 Task: Look for space in Kitzingen, Germany from 2nd September, 2023 to 10th September, 2023 for 1 adult in price range Rs.5000 to Rs.16000. Place can be private room with 1  bedroom having 1 bed and 1 bathroom. Property type can be house, flat, guest house, hotel. Booking option can be shelf check-in. Required host language is English.
Action: Mouse moved to (533, 136)
Screenshot: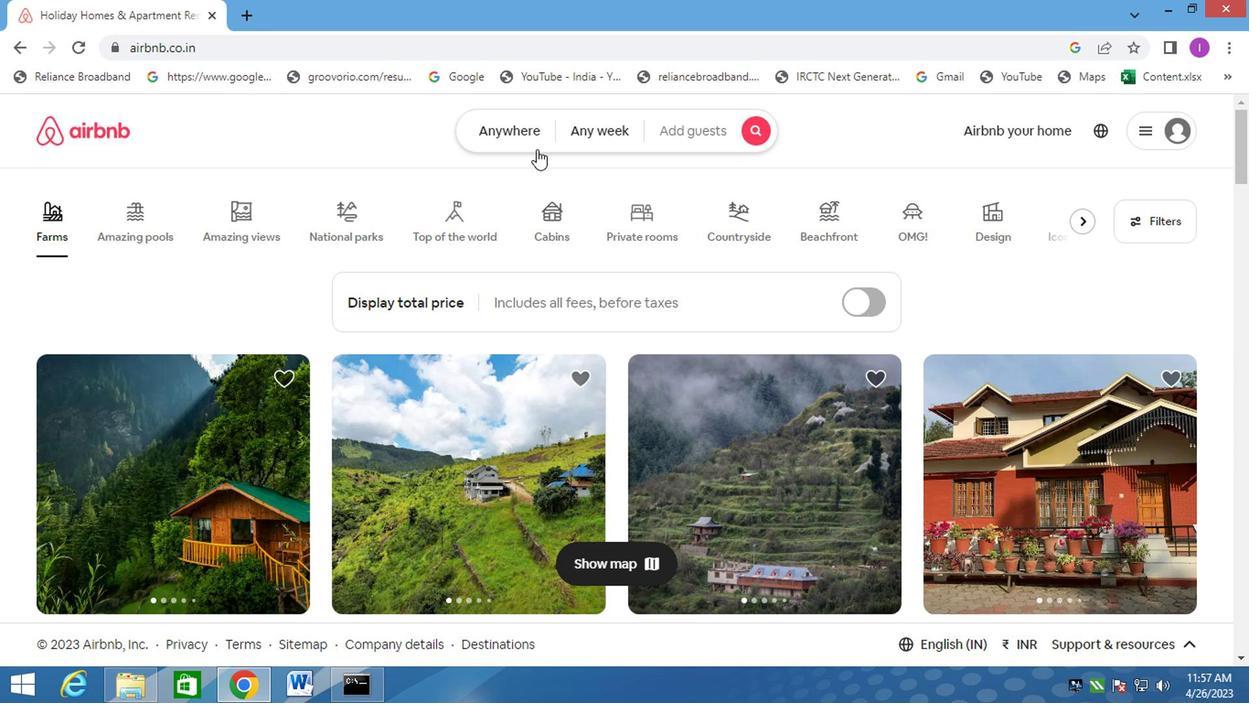 
Action: Mouse pressed left at (533, 136)
Screenshot: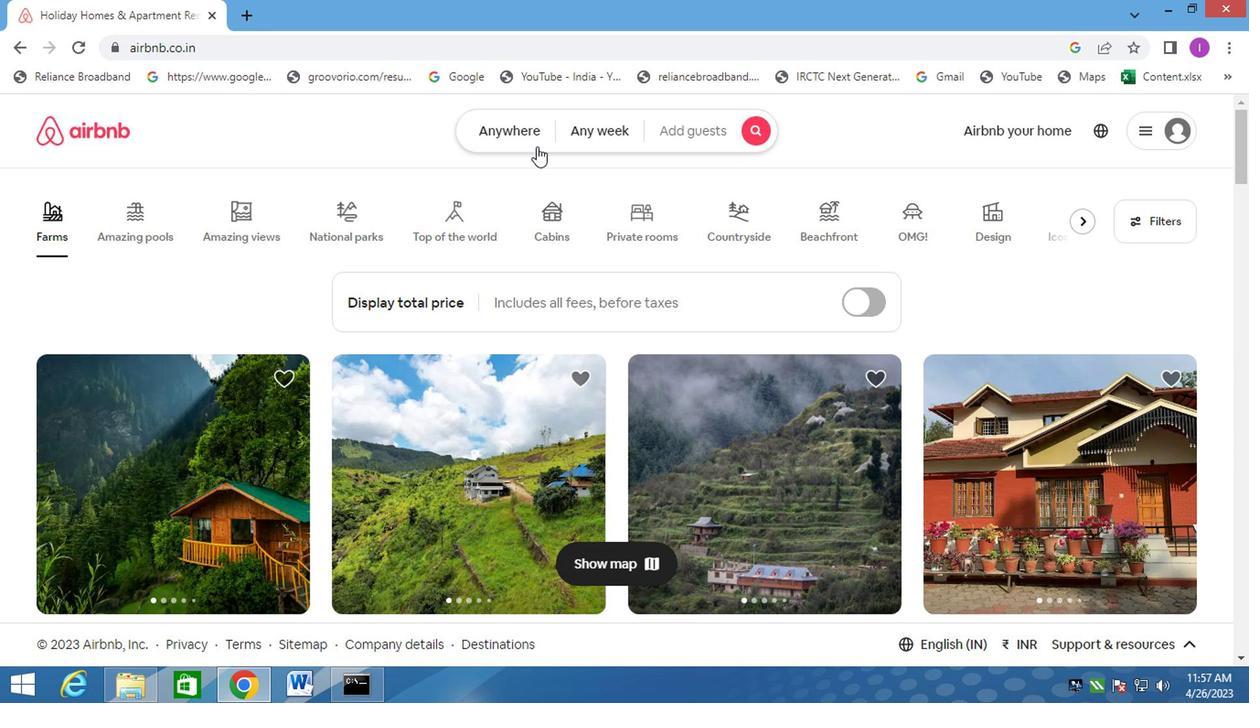 
Action: Mouse moved to (320, 204)
Screenshot: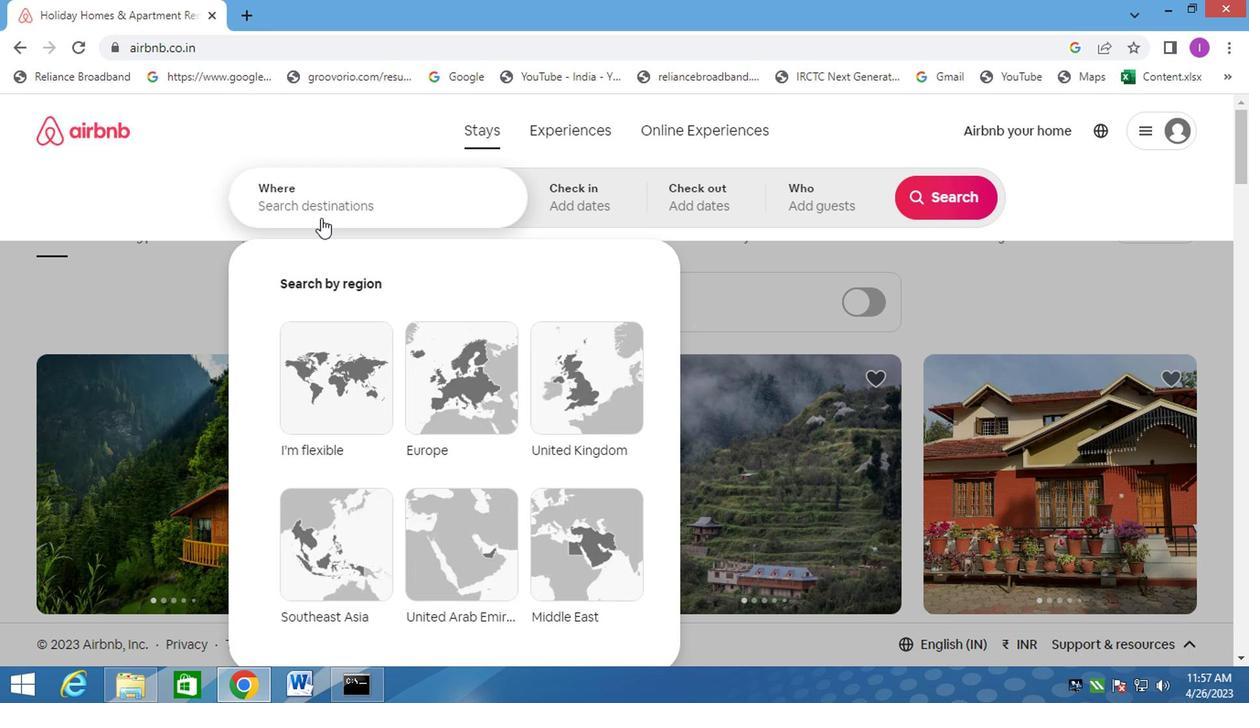 
Action: Mouse pressed left at (320, 204)
Screenshot: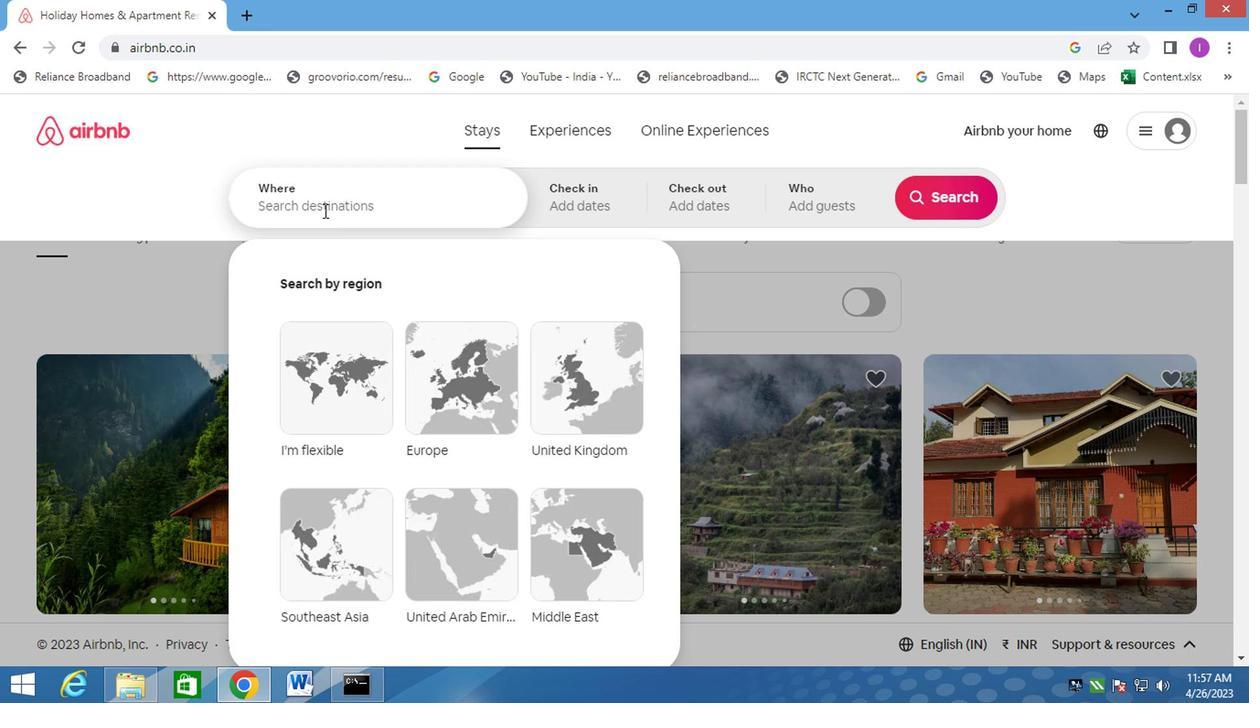 
Action: Mouse moved to (324, 201)
Screenshot: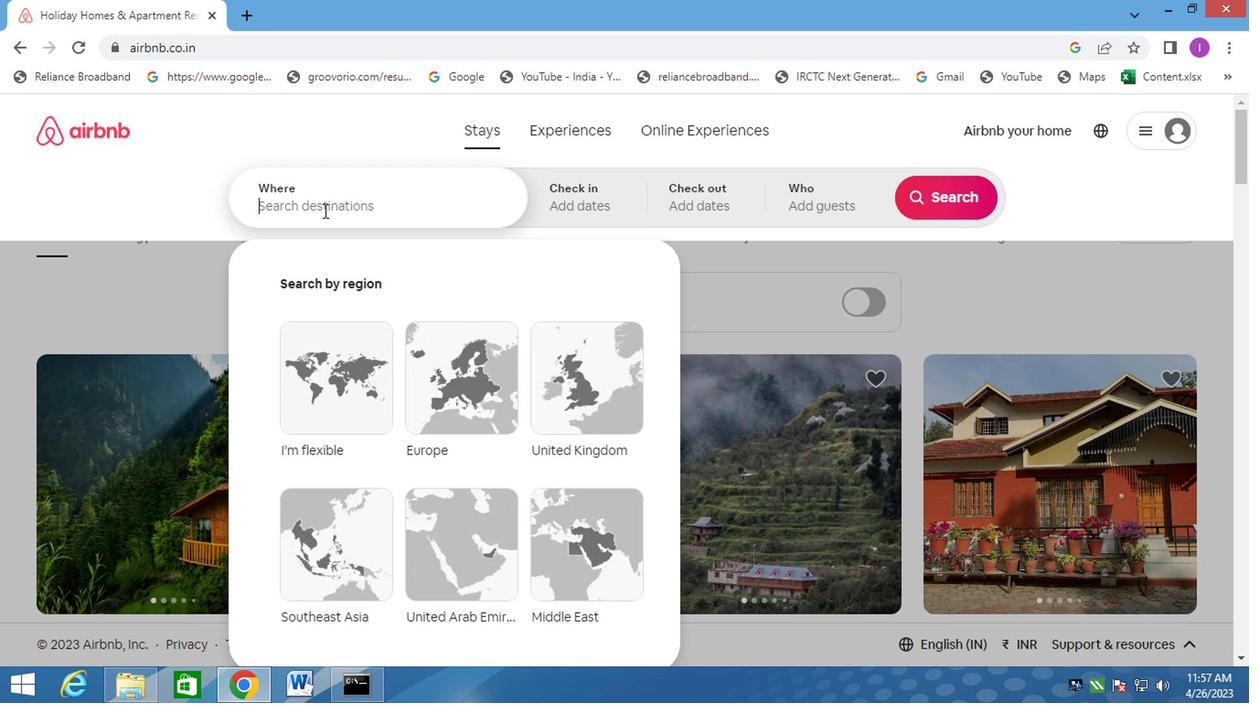 
Action: Key pressed kitzingen,germany
Screenshot: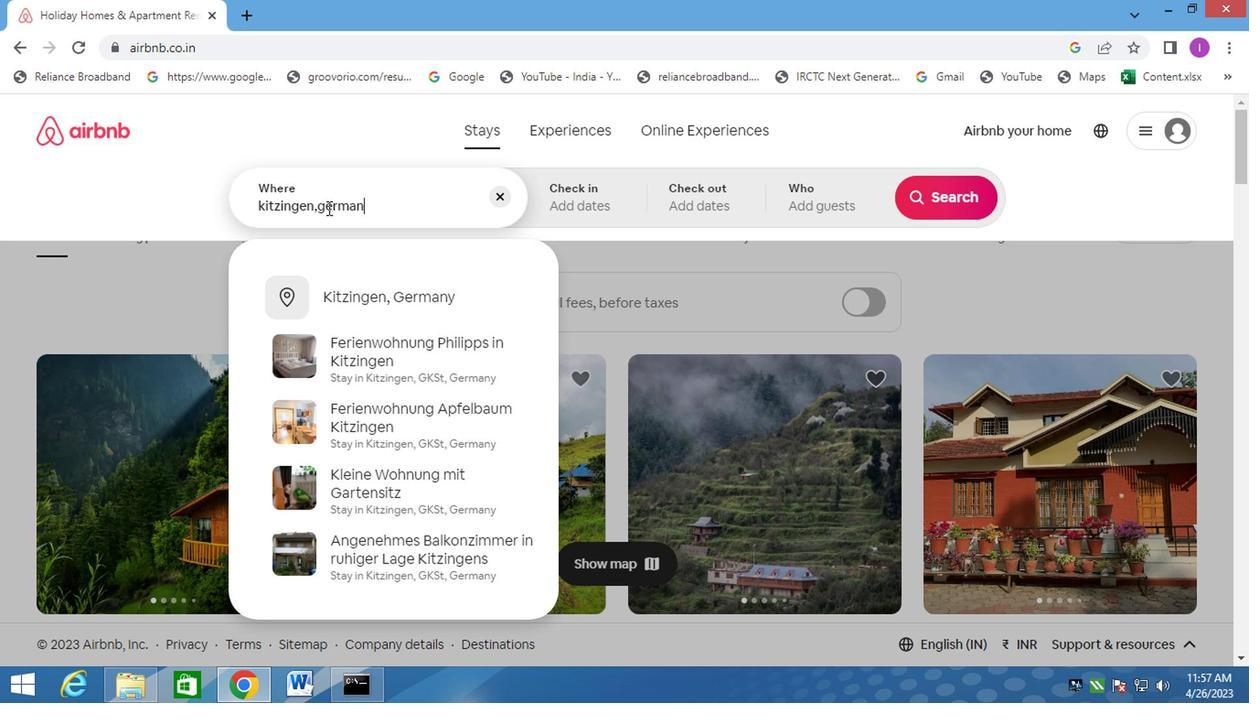 
Action: Mouse moved to (408, 298)
Screenshot: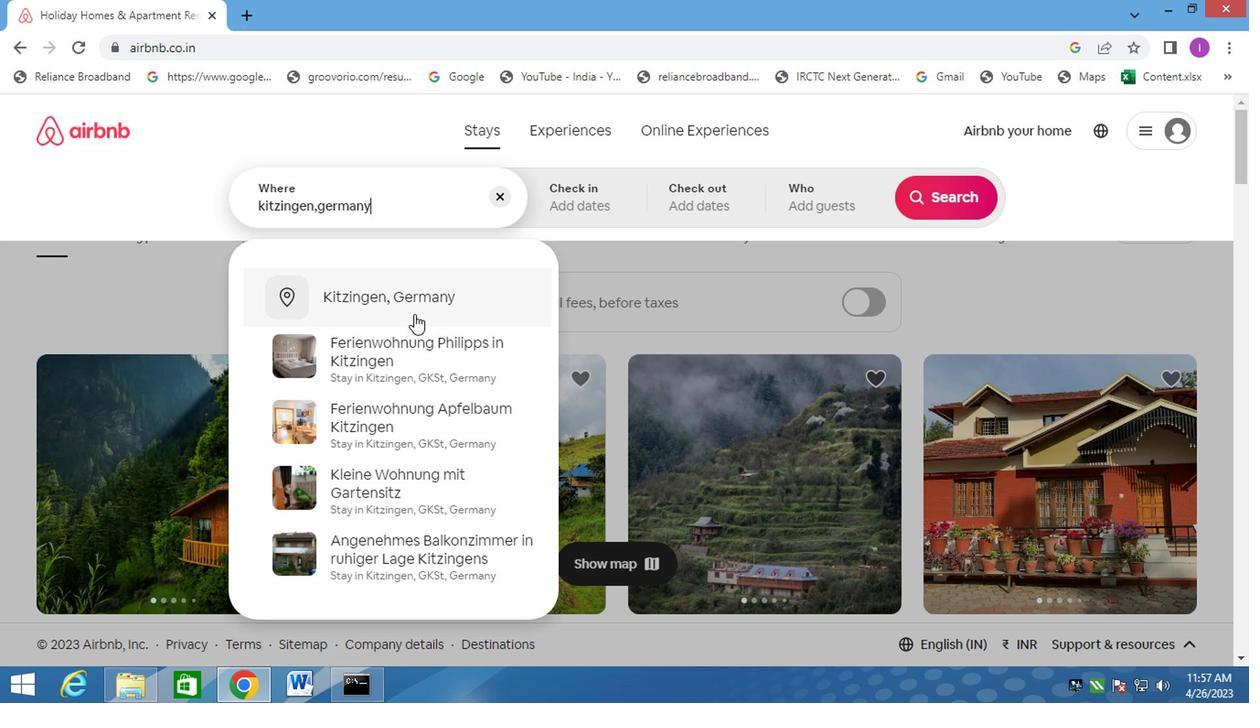 
Action: Mouse pressed left at (408, 298)
Screenshot: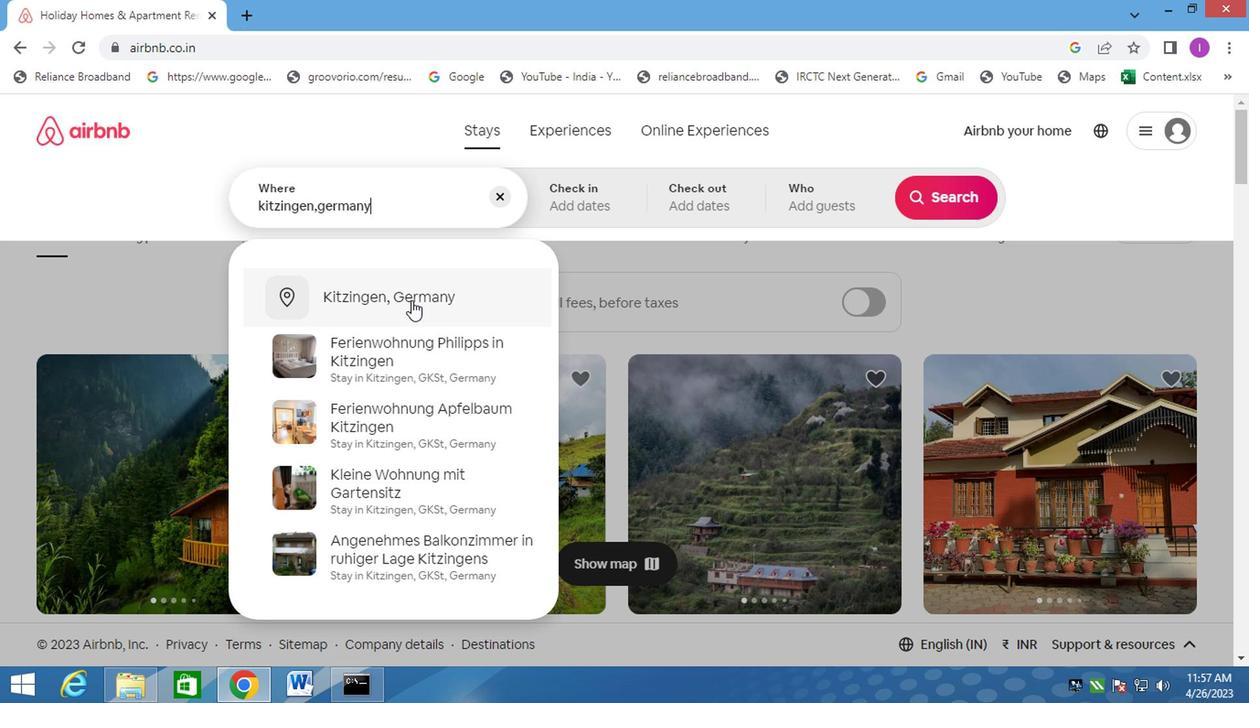 
Action: Mouse moved to (937, 345)
Screenshot: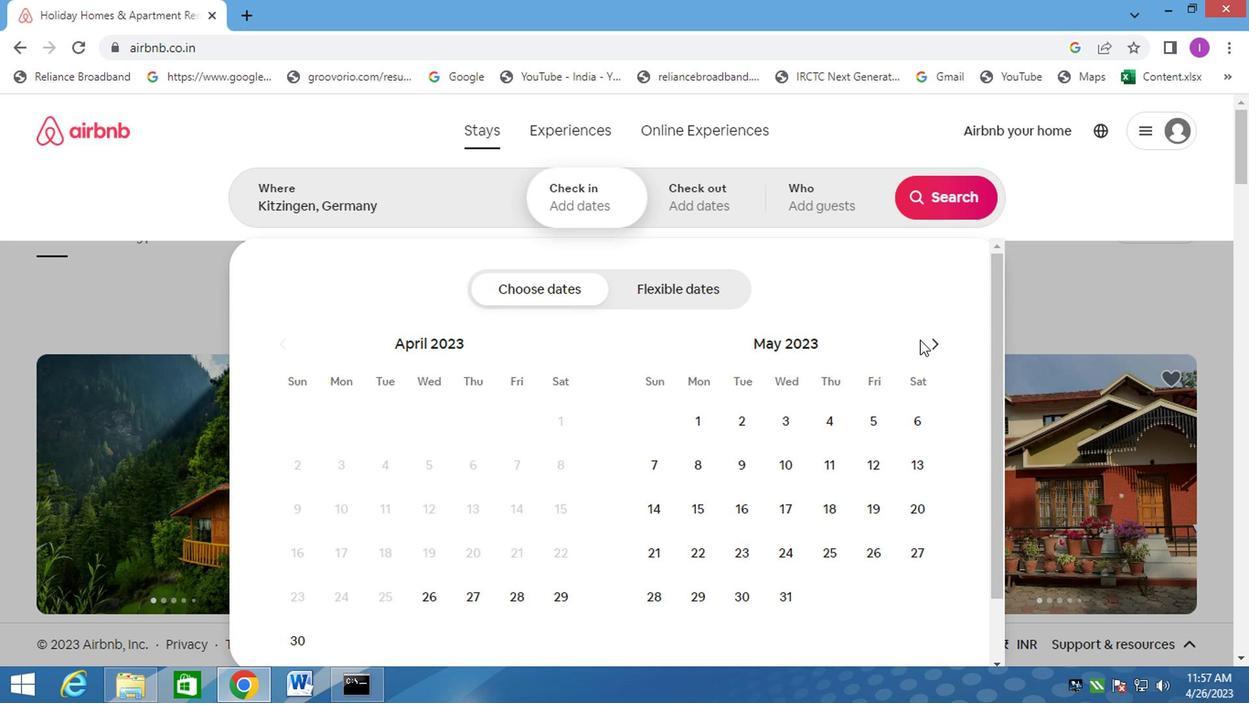 
Action: Mouse pressed left at (937, 345)
Screenshot: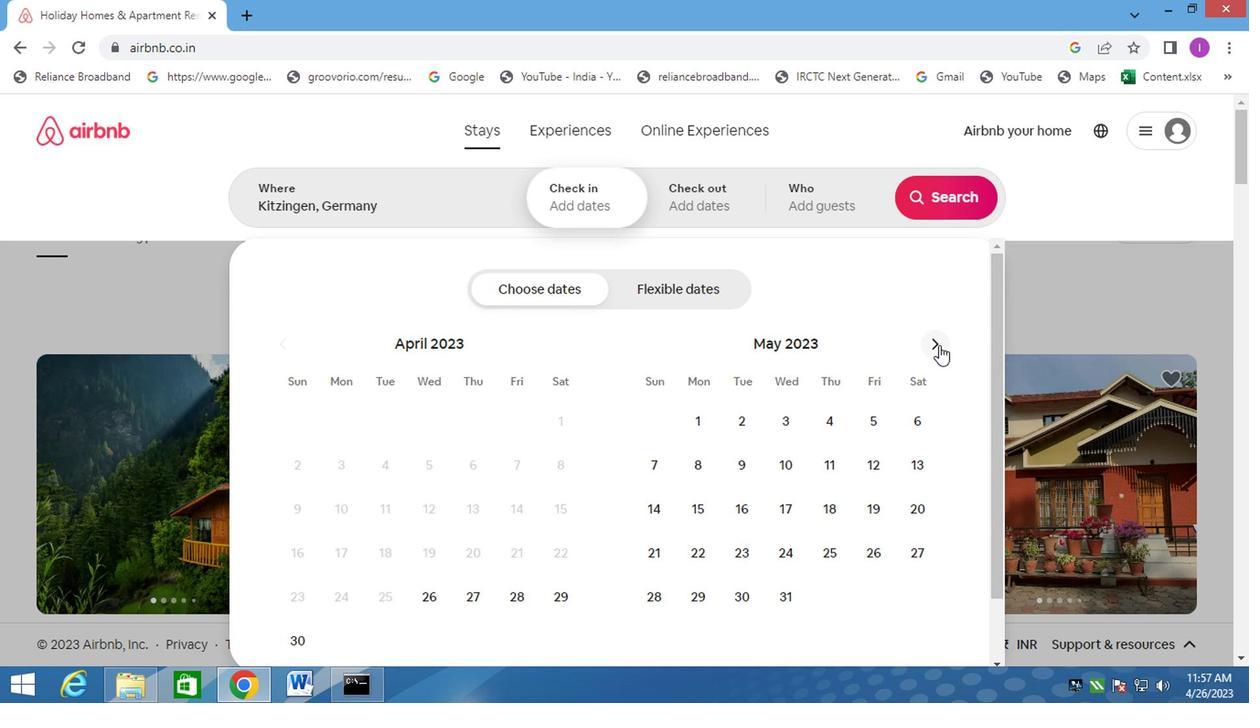 
Action: Mouse pressed left at (937, 345)
Screenshot: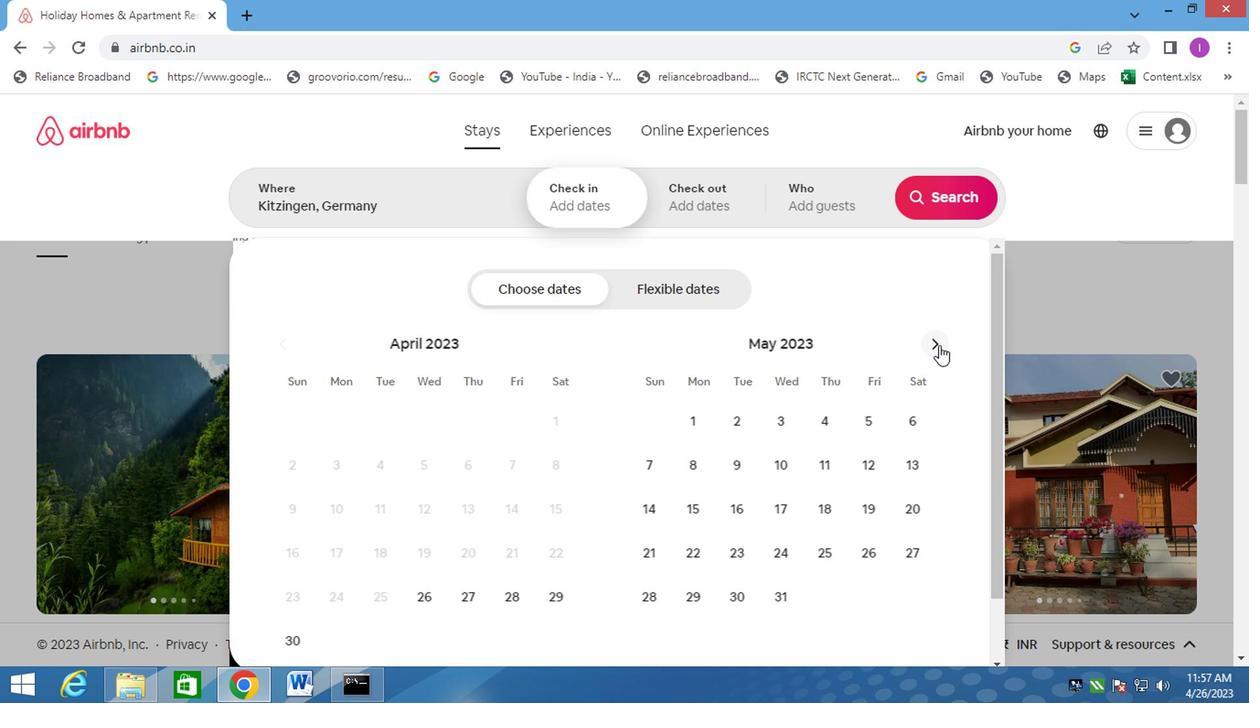 
Action: Mouse moved to (938, 345)
Screenshot: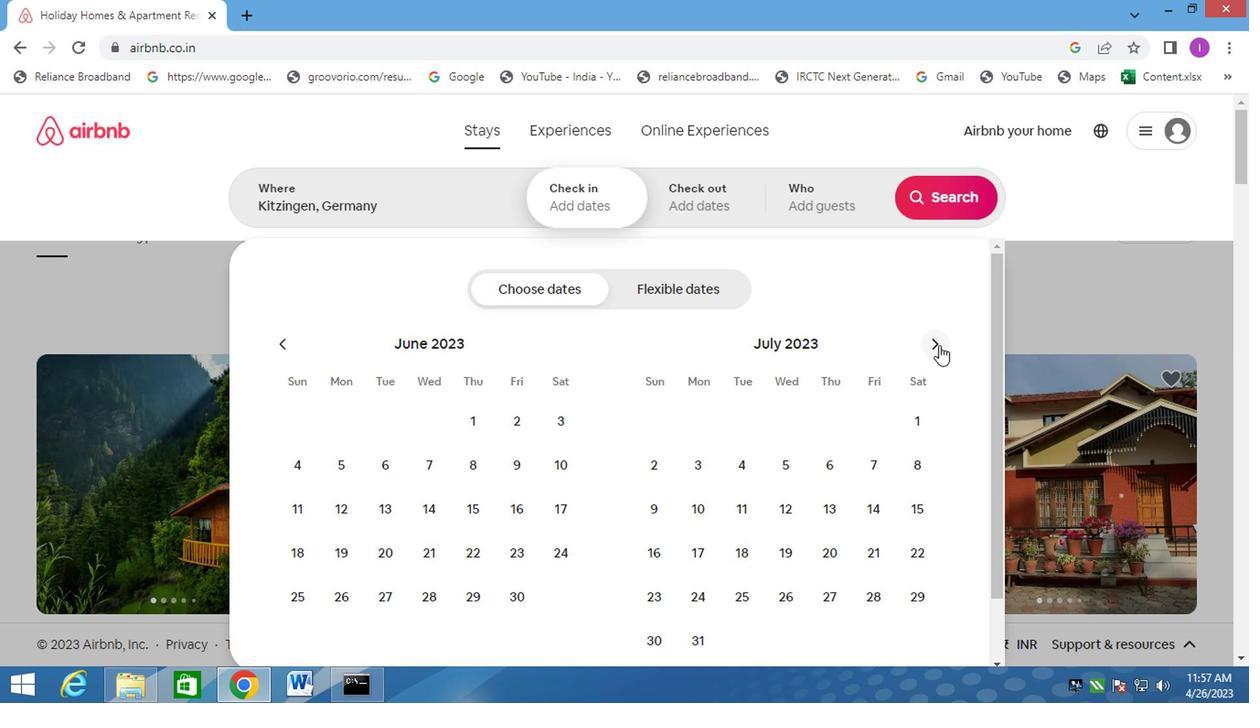 
Action: Mouse pressed left at (938, 345)
Screenshot: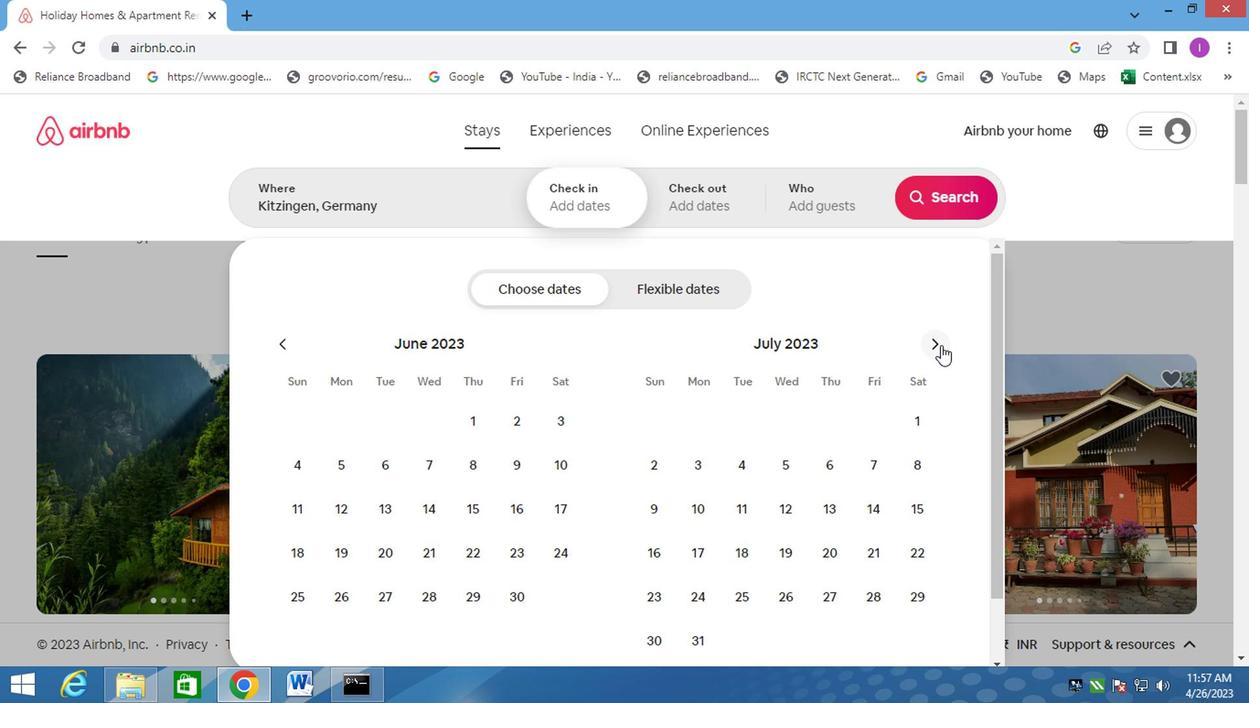 
Action: Mouse pressed left at (938, 345)
Screenshot: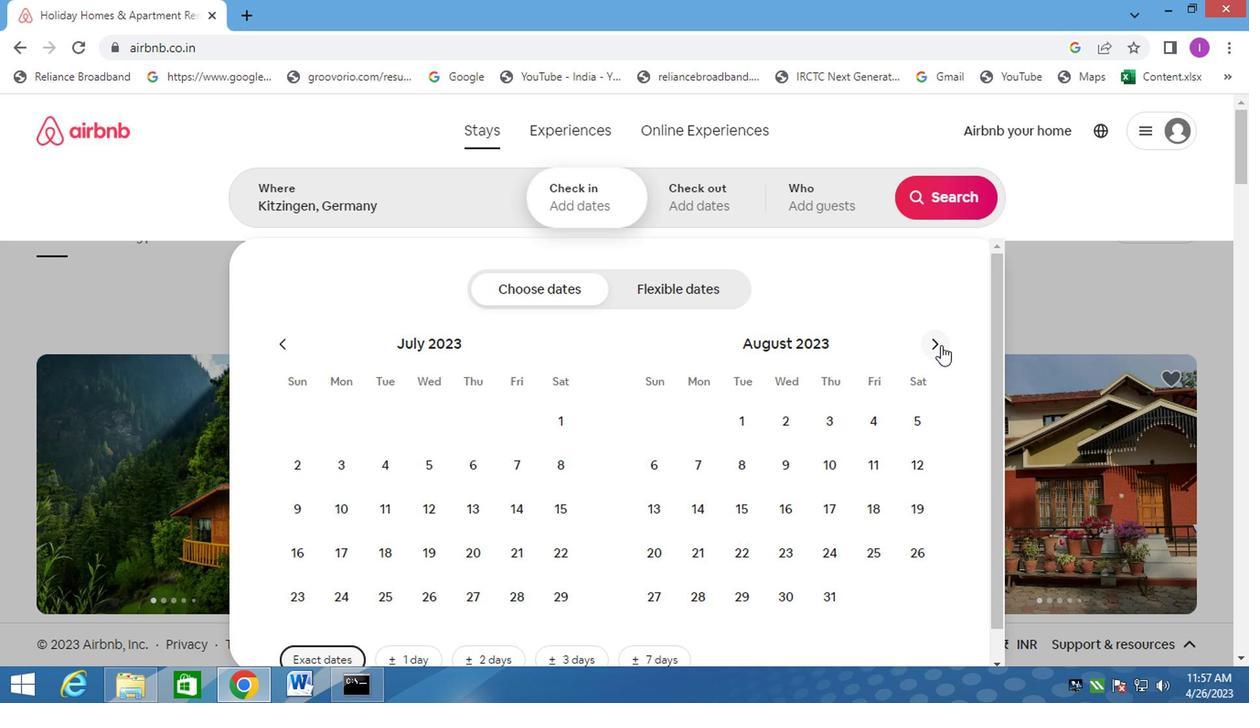 
Action: Mouse moved to (915, 415)
Screenshot: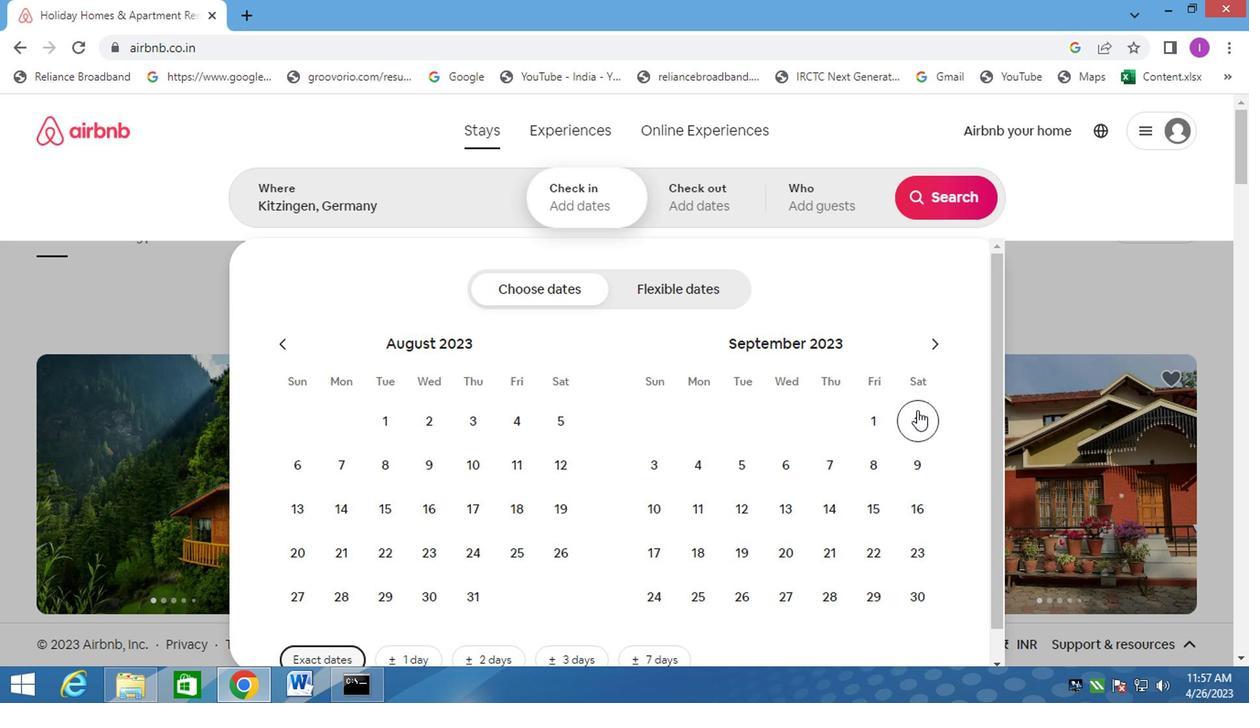 
Action: Mouse pressed left at (915, 415)
Screenshot: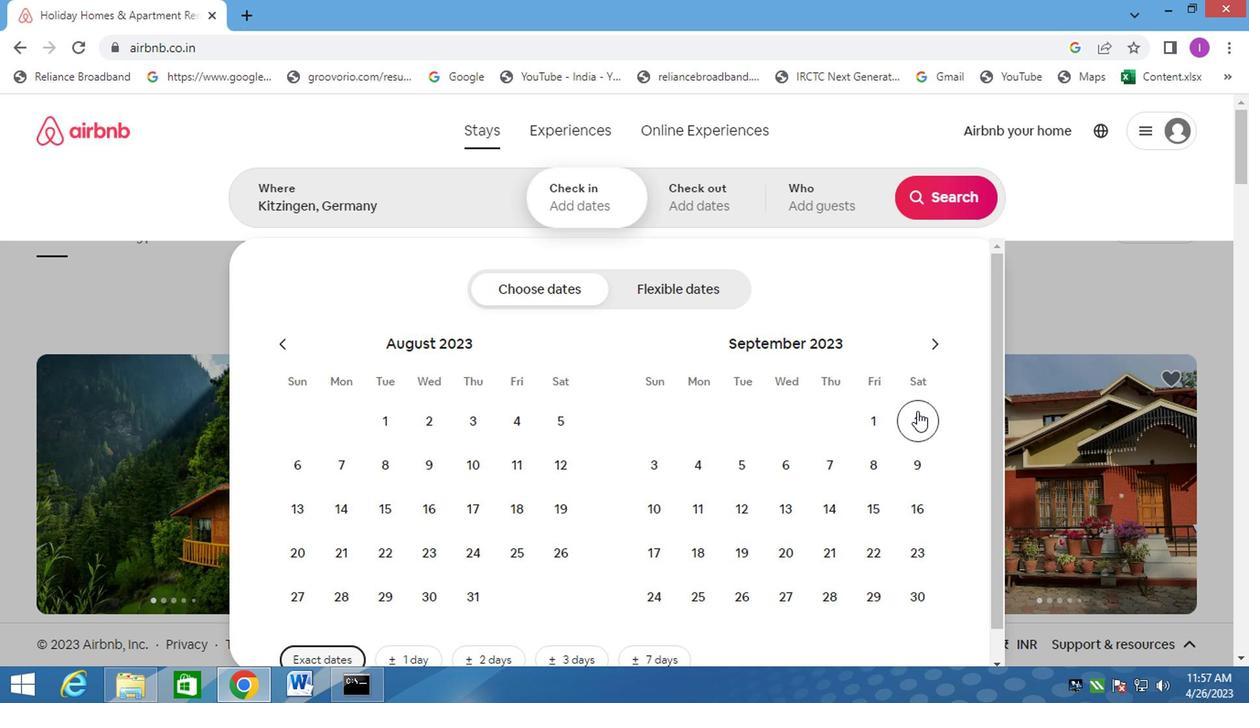 
Action: Mouse moved to (663, 517)
Screenshot: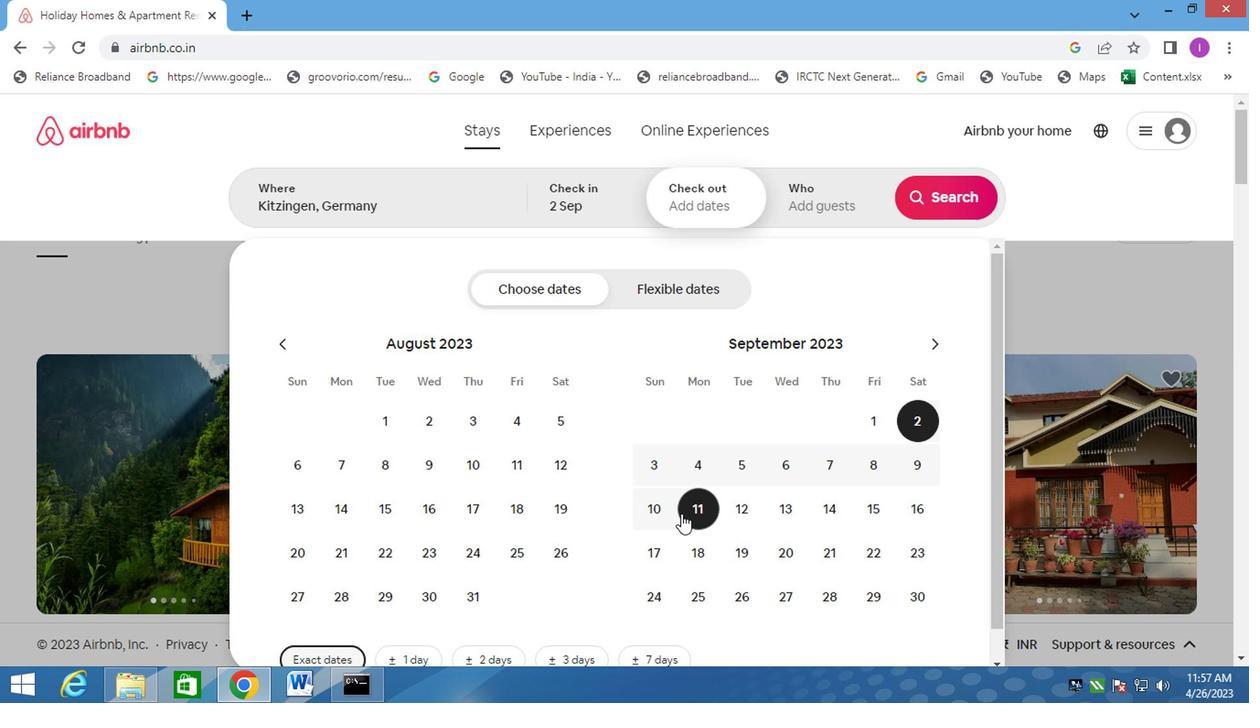 
Action: Mouse pressed left at (663, 517)
Screenshot: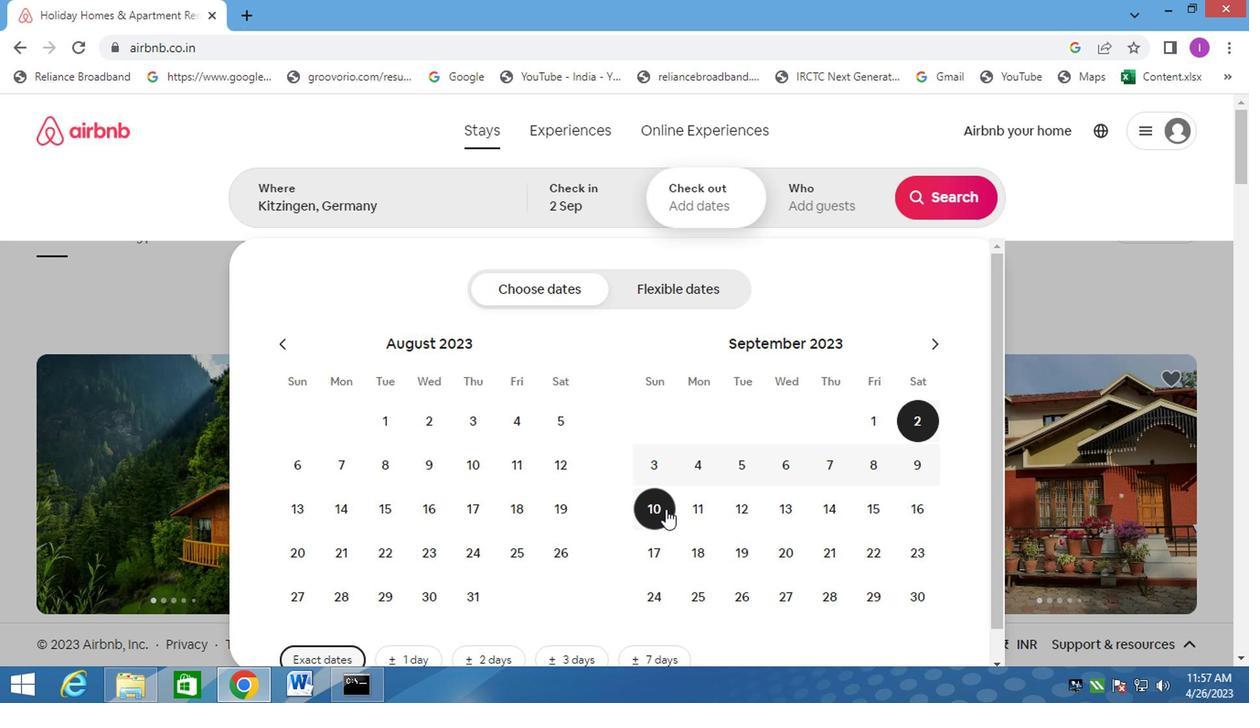 
Action: Mouse moved to (841, 173)
Screenshot: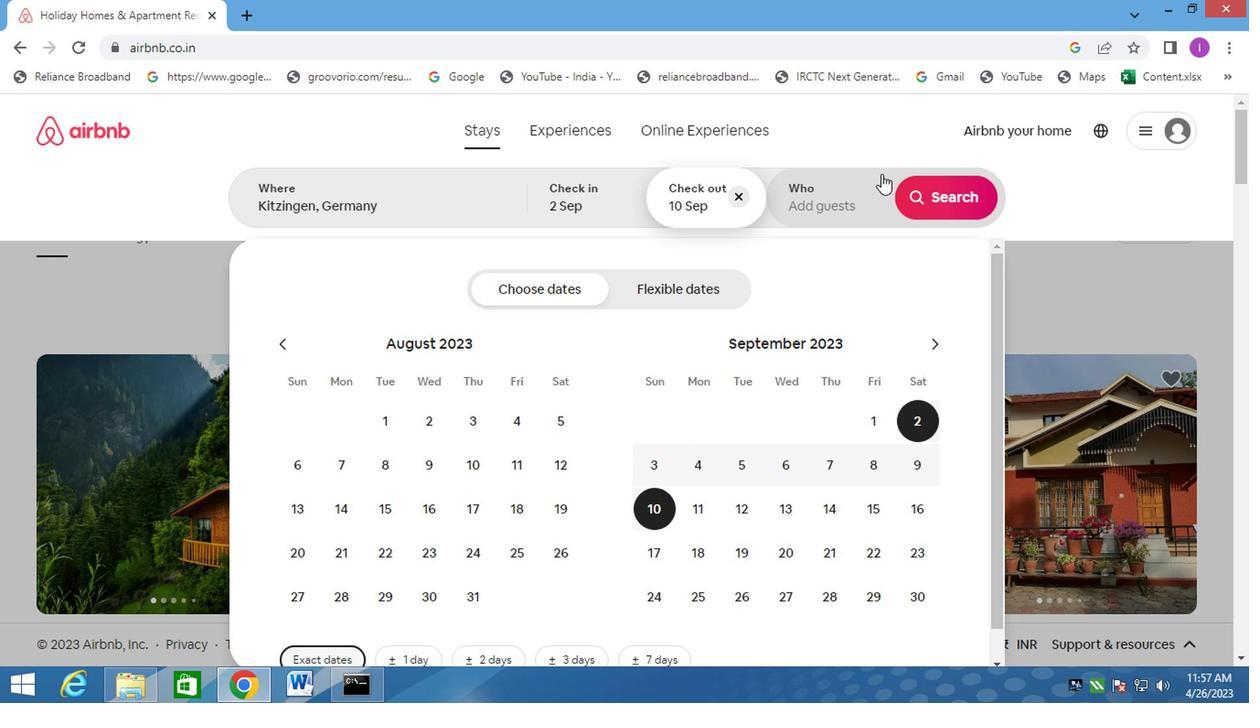
Action: Mouse pressed left at (841, 173)
Screenshot: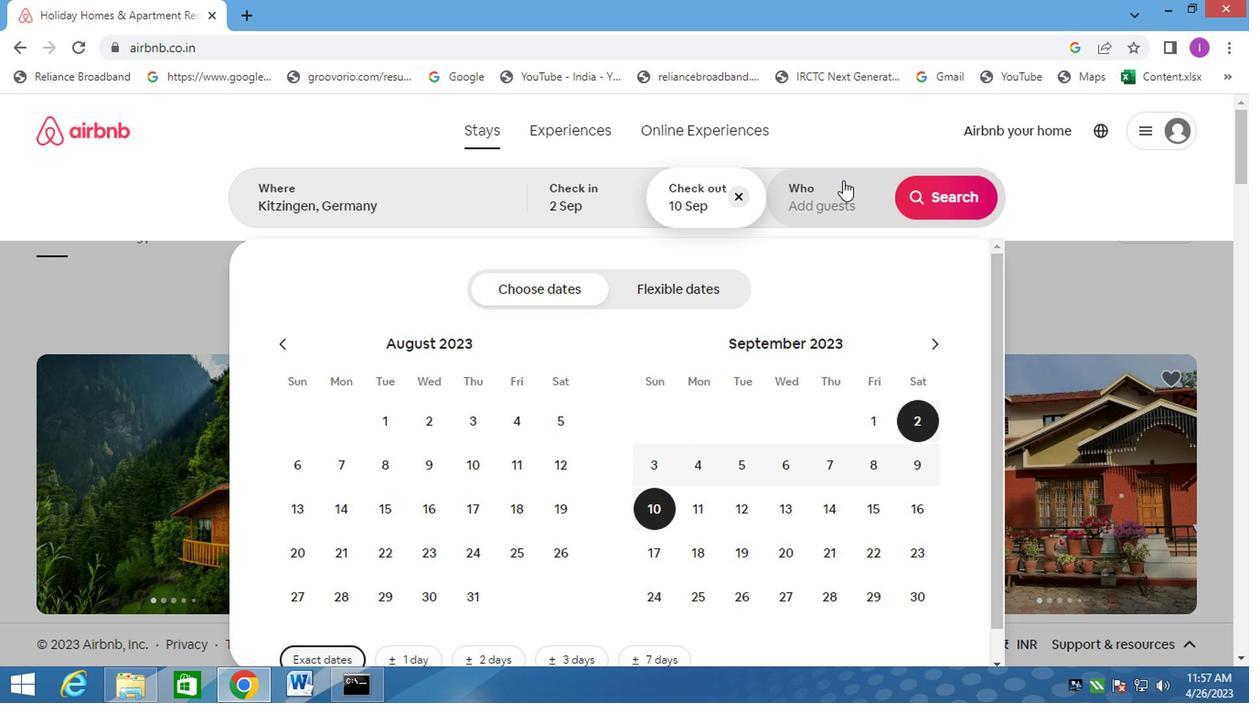 
Action: Mouse moved to (949, 288)
Screenshot: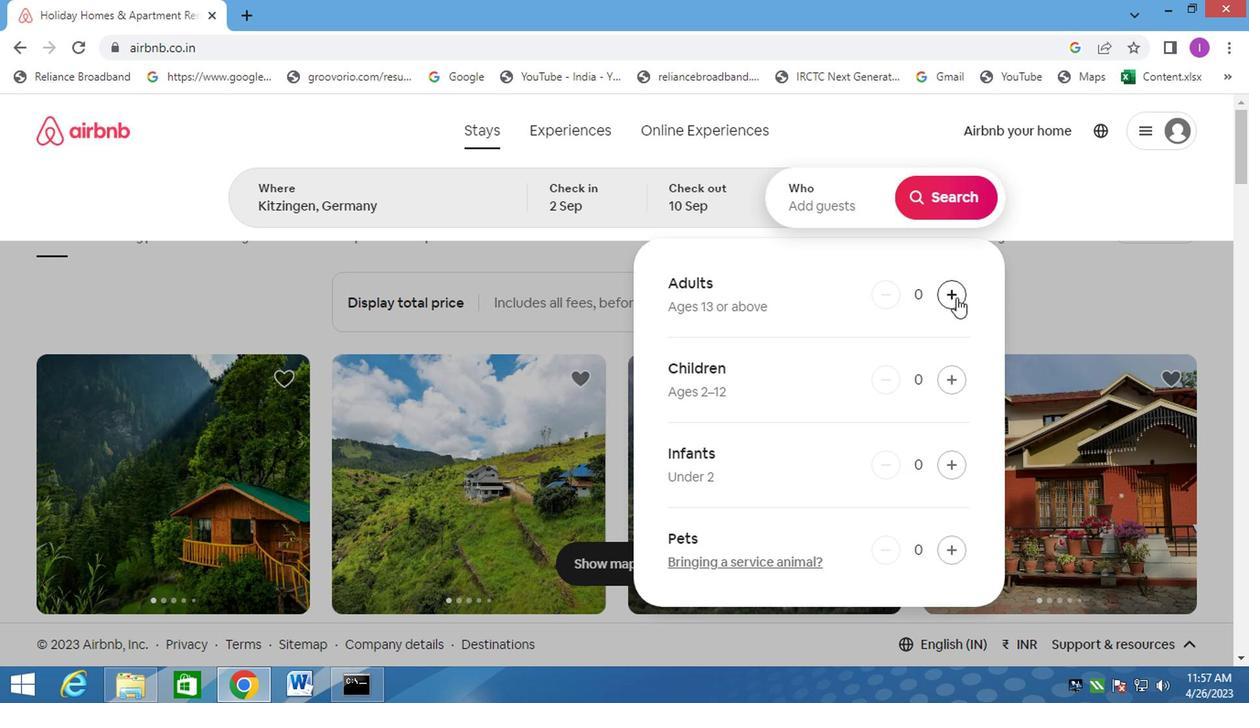 
Action: Mouse pressed left at (949, 288)
Screenshot: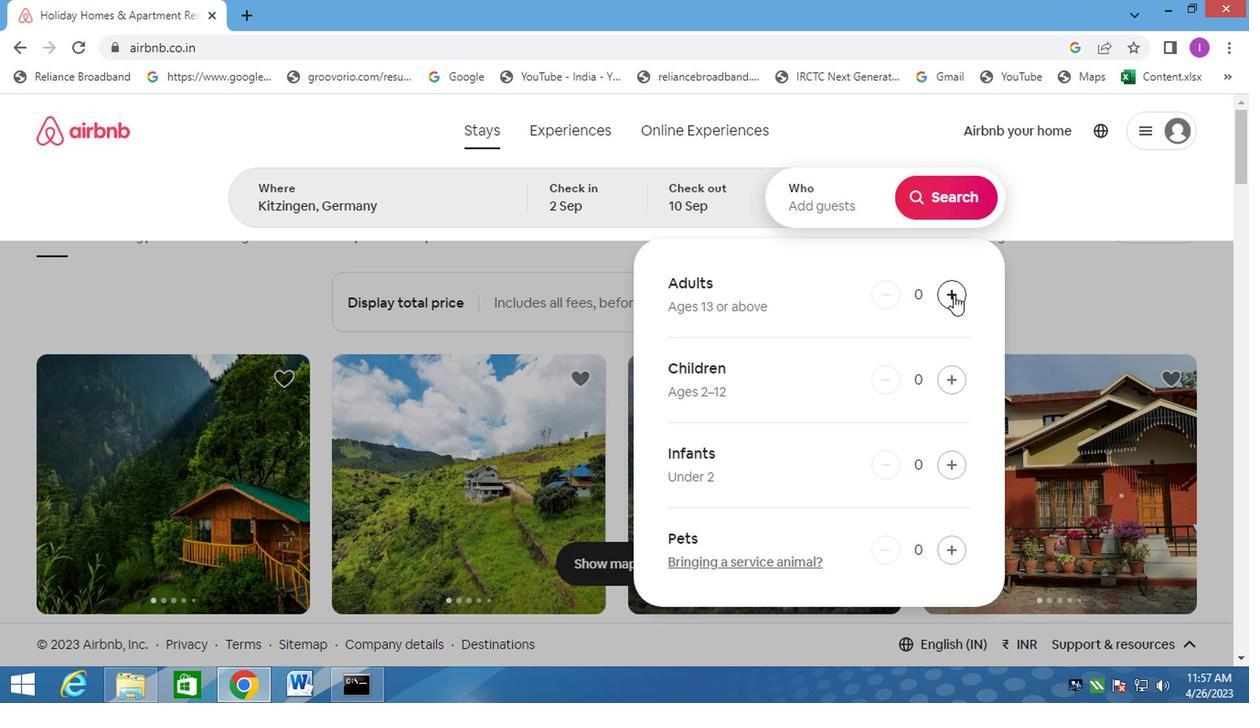 
Action: Mouse moved to (946, 203)
Screenshot: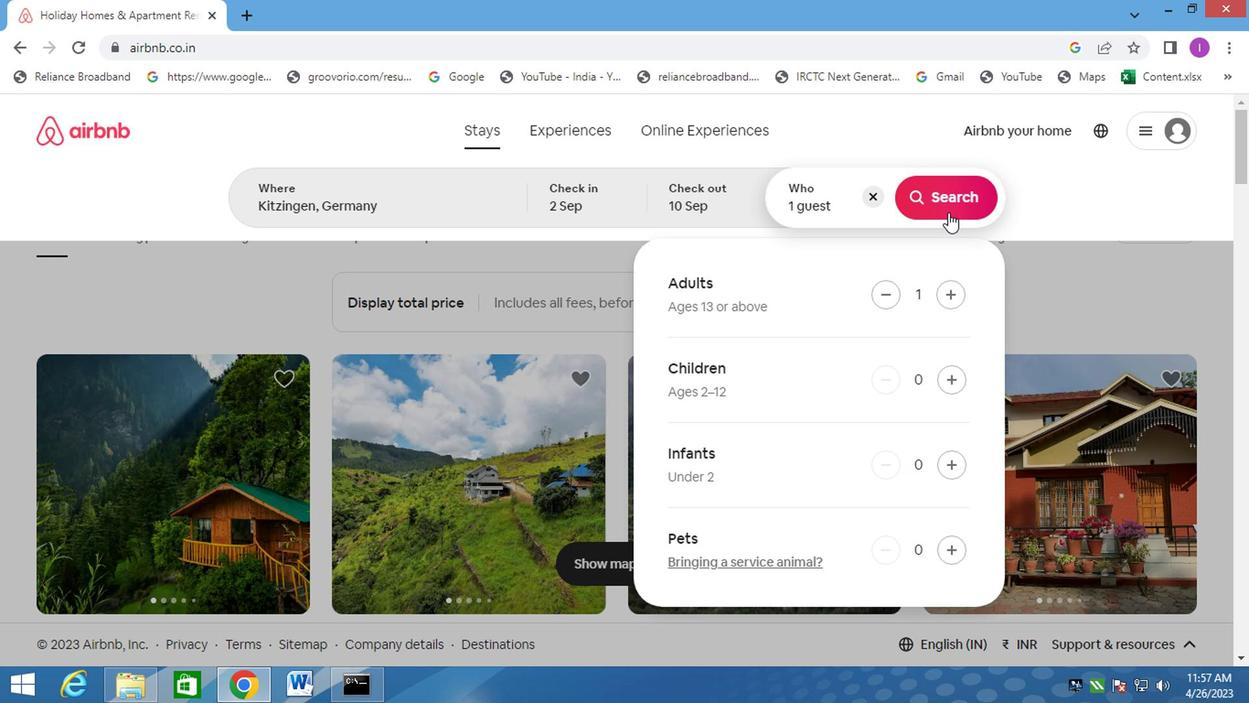 
Action: Mouse pressed left at (946, 203)
Screenshot: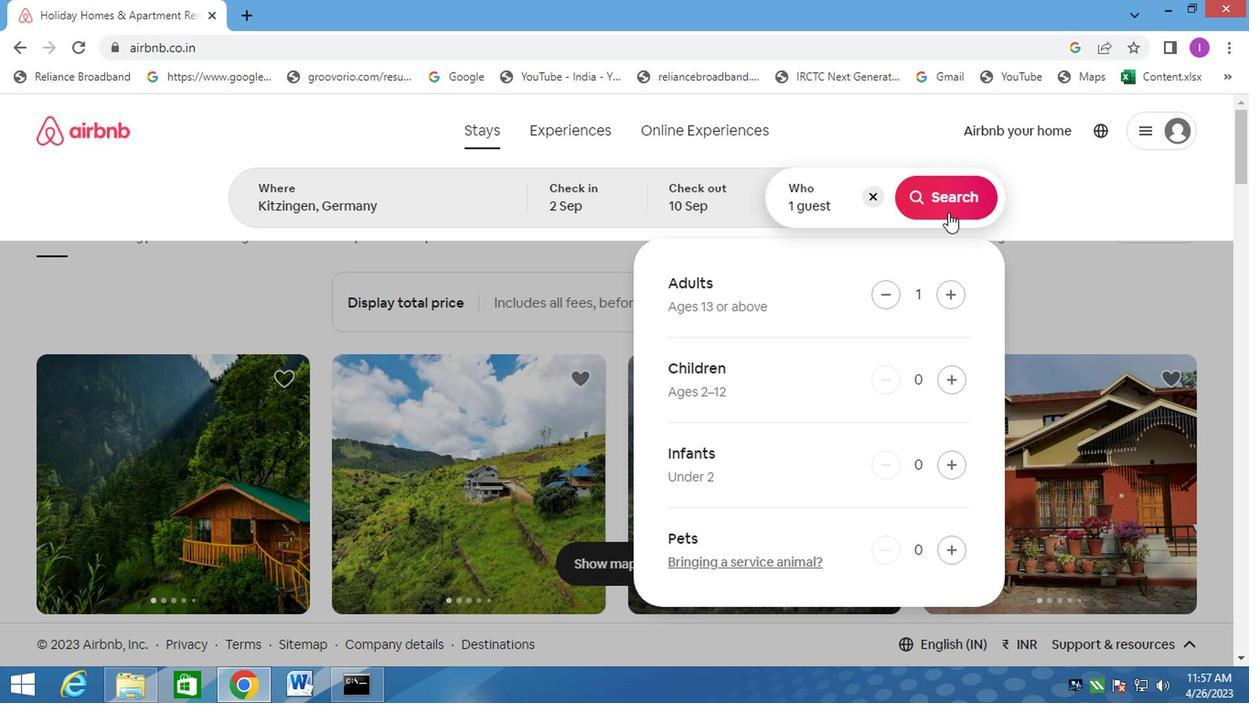
Action: Mouse moved to (1164, 177)
Screenshot: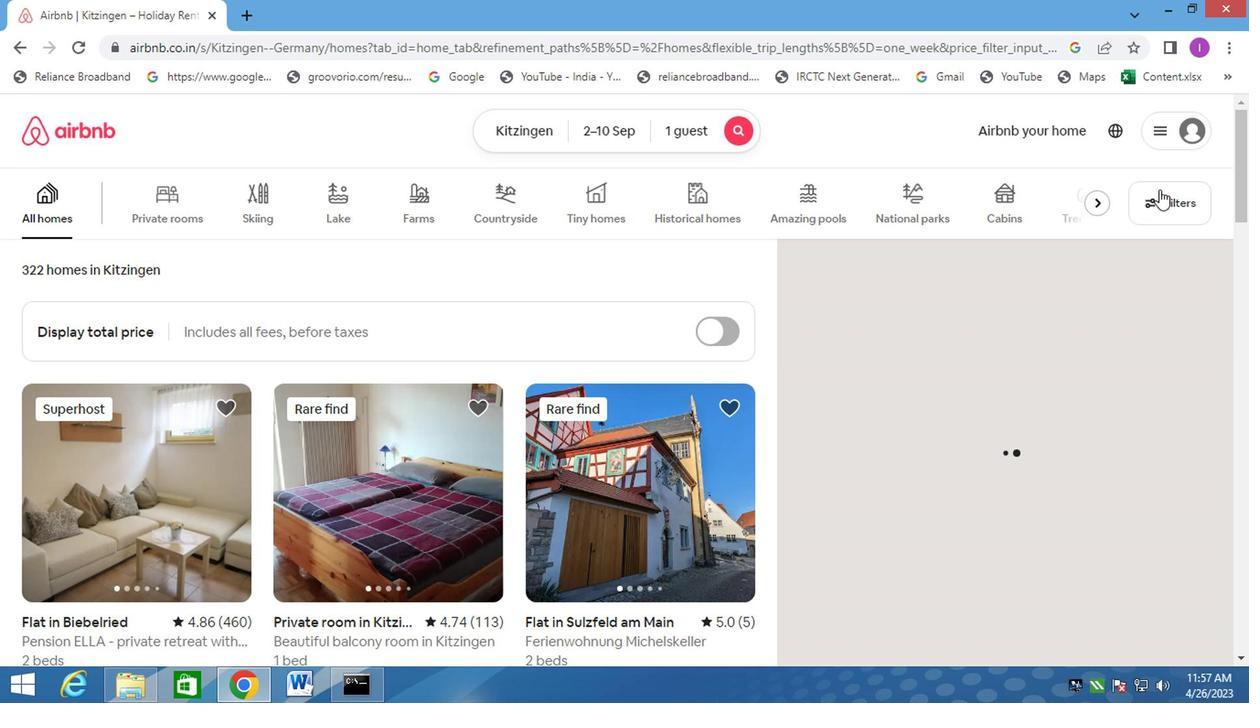 
Action: Mouse pressed left at (1164, 177)
Screenshot: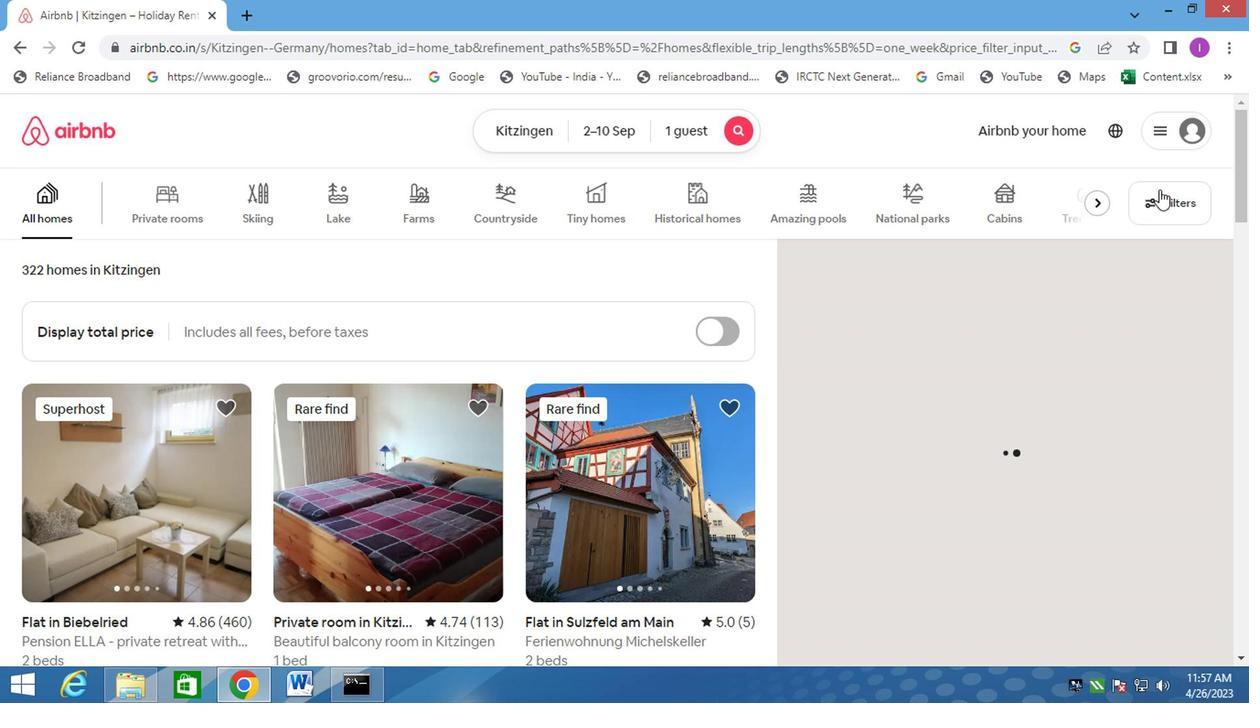 
Action: Mouse moved to (383, 429)
Screenshot: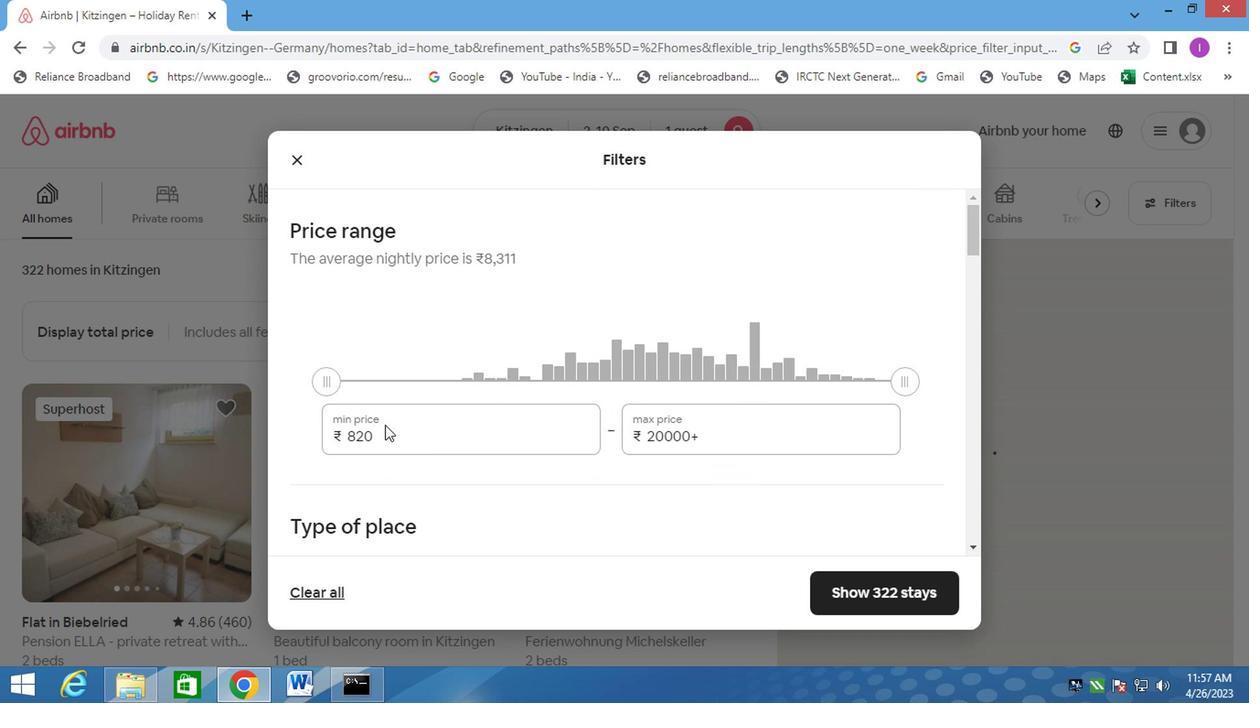 
Action: Mouse pressed left at (383, 429)
Screenshot: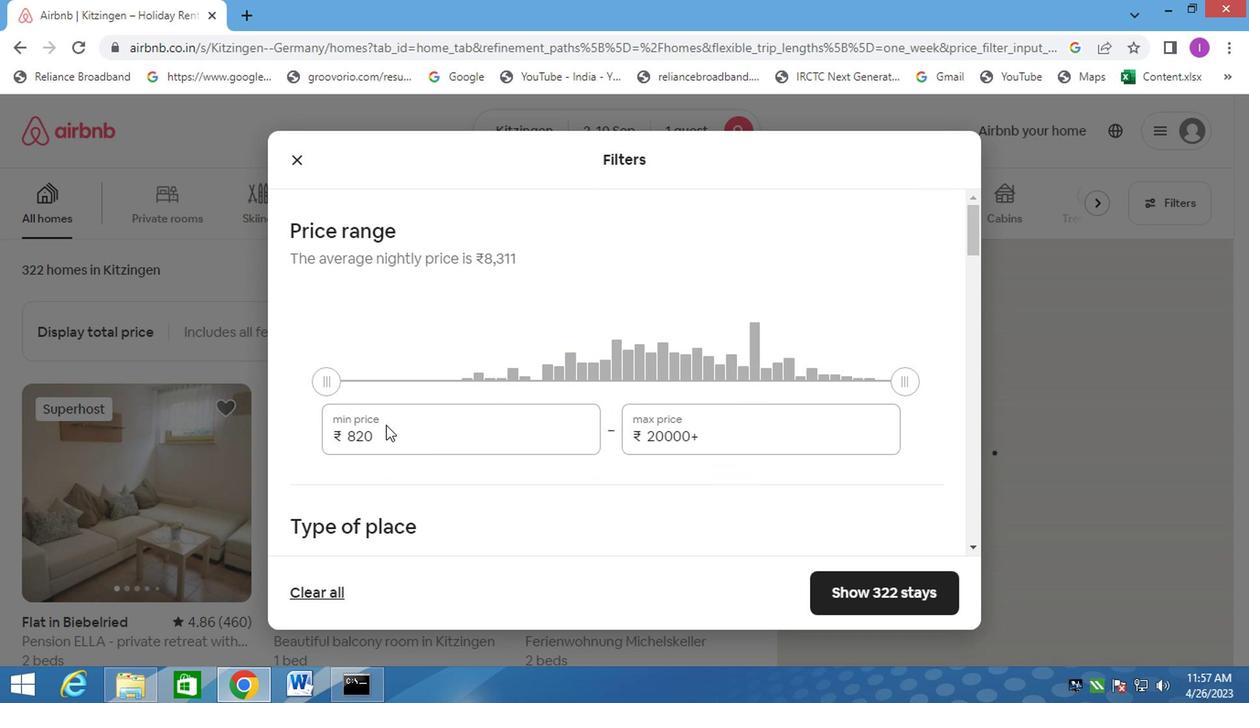 
Action: Mouse moved to (371, 444)
Screenshot: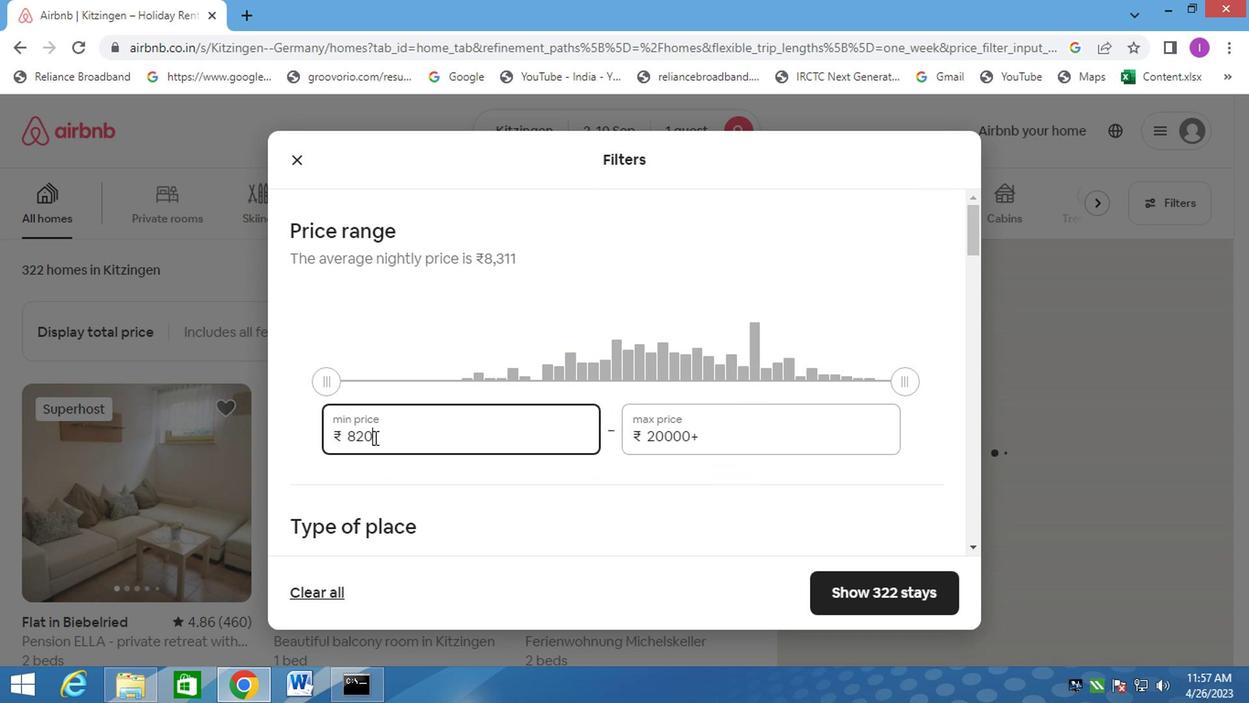 
Action: Mouse pressed left at (371, 444)
Screenshot: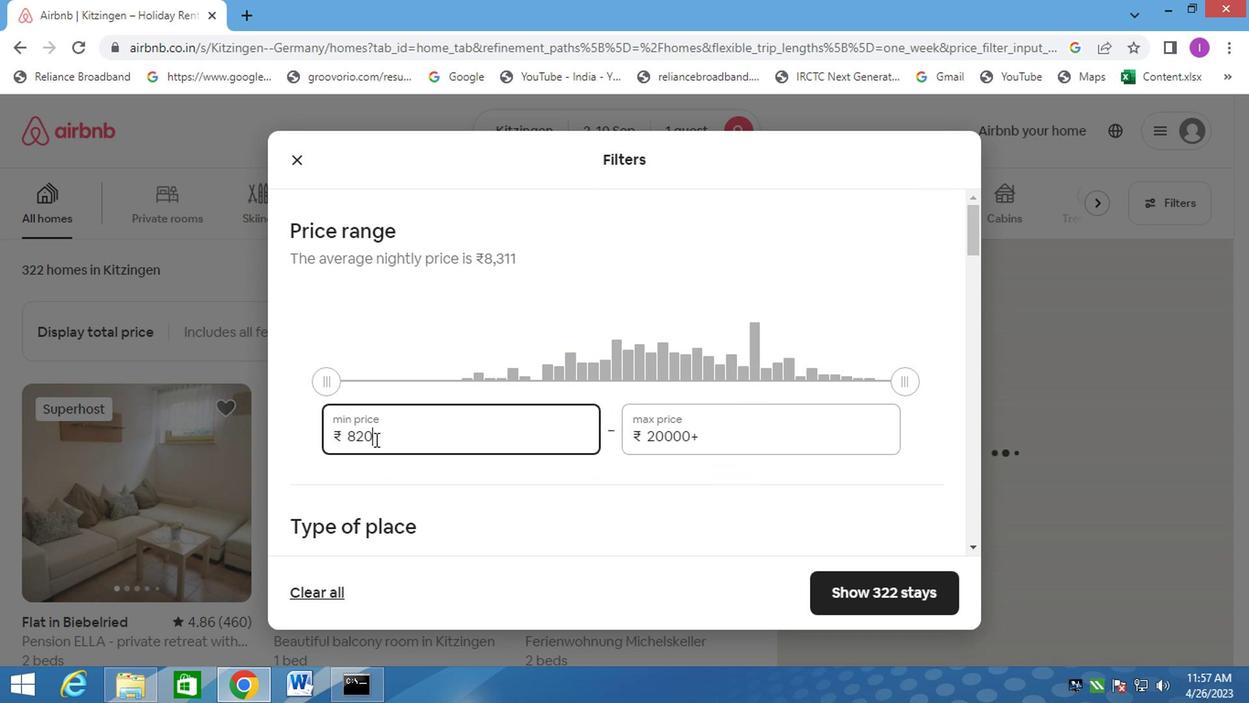 
Action: Mouse moved to (336, 440)
Screenshot: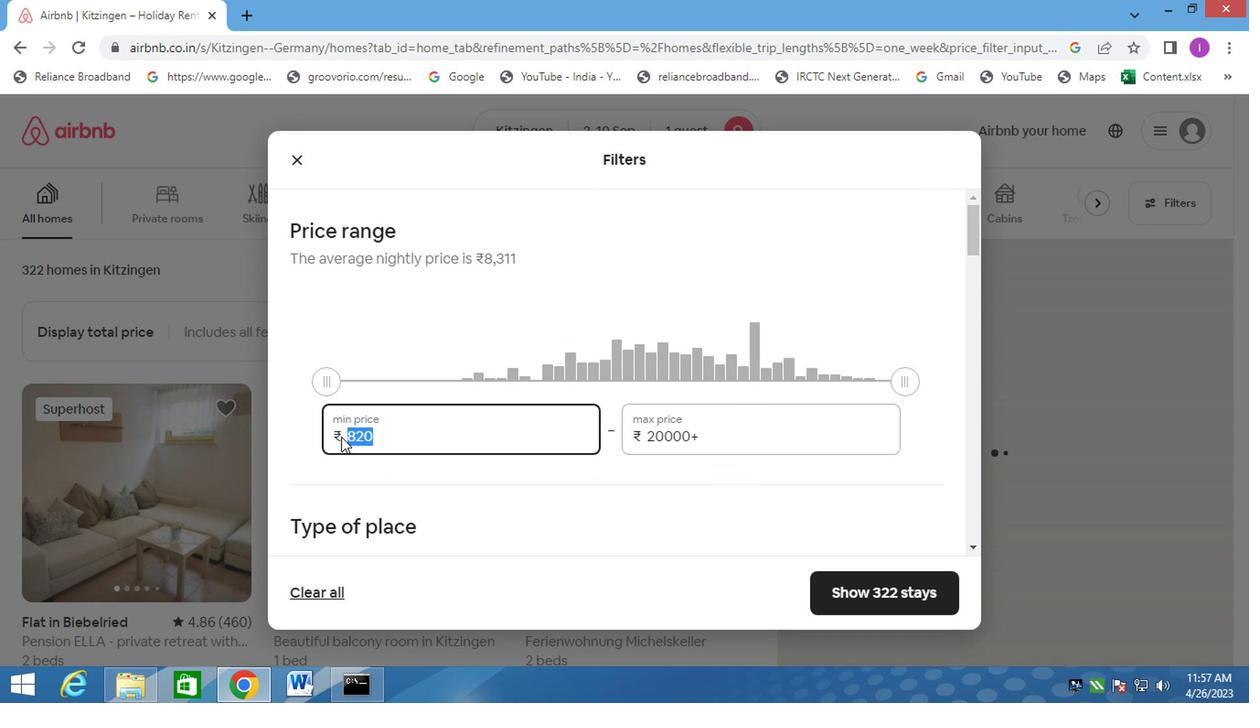 
Action: Key pressed 5000
Screenshot: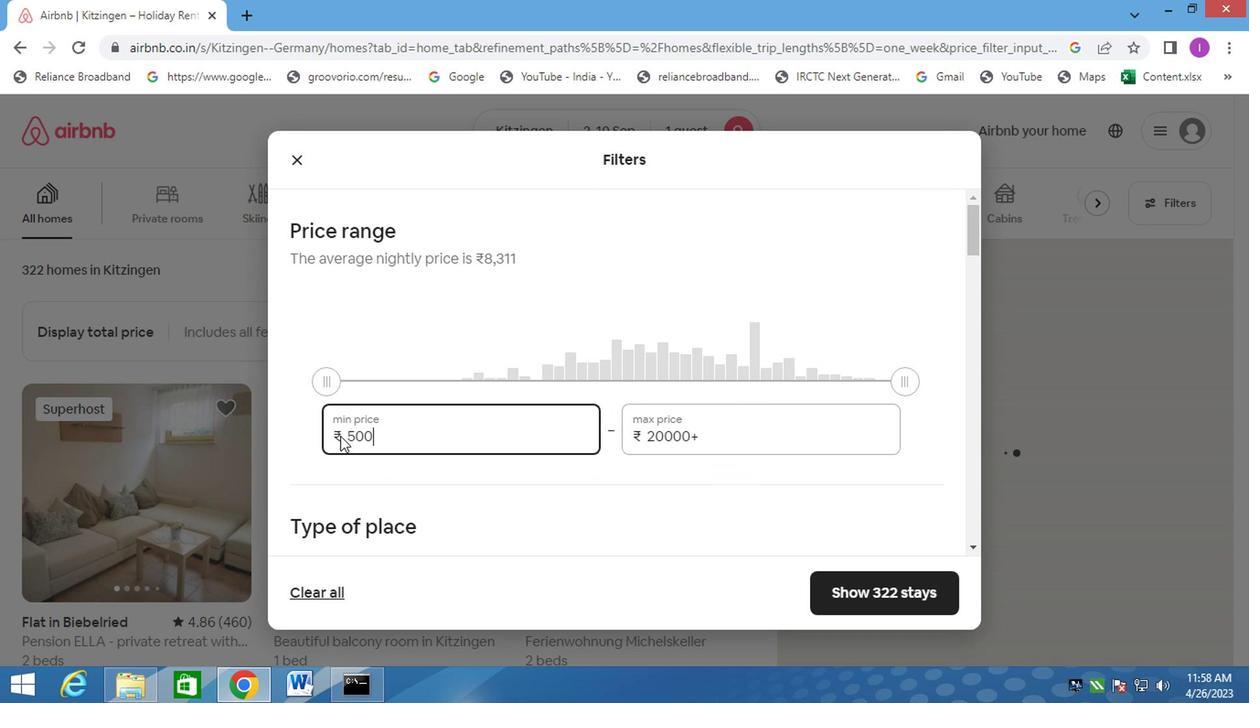 
Action: Mouse scrolled (336, 440) with delta (0, 0)
Screenshot: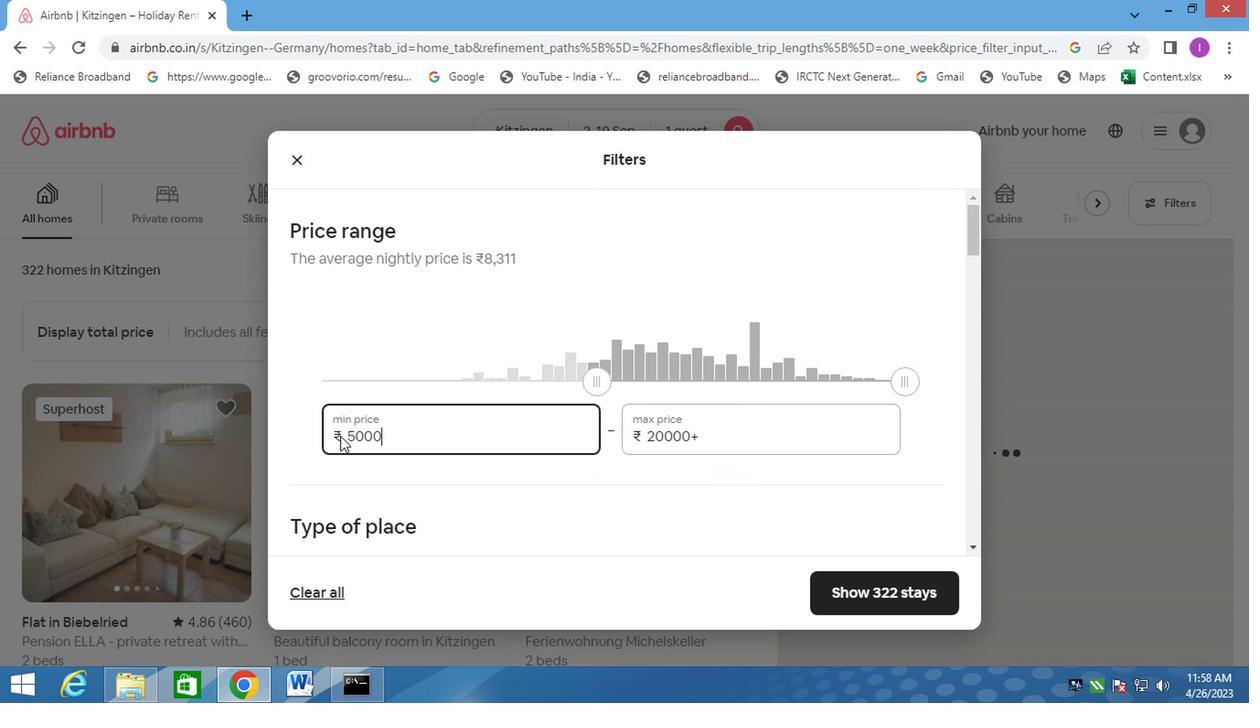 
Action: Mouse scrolled (336, 440) with delta (0, 0)
Screenshot: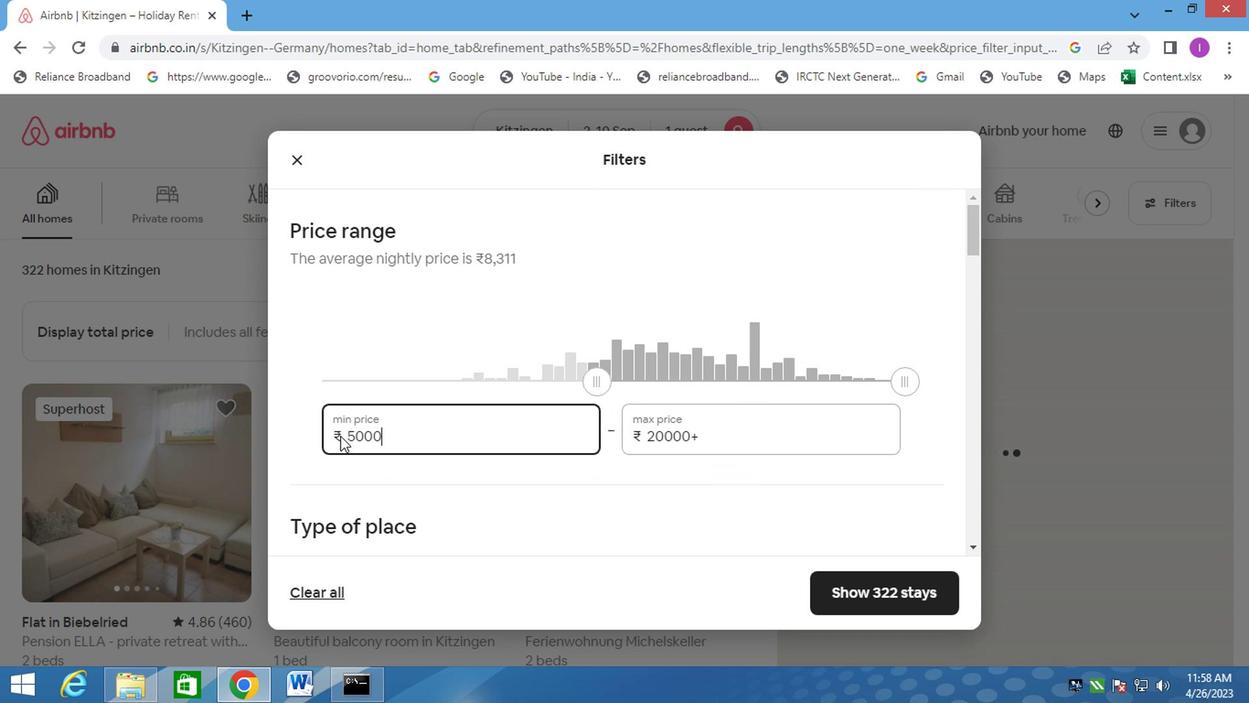 
Action: Mouse moved to (738, 254)
Screenshot: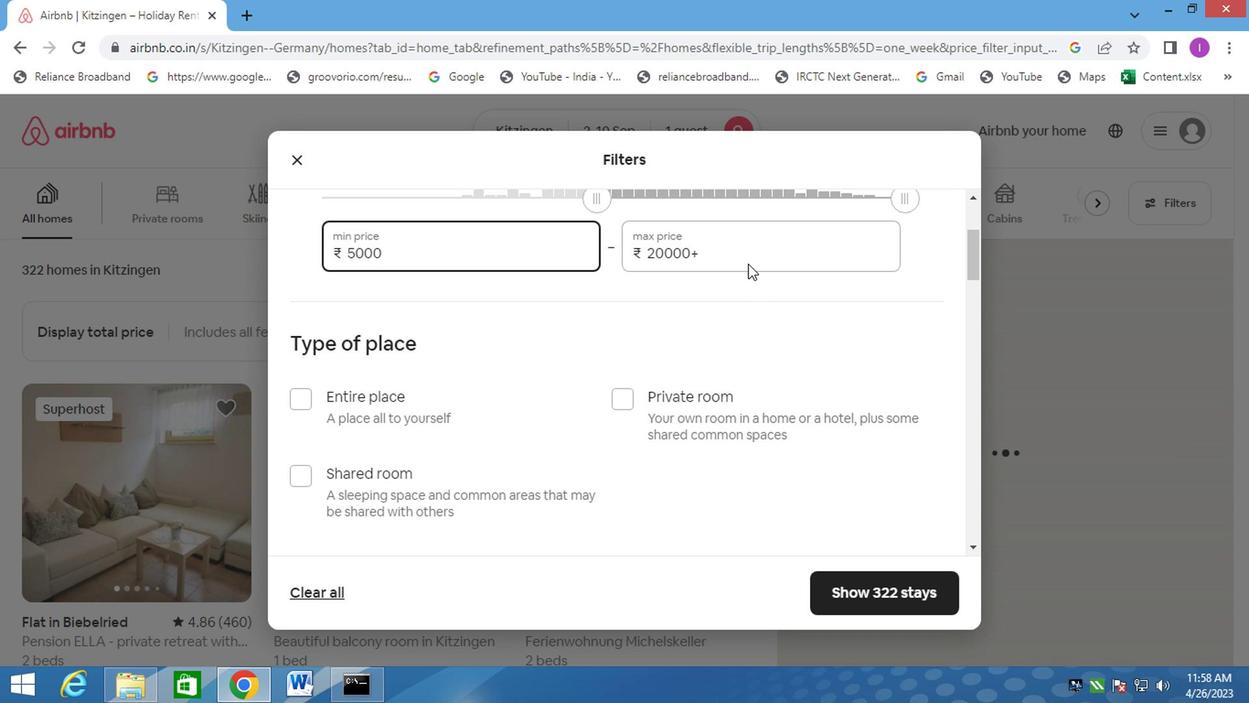 
Action: Mouse pressed left at (738, 254)
Screenshot: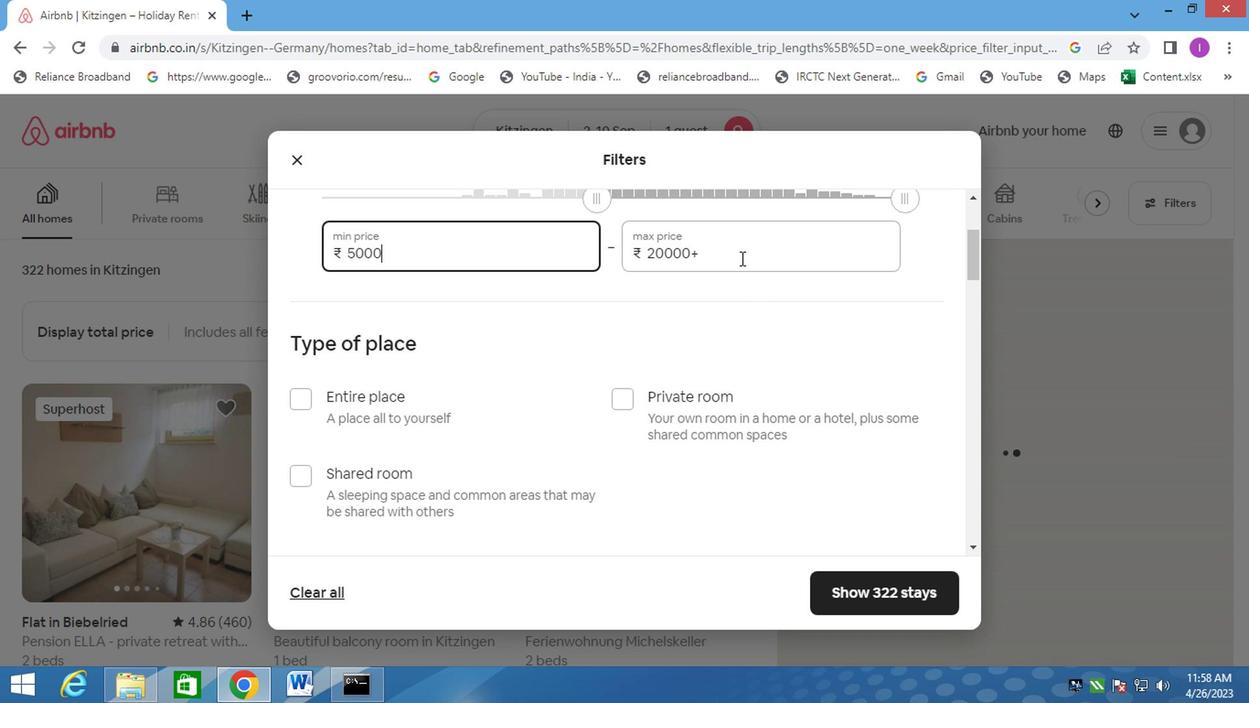 
Action: Mouse moved to (630, 258)
Screenshot: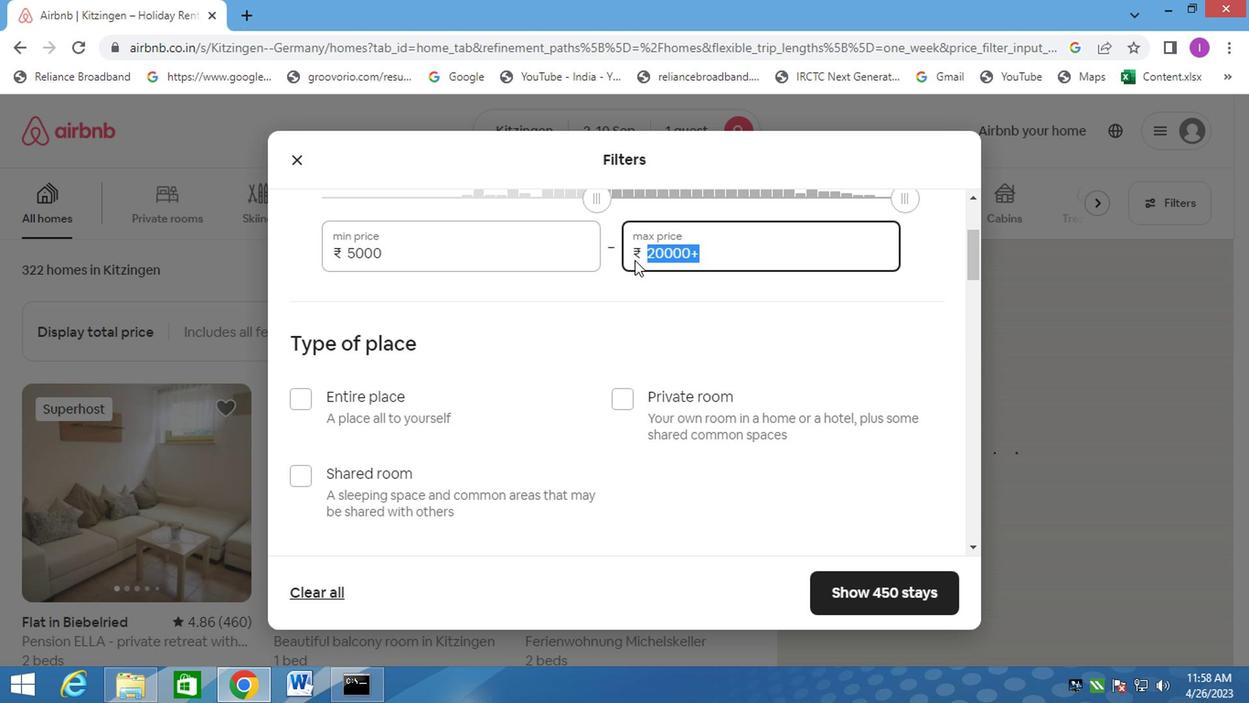 
Action: Key pressed 16000
Screenshot: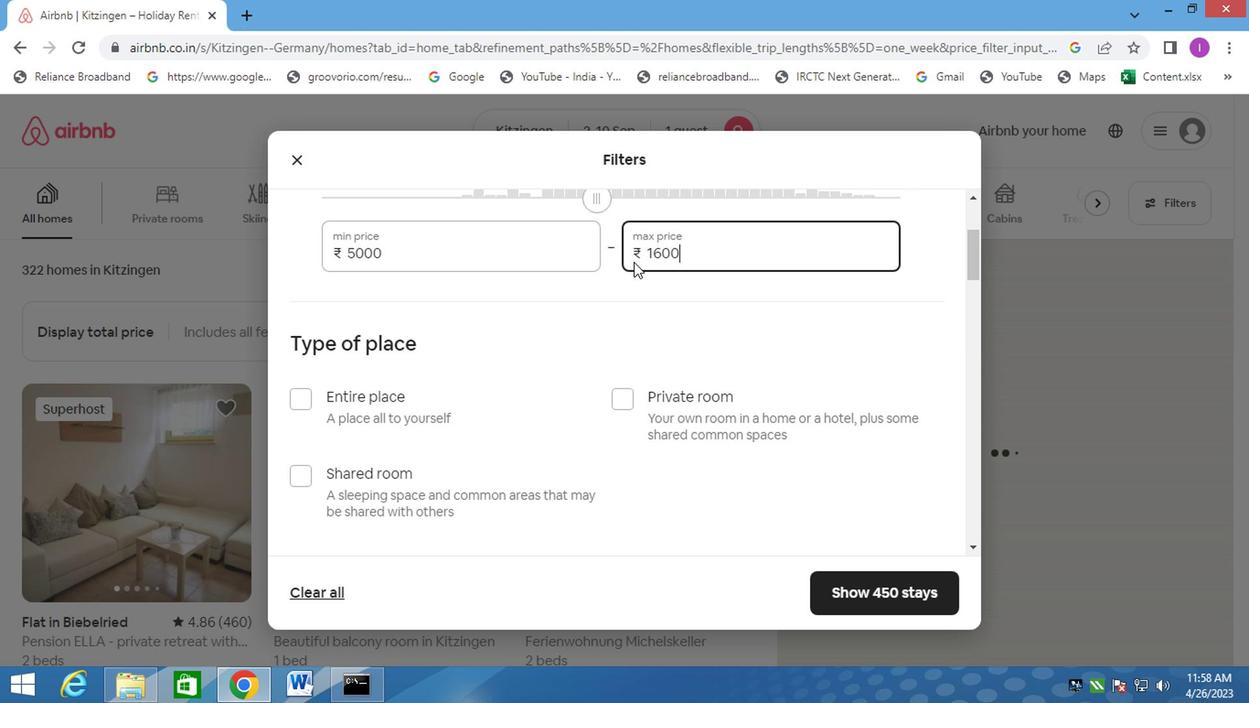 
Action: Mouse moved to (618, 403)
Screenshot: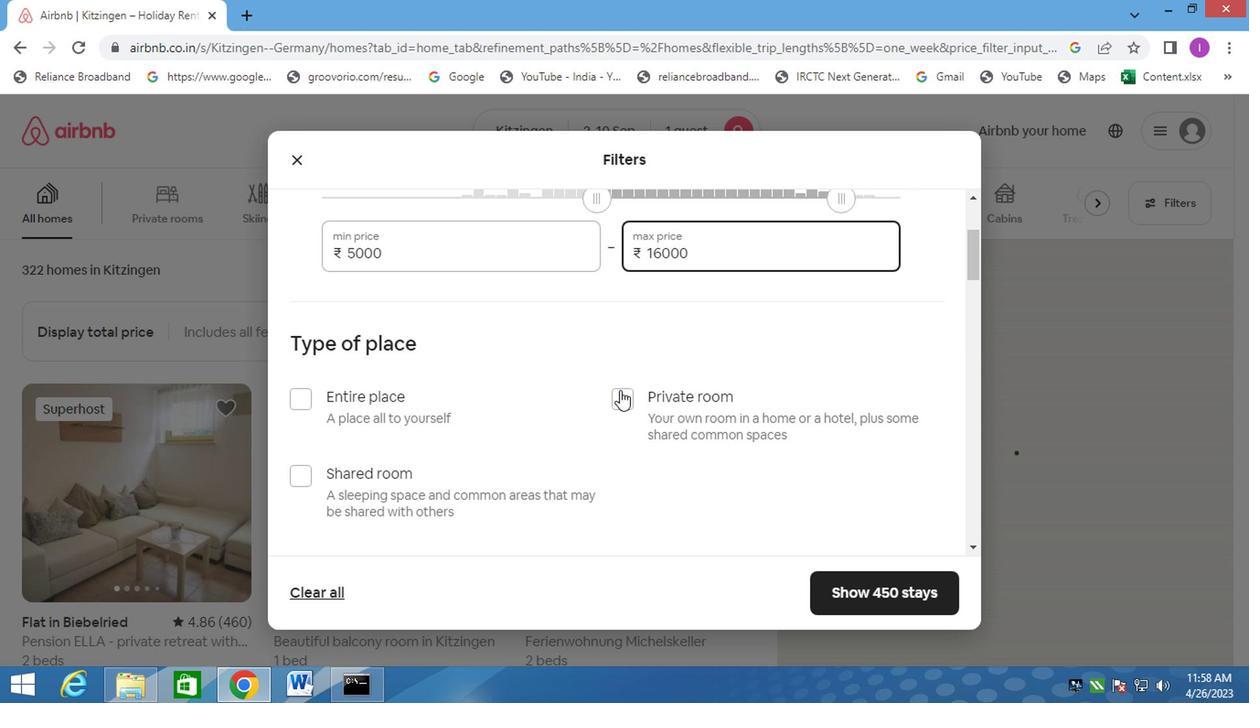 
Action: Mouse pressed left at (618, 403)
Screenshot: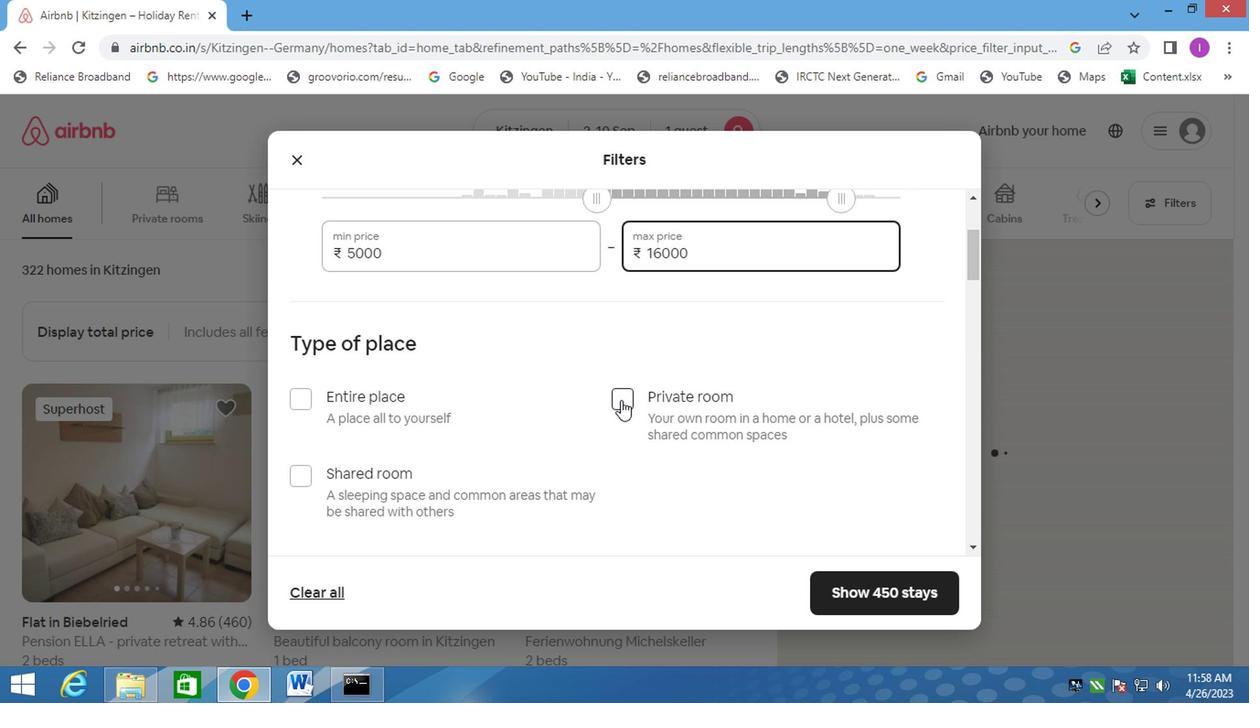 
Action: Mouse moved to (403, 236)
Screenshot: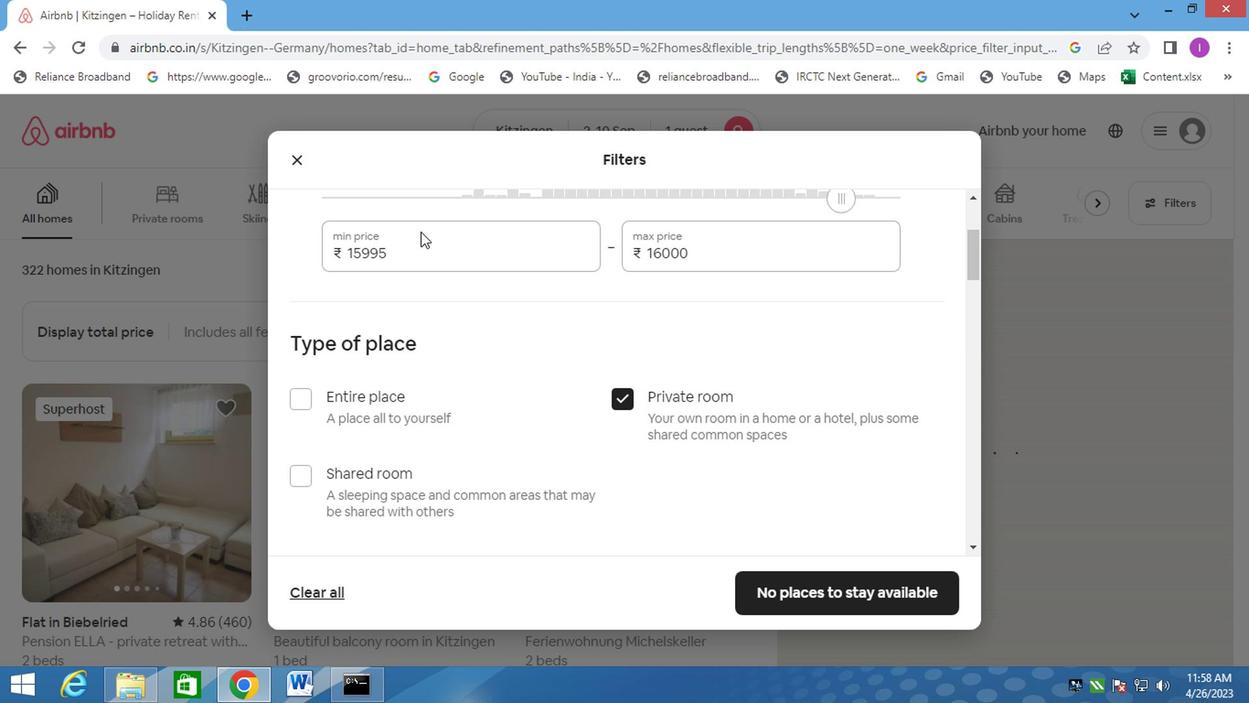 
Action: Mouse pressed left at (403, 236)
Screenshot: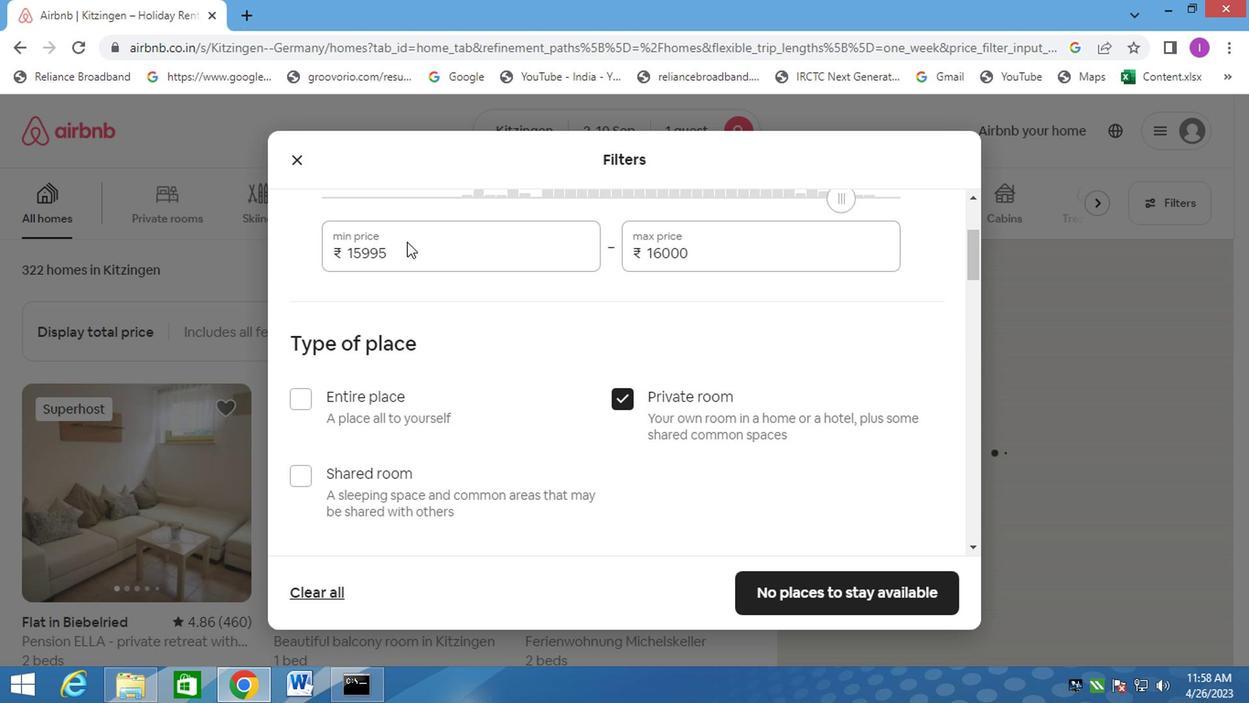 
Action: Mouse moved to (388, 253)
Screenshot: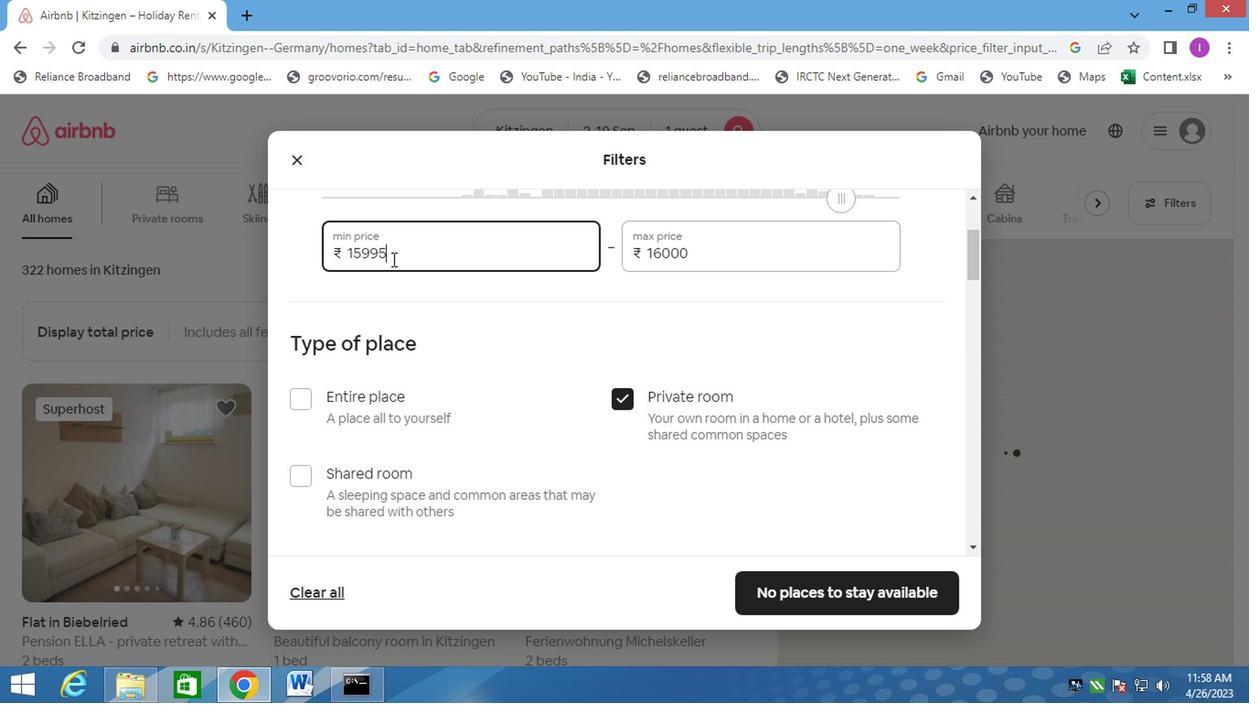
Action: Mouse pressed left at (388, 253)
Screenshot: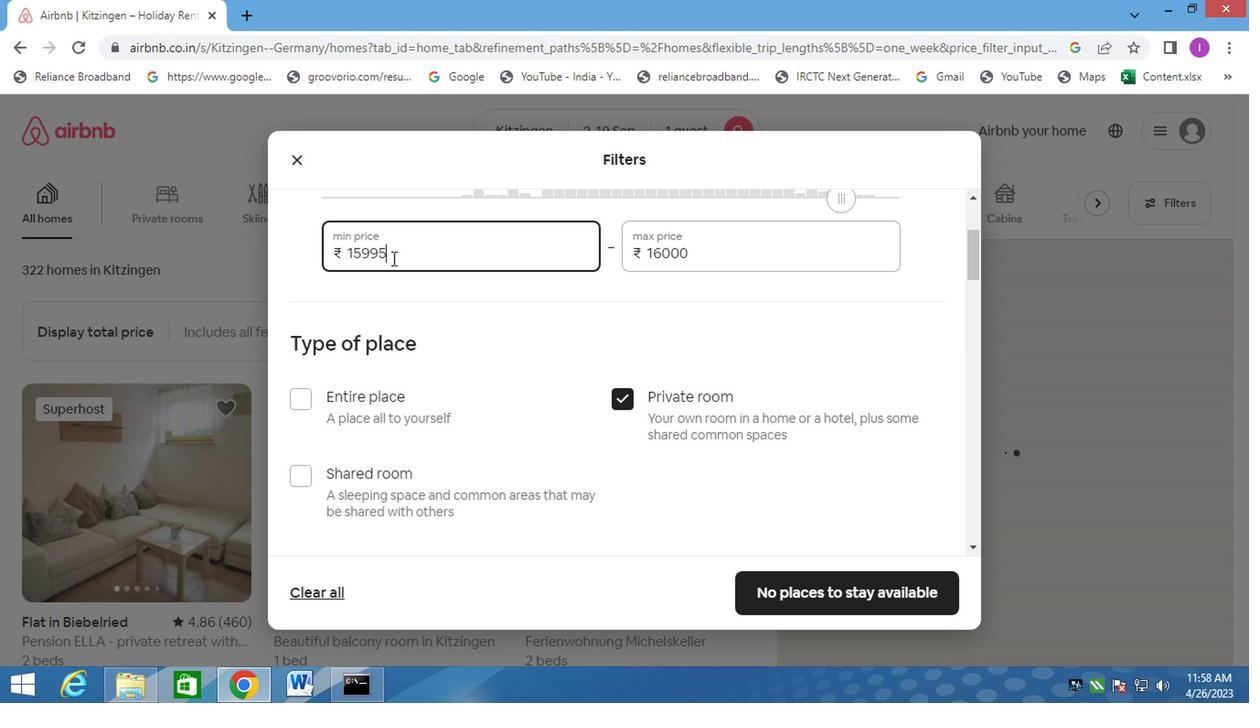 
Action: Mouse moved to (338, 244)
Screenshot: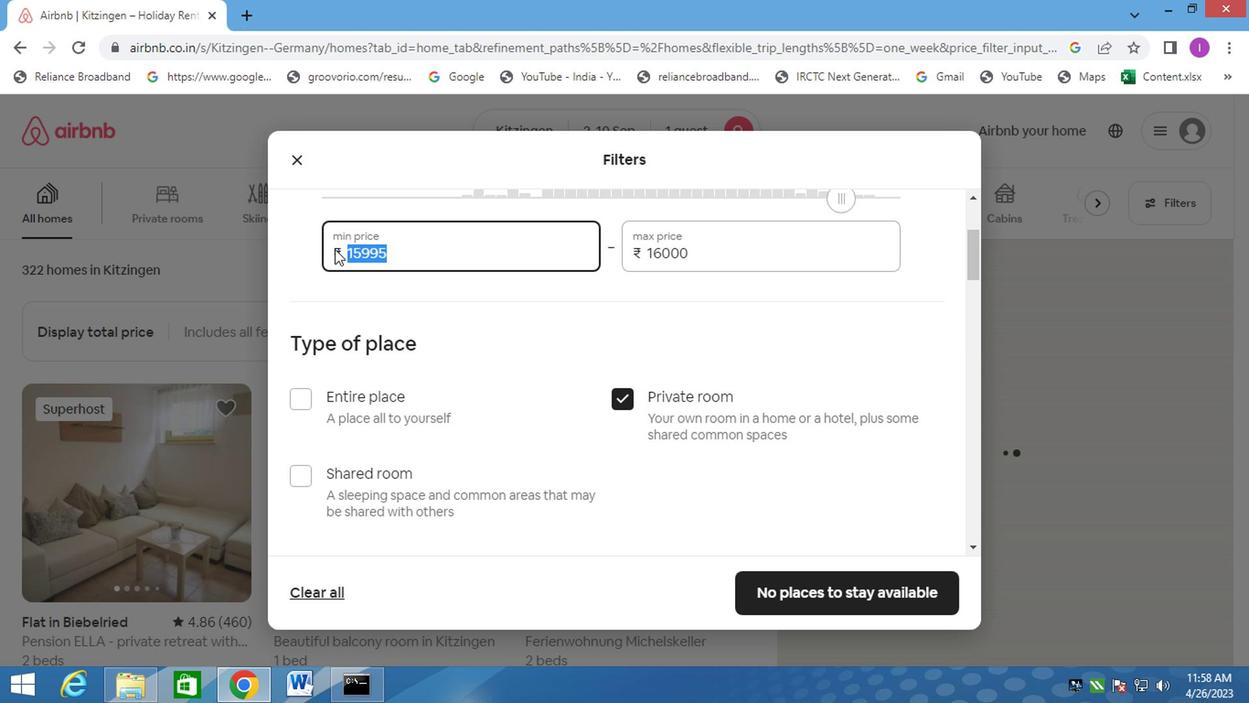 
Action: Key pressed 5000
Screenshot: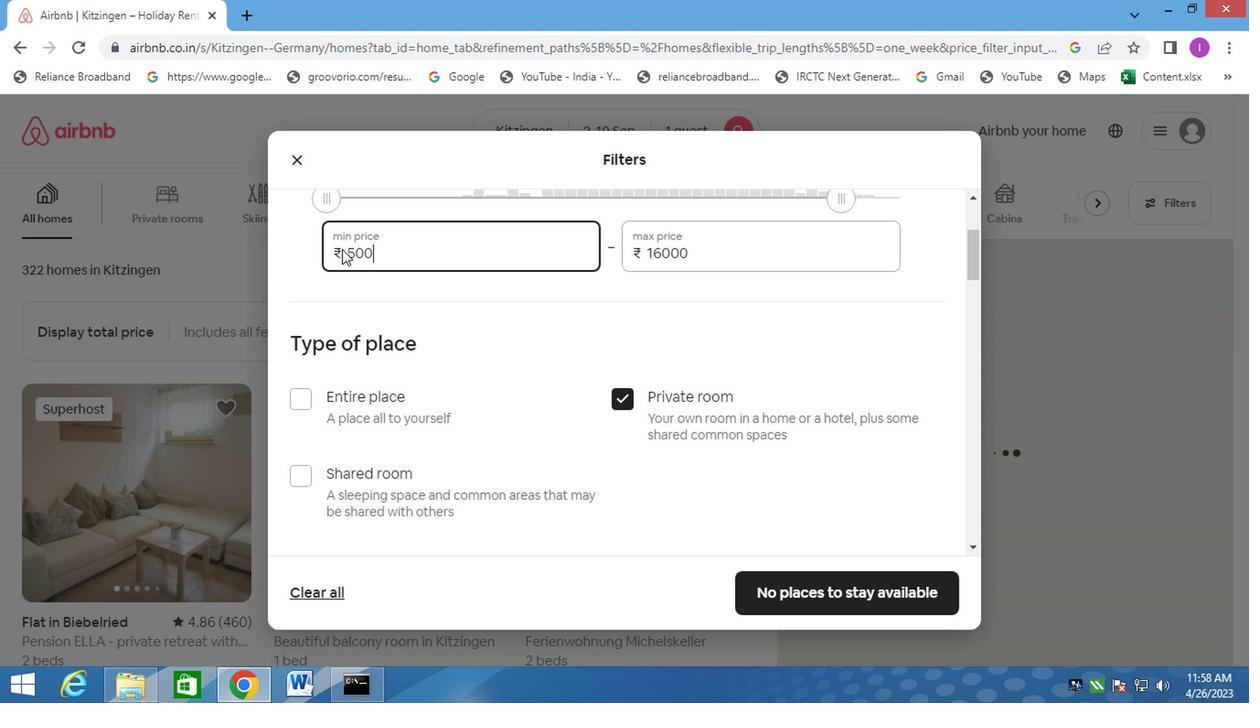 
Action: Mouse moved to (553, 442)
Screenshot: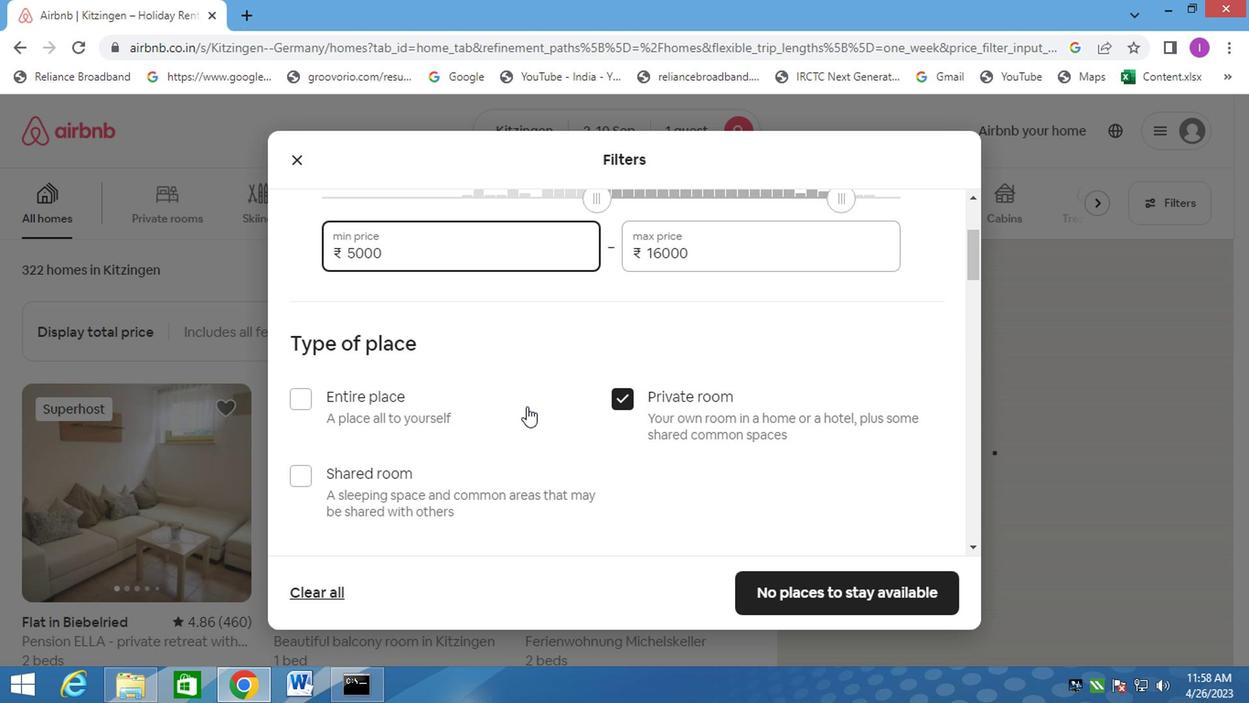 
Action: Mouse pressed left at (553, 442)
Screenshot: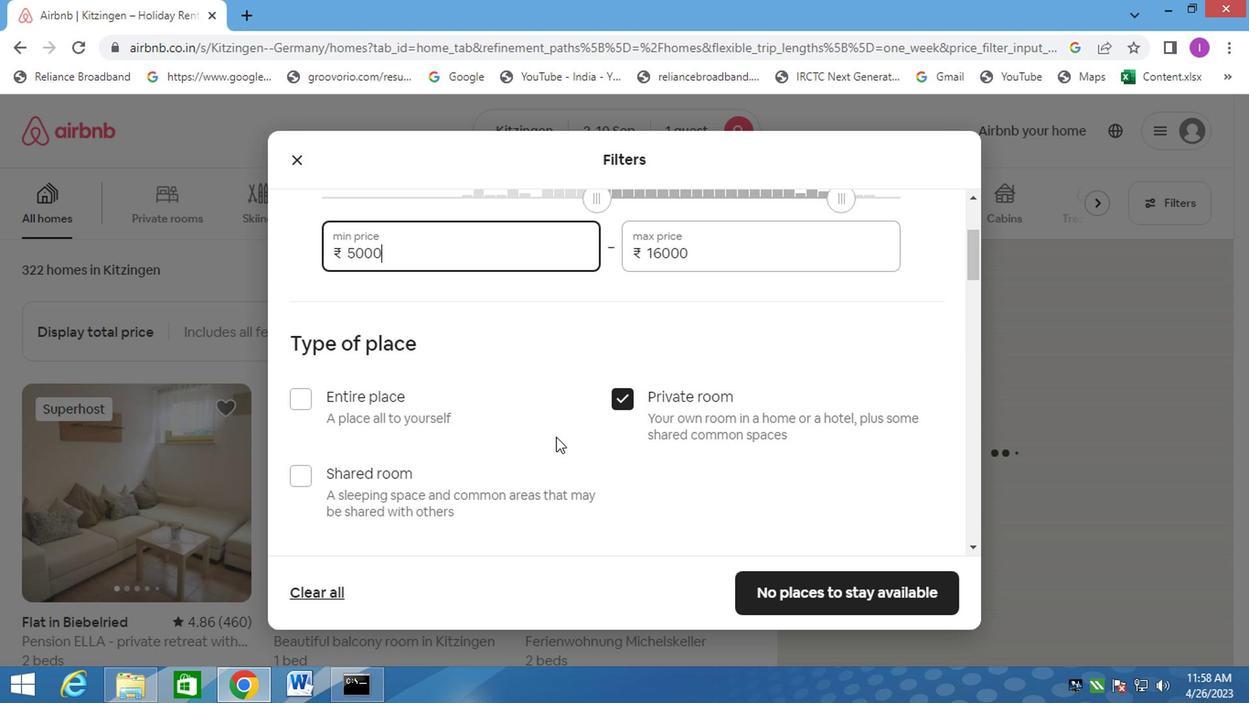 
Action: Mouse moved to (565, 440)
Screenshot: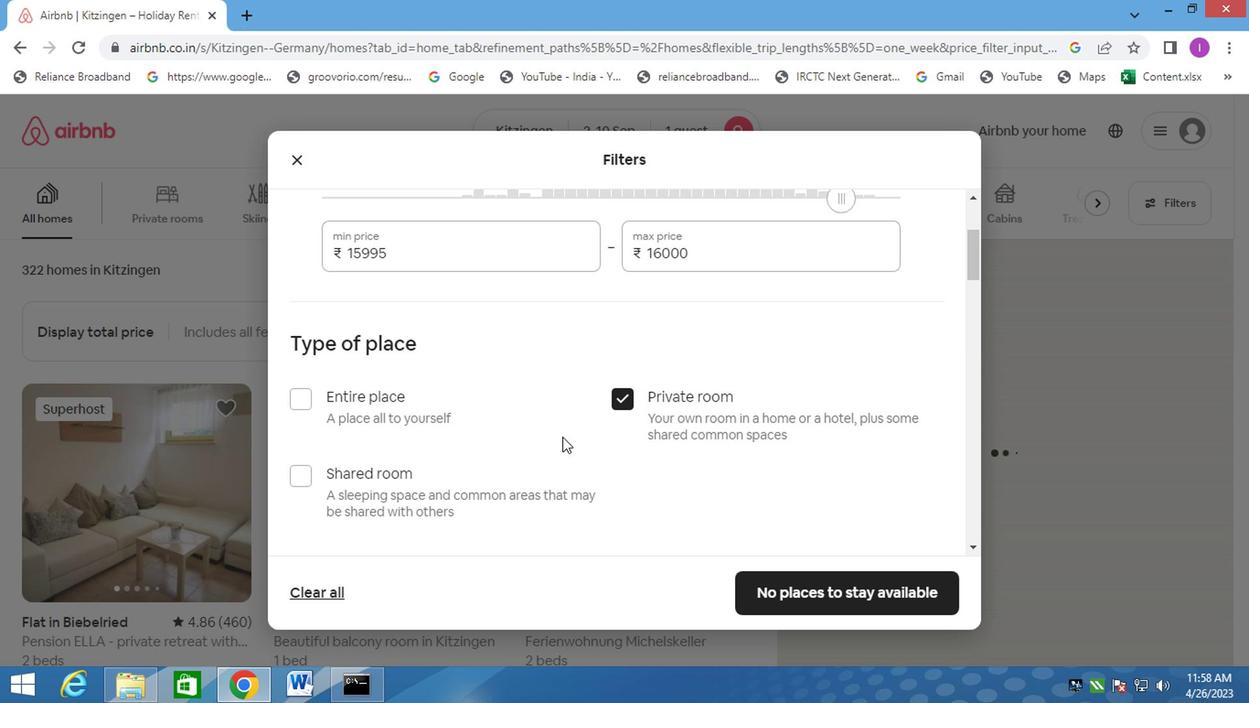 
Action: Mouse scrolled (565, 440) with delta (0, 0)
Screenshot: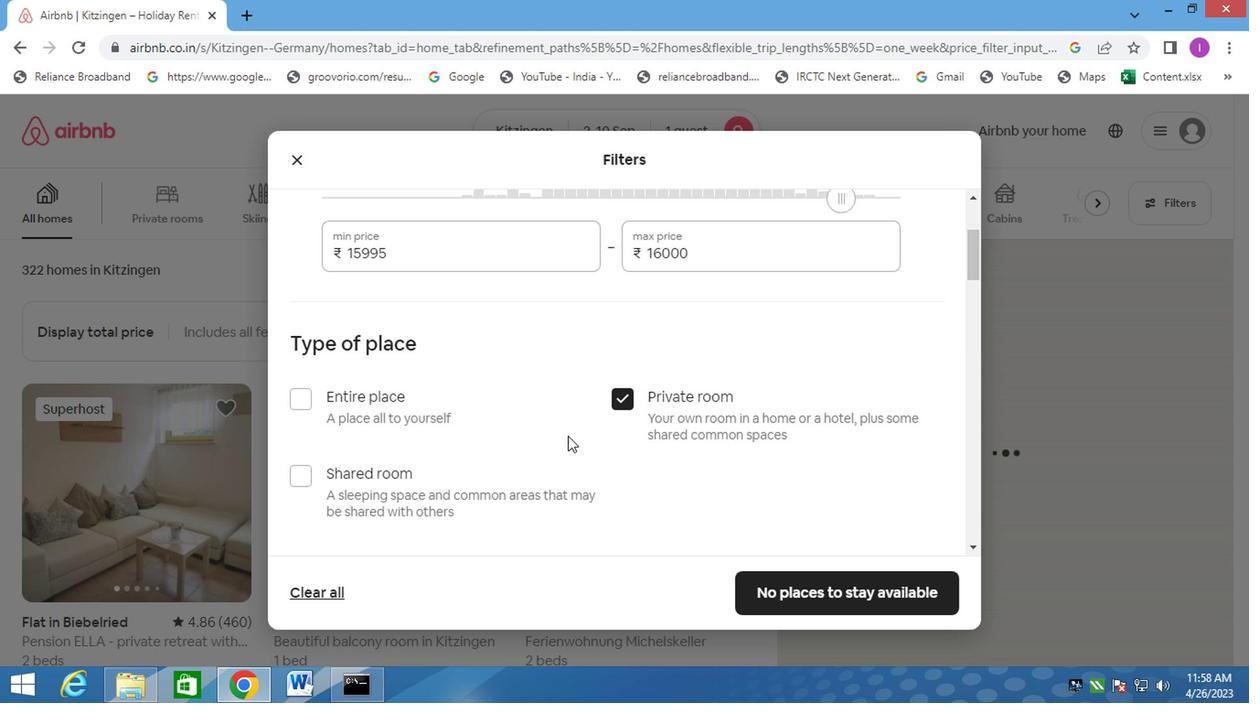 
Action: Mouse scrolled (565, 440) with delta (0, 0)
Screenshot: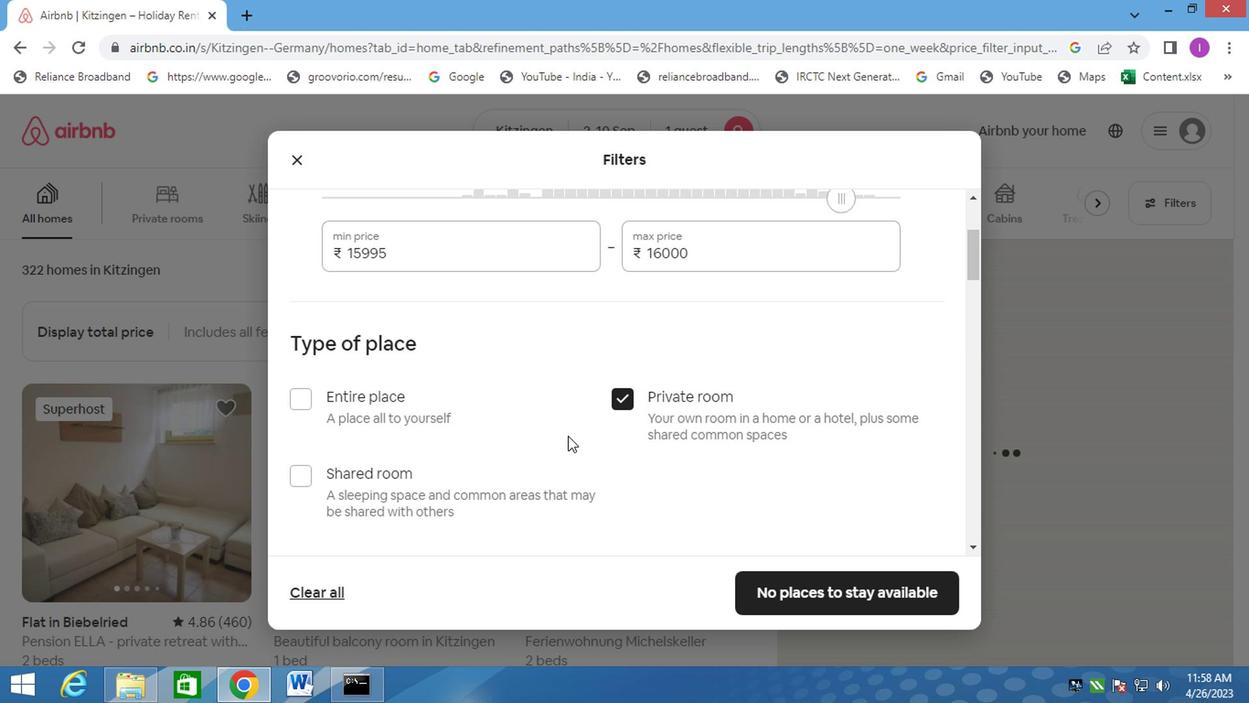 
Action: Mouse scrolled (565, 442) with delta (0, 1)
Screenshot: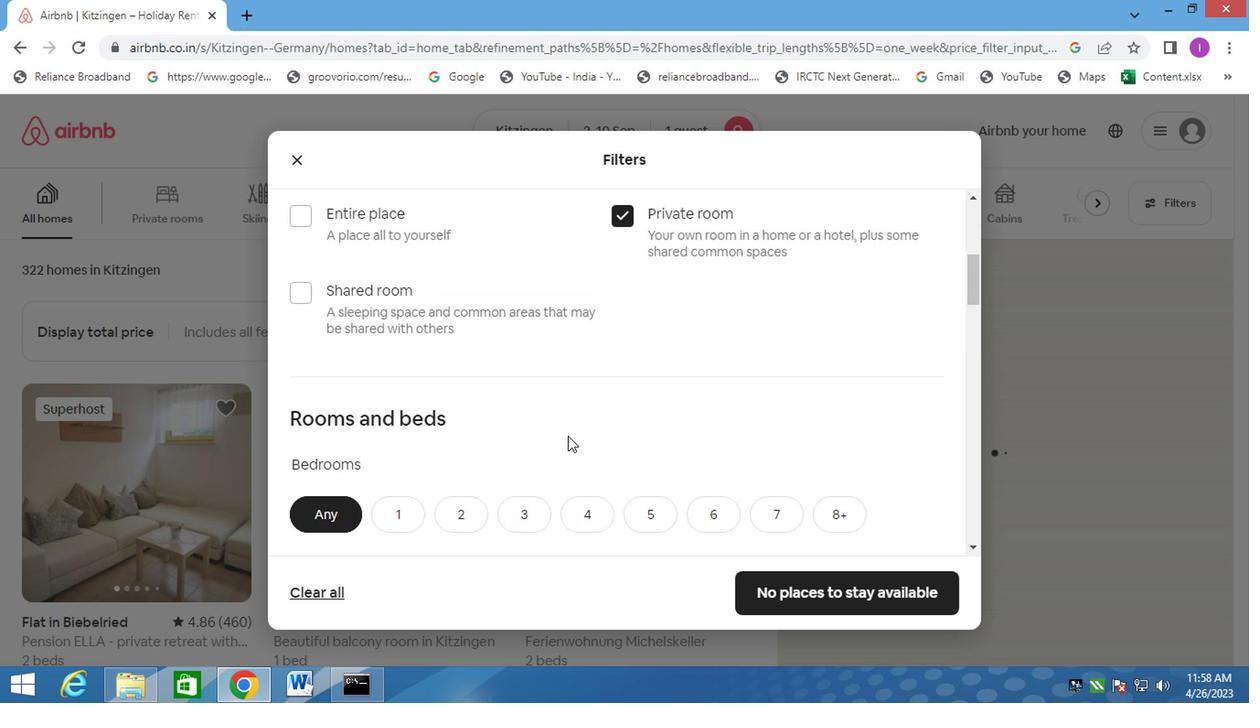 
Action: Mouse scrolled (565, 442) with delta (0, 1)
Screenshot: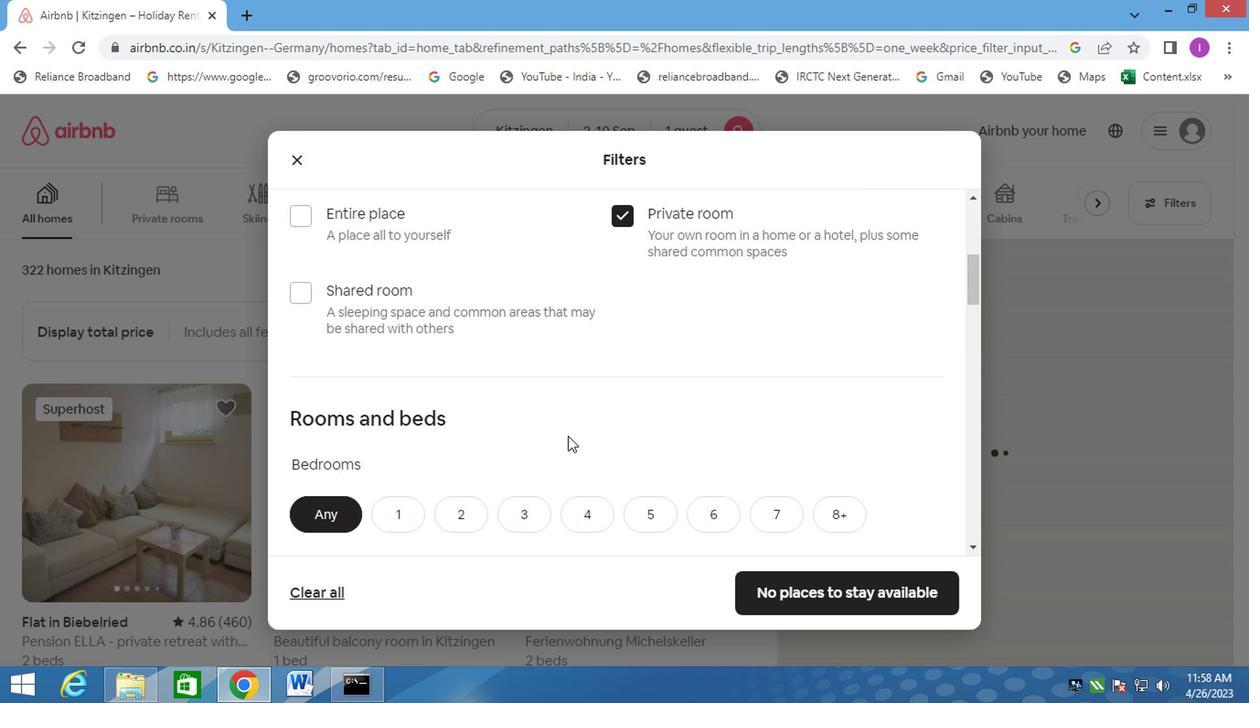 
Action: Mouse moved to (417, 242)
Screenshot: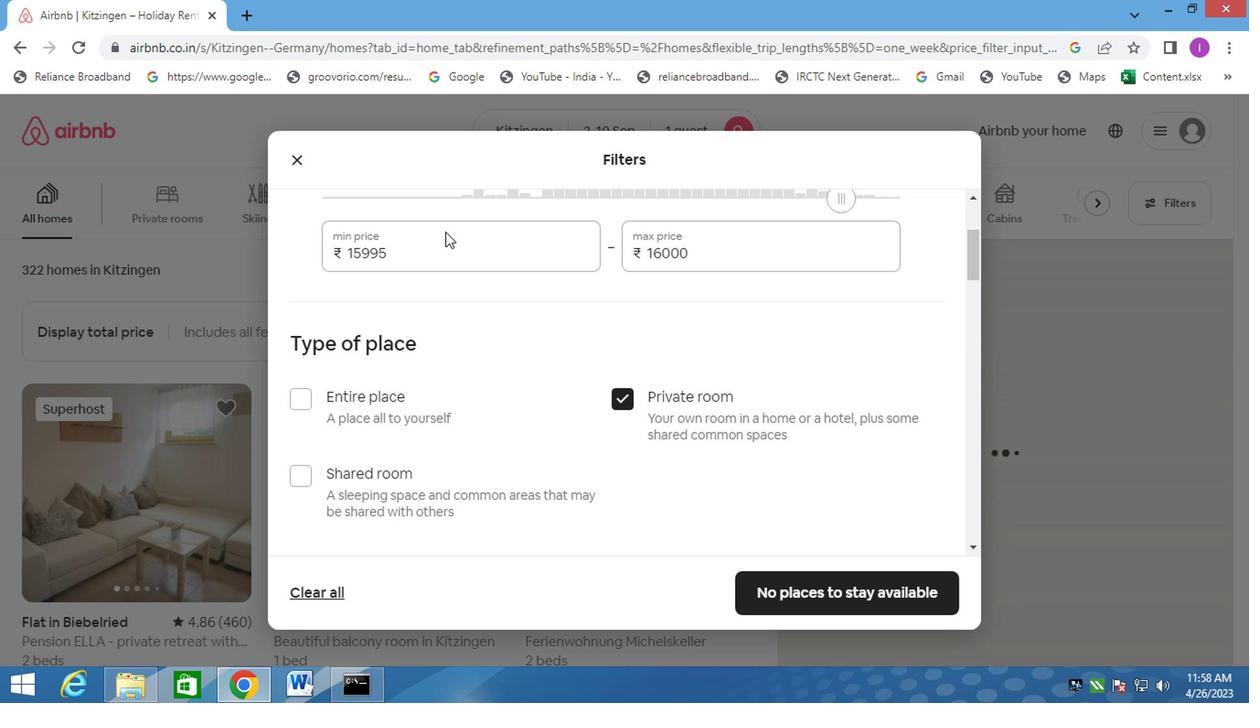 
Action: Mouse pressed left at (417, 242)
Screenshot: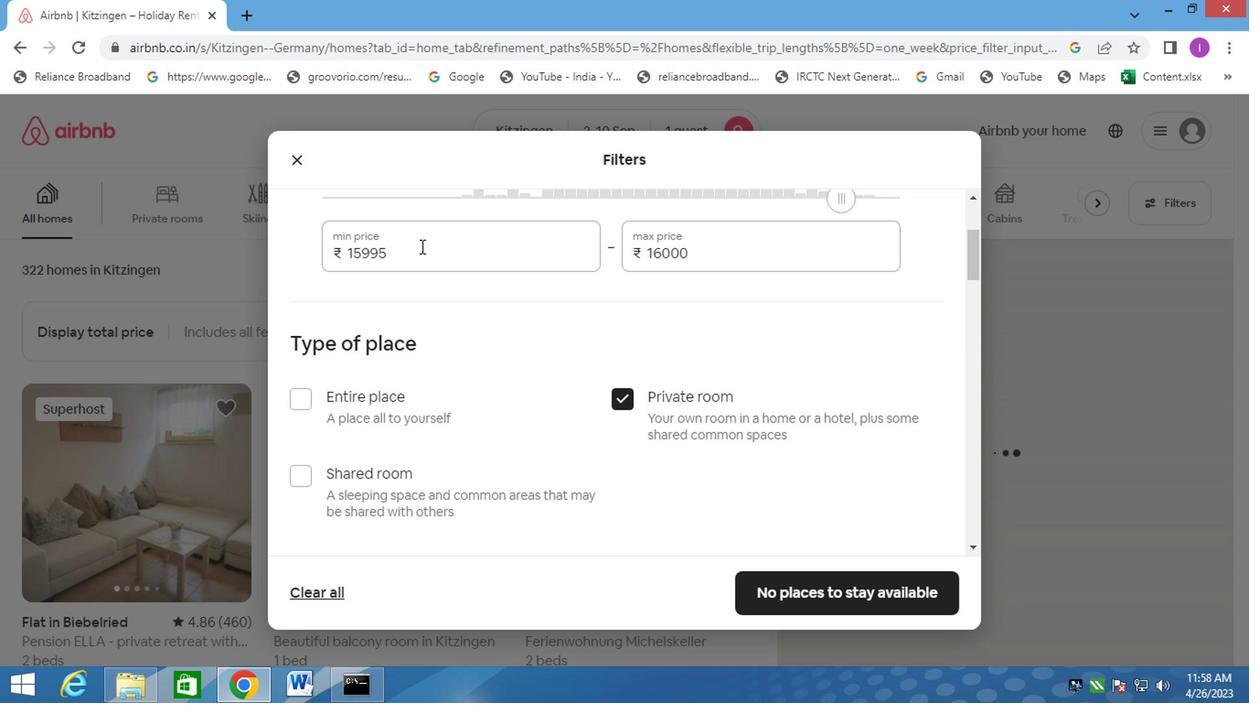 
Action: Mouse moved to (414, 228)
Screenshot: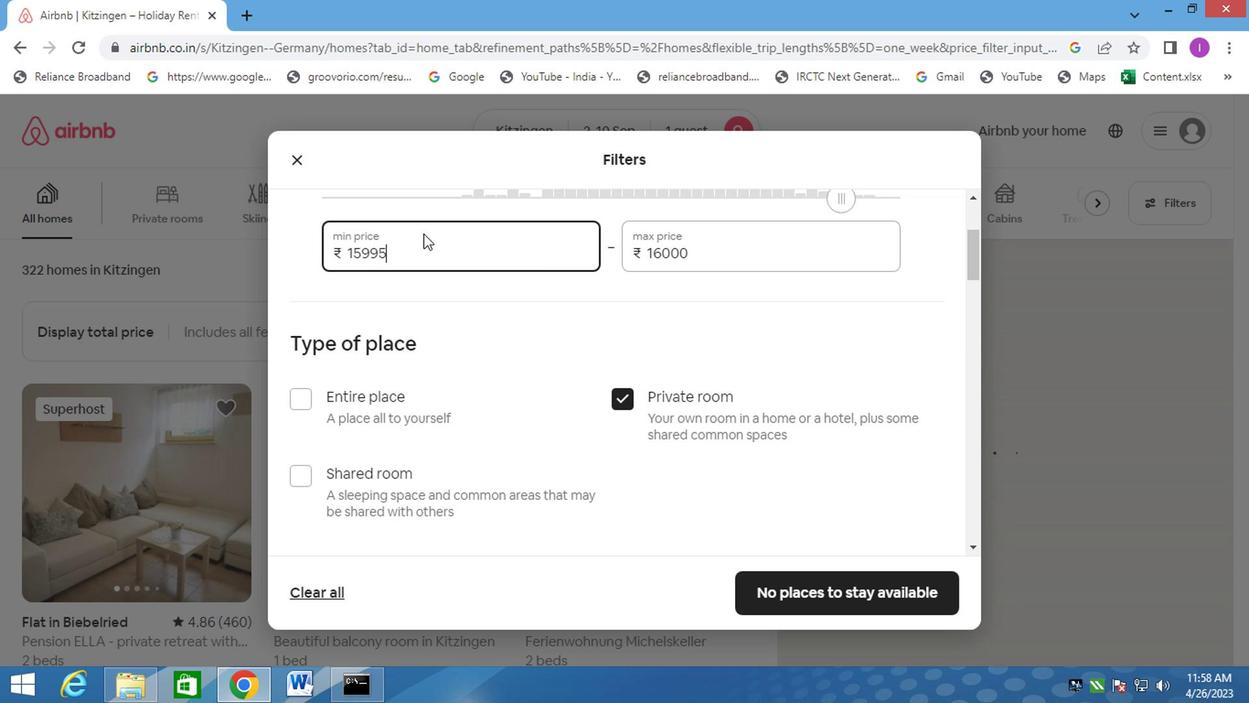 
Action: Mouse pressed left at (414, 228)
Screenshot: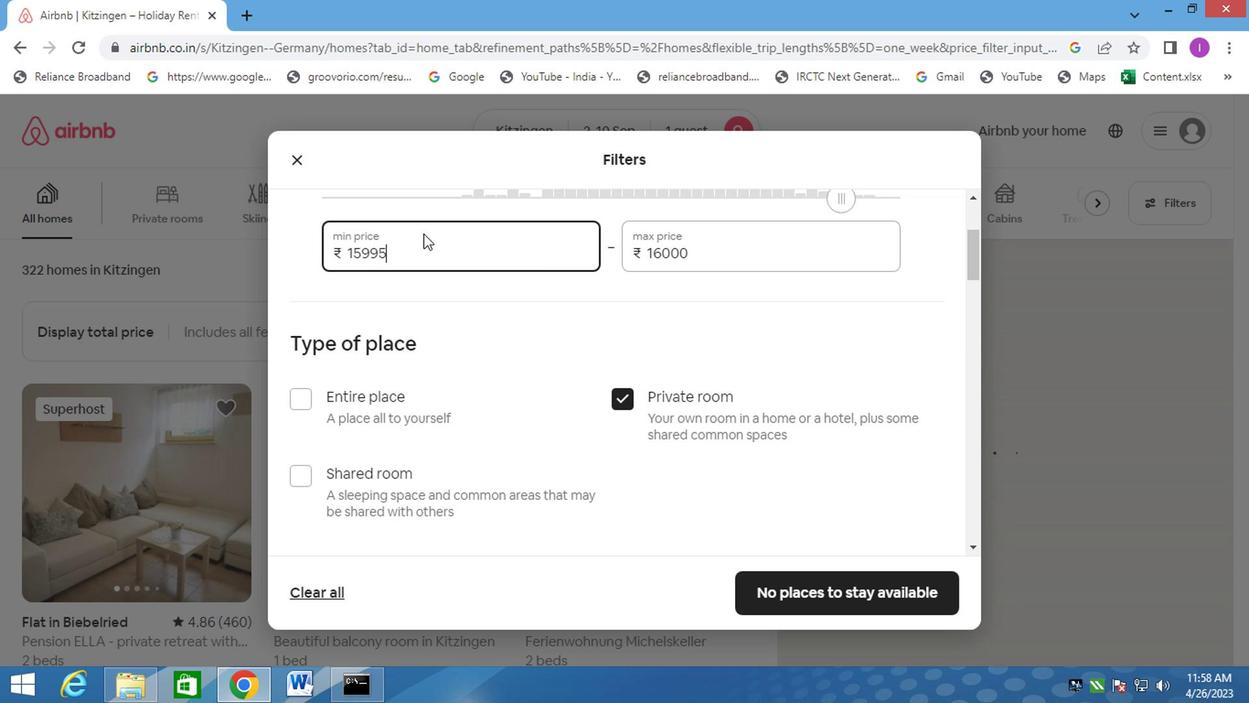 
Action: Mouse moved to (392, 244)
Screenshot: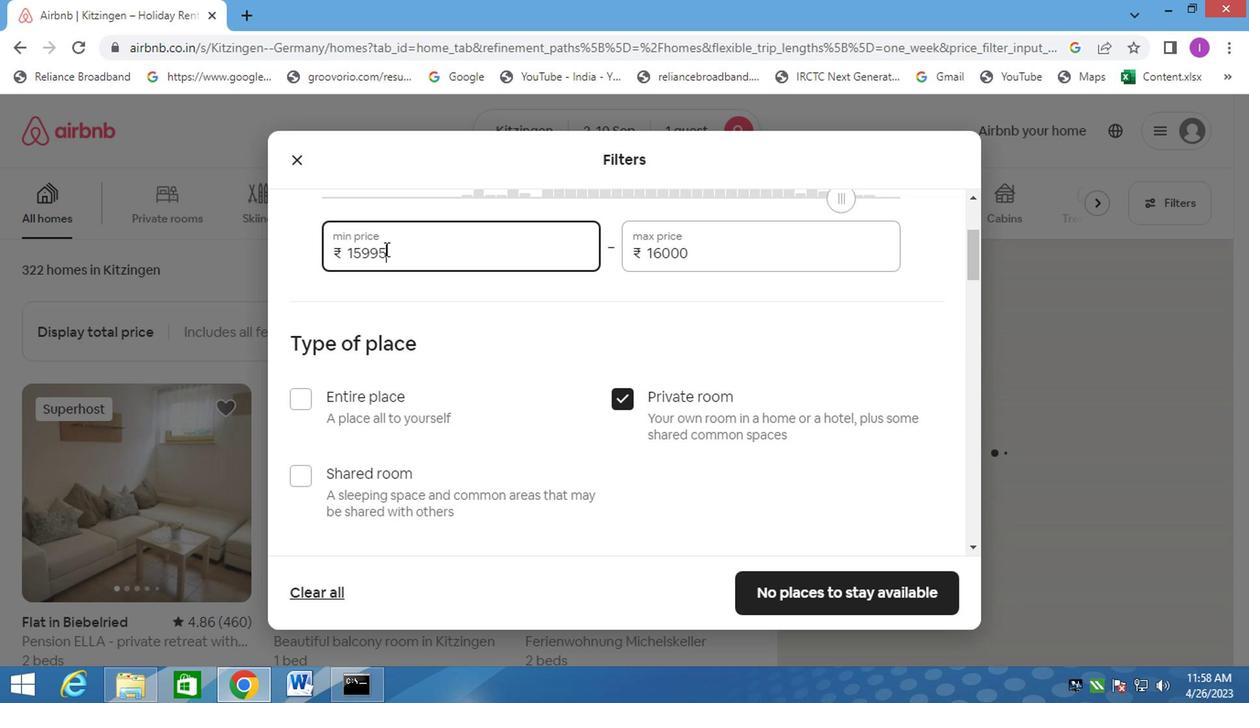 
Action: Mouse pressed left at (392, 244)
Screenshot: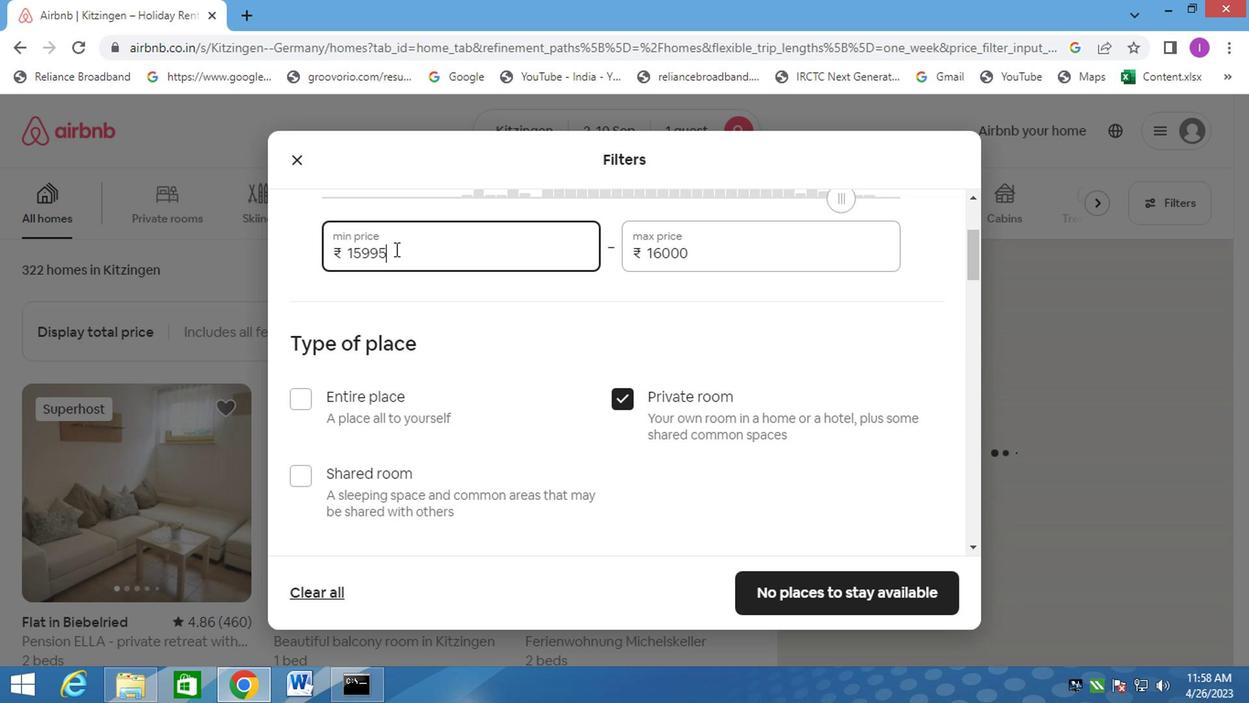 
Action: Mouse moved to (345, 236)
Screenshot: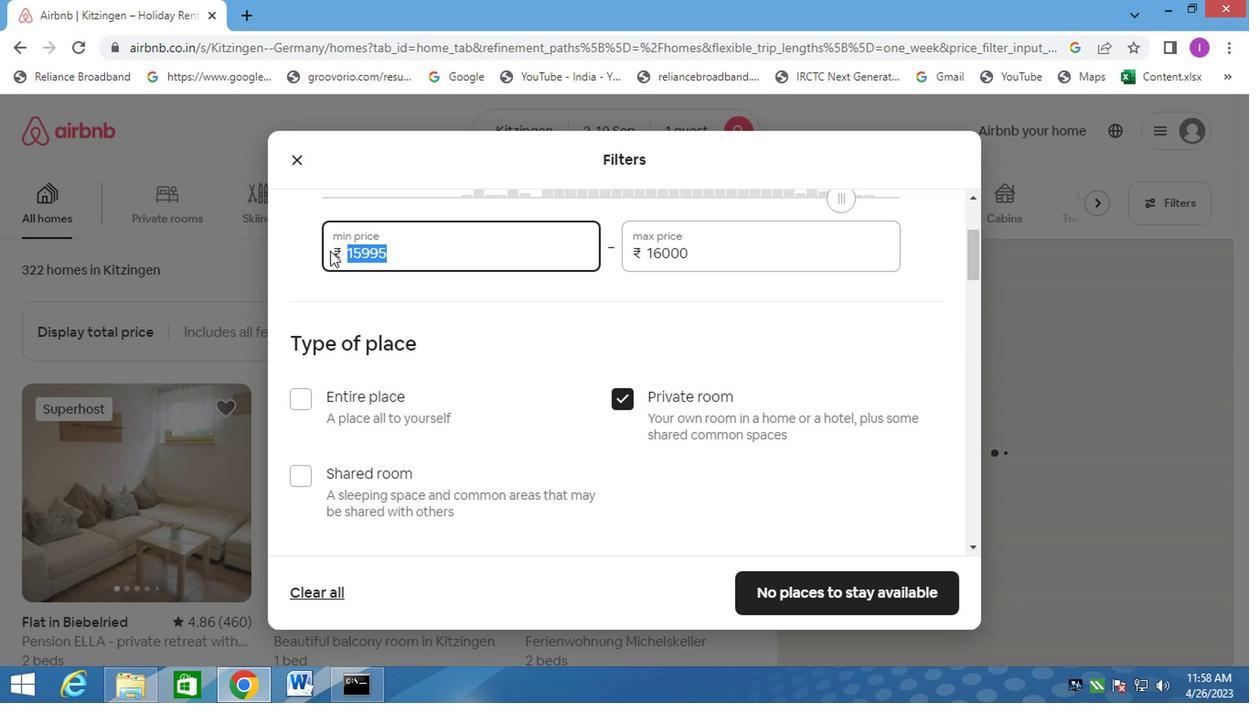 
Action: Key pressed 5000
Screenshot: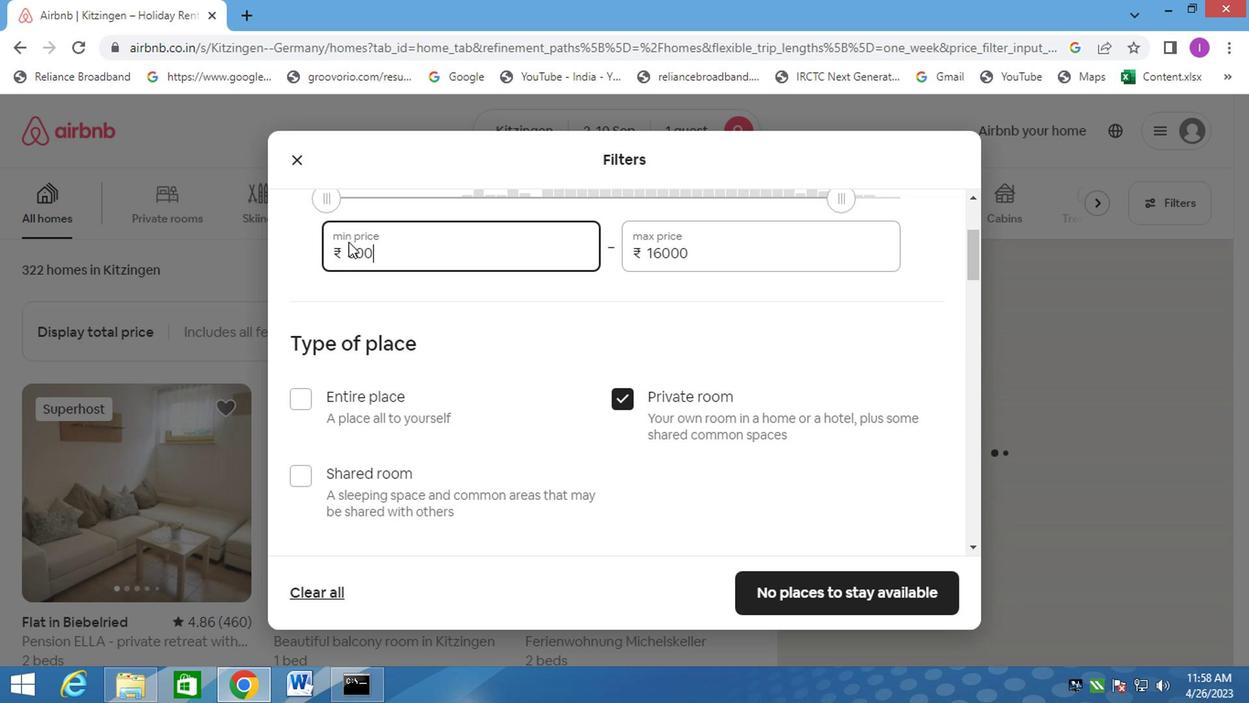 
Action: Mouse moved to (731, 509)
Screenshot: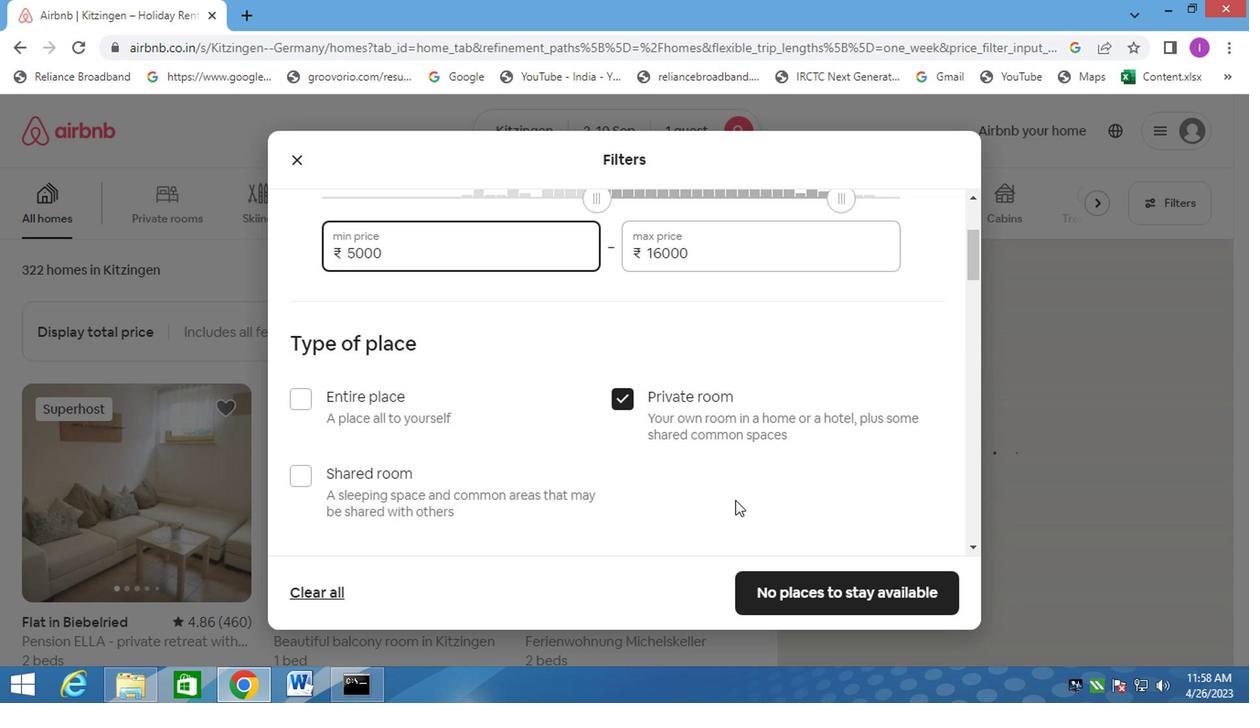 
Action: Mouse scrolled (731, 508) with delta (0, 0)
Screenshot: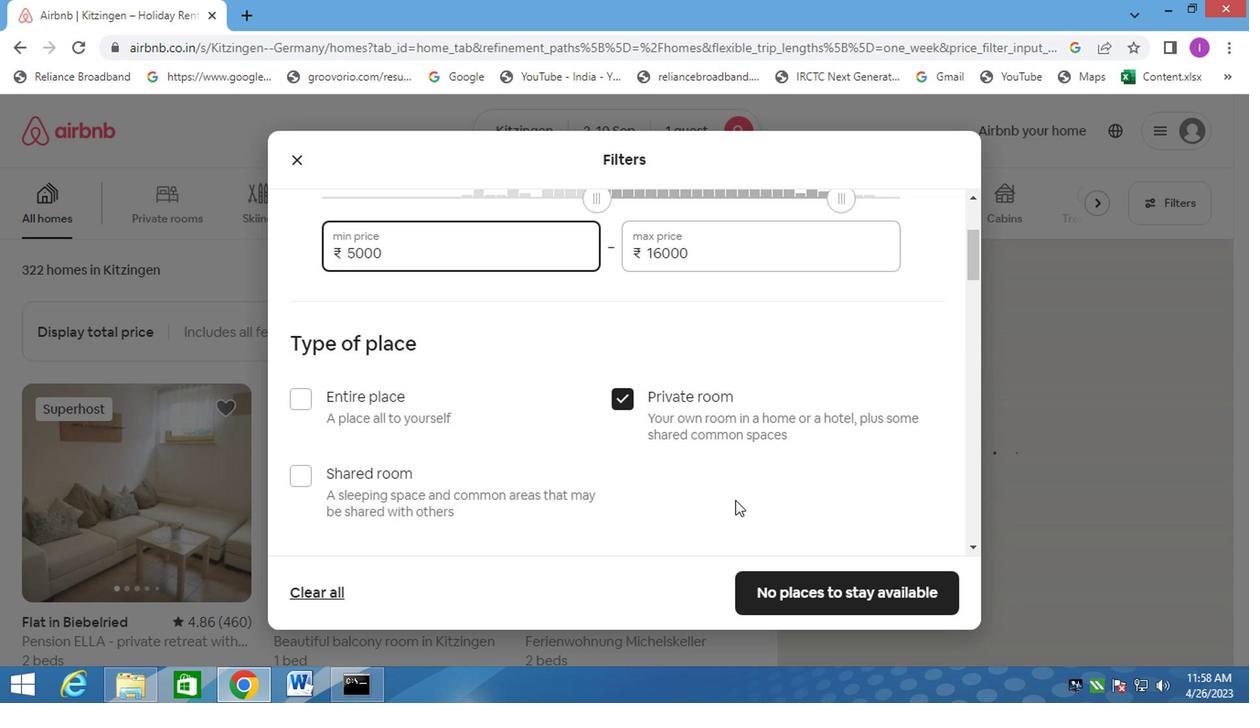 
Action: Mouse moved to (729, 509)
Screenshot: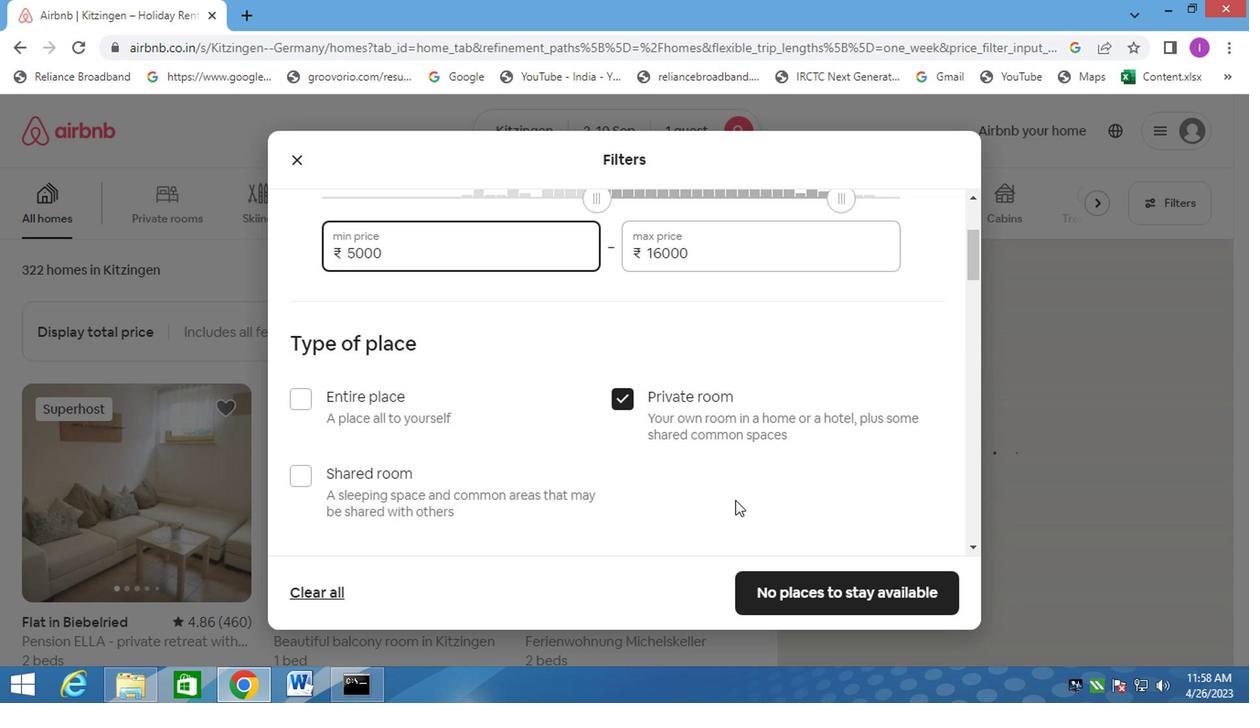 
Action: Mouse scrolled (729, 508) with delta (0, 0)
Screenshot: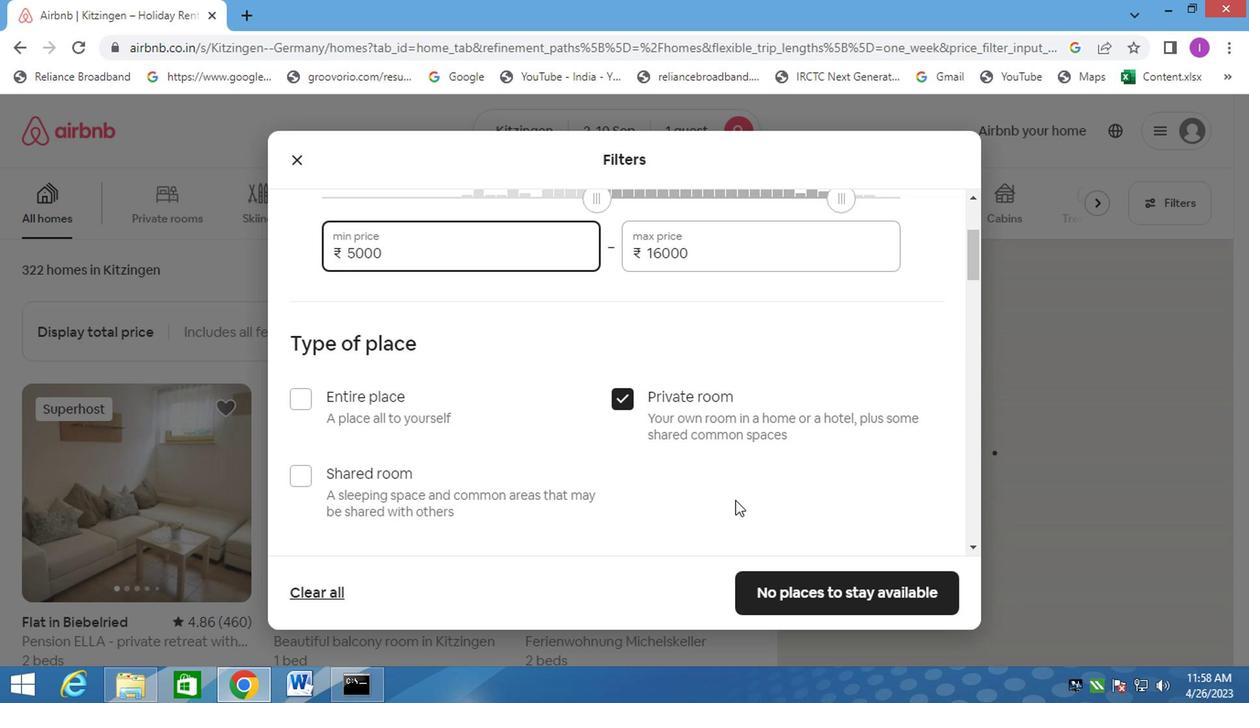 
Action: Mouse moved to (713, 508)
Screenshot: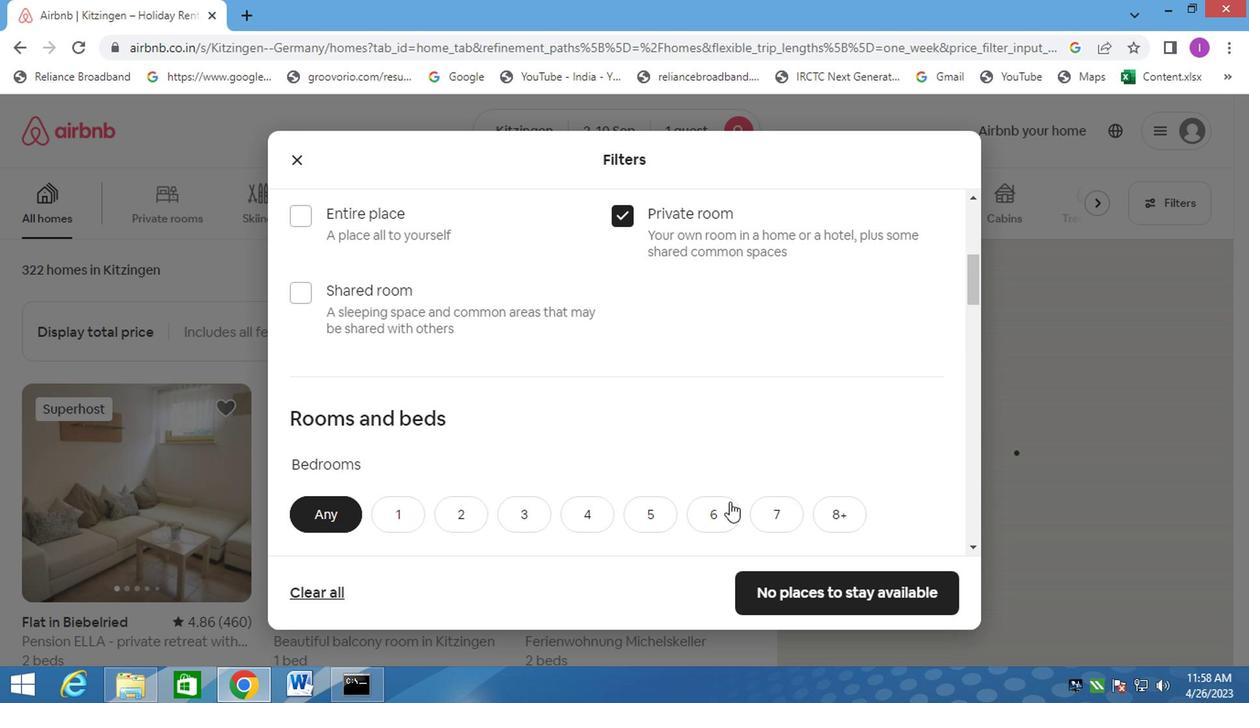 
Action: Mouse scrolled (713, 507) with delta (0, -1)
Screenshot: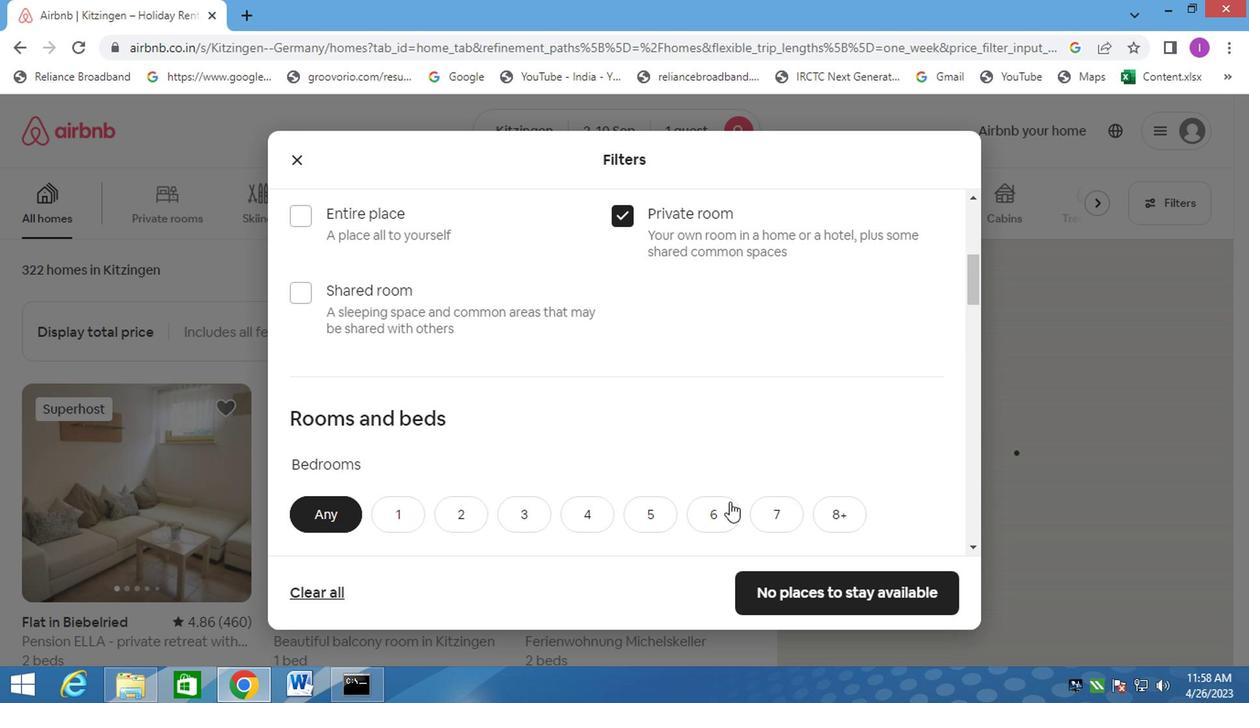 
Action: Mouse moved to (708, 508)
Screenshot: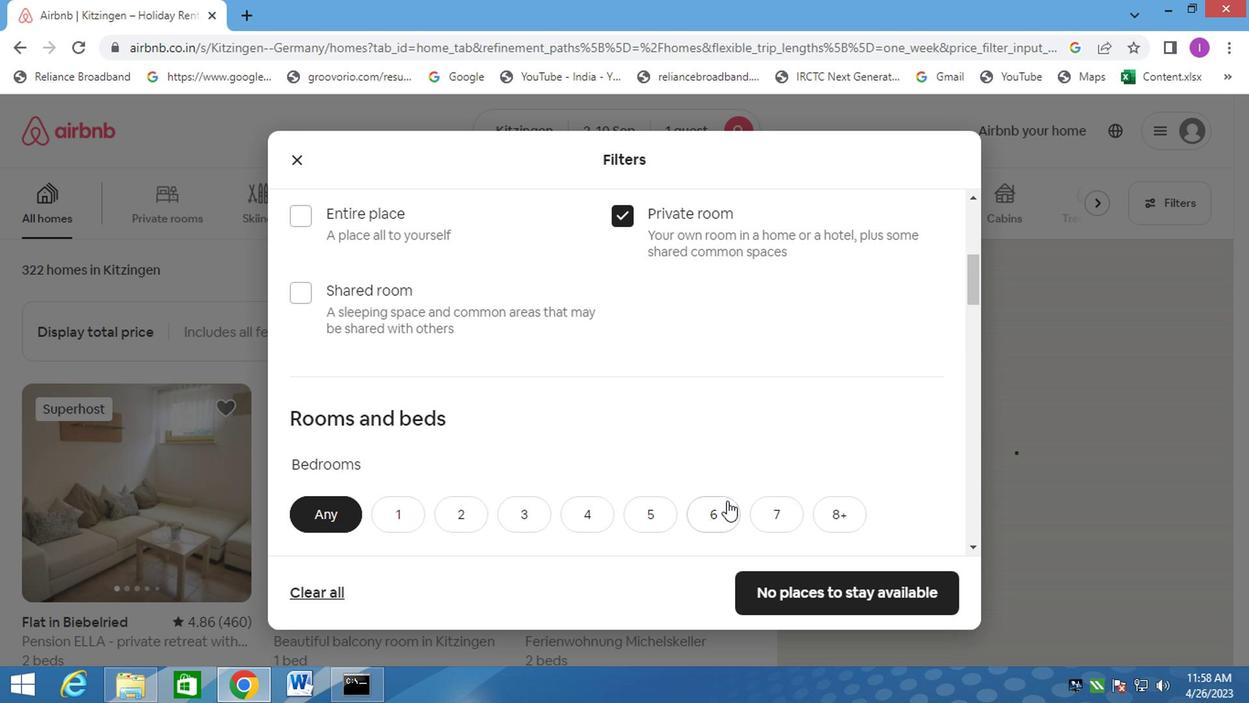 
Action: Mouse scrolled (708, 507) with delta (0, -1)
Screenshot: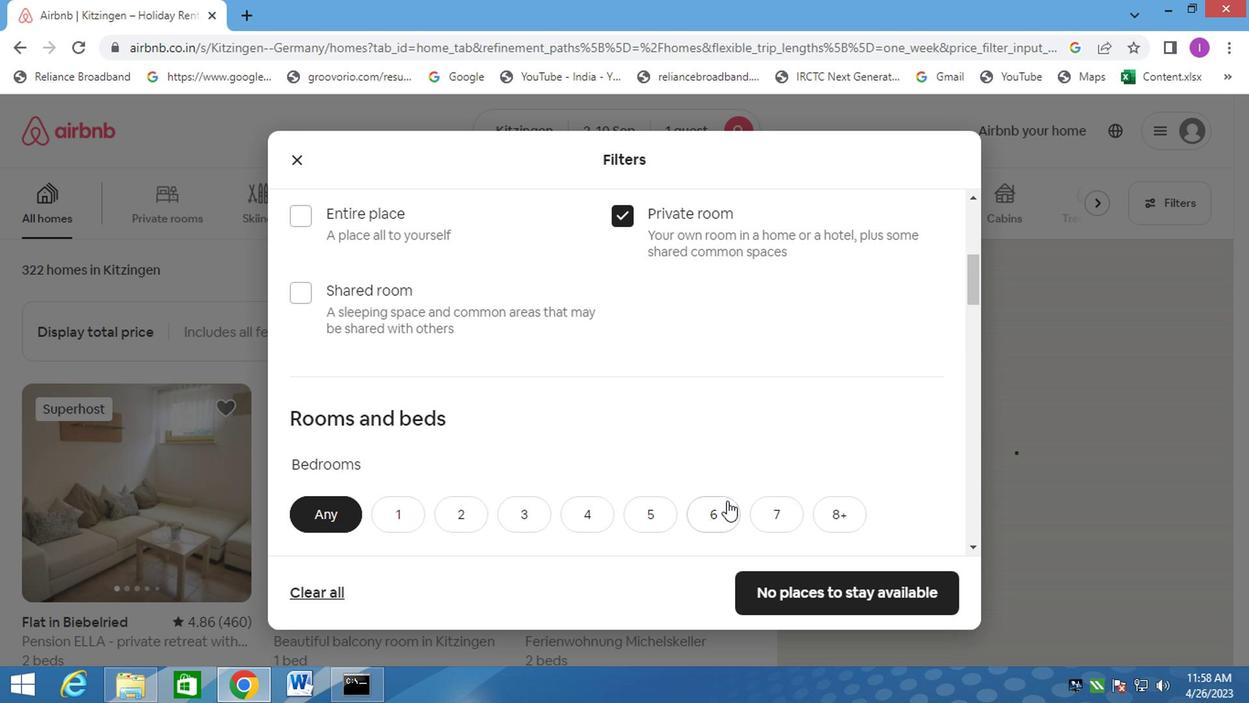 
Action: Mouse moved to (389, 327)
Screenshot: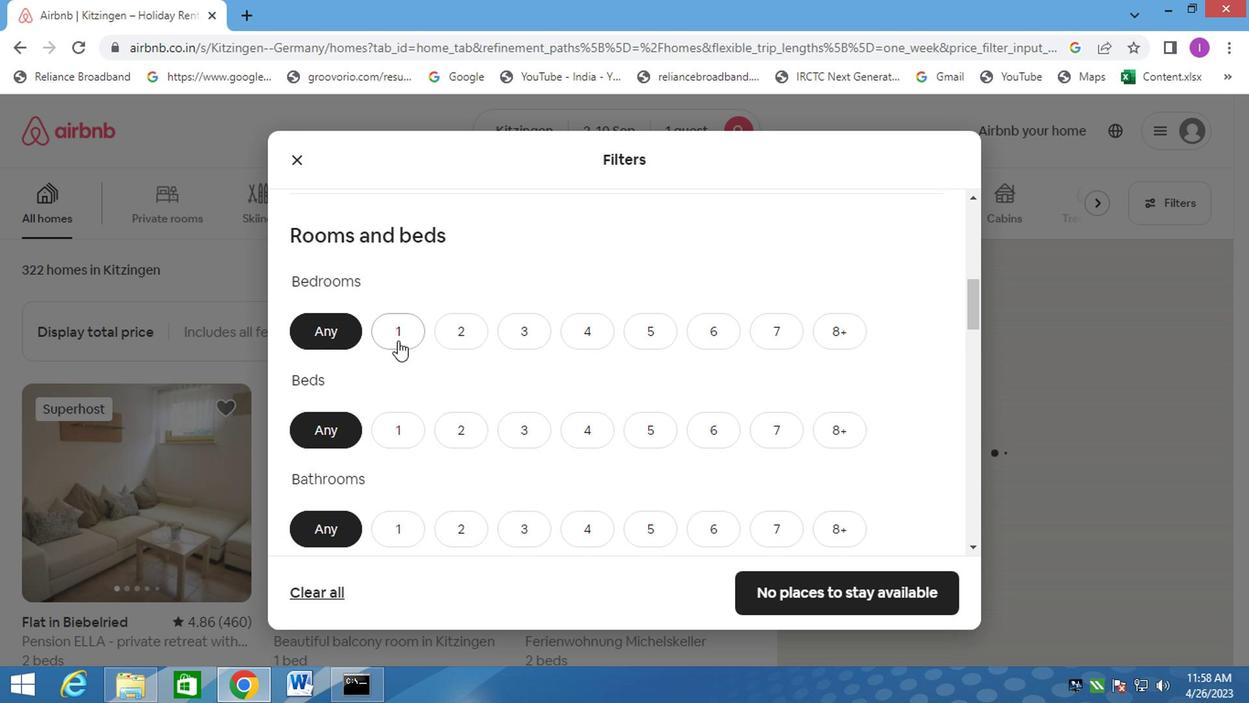 
Action: Mouse pressed left at (389, 327)
Screenshot: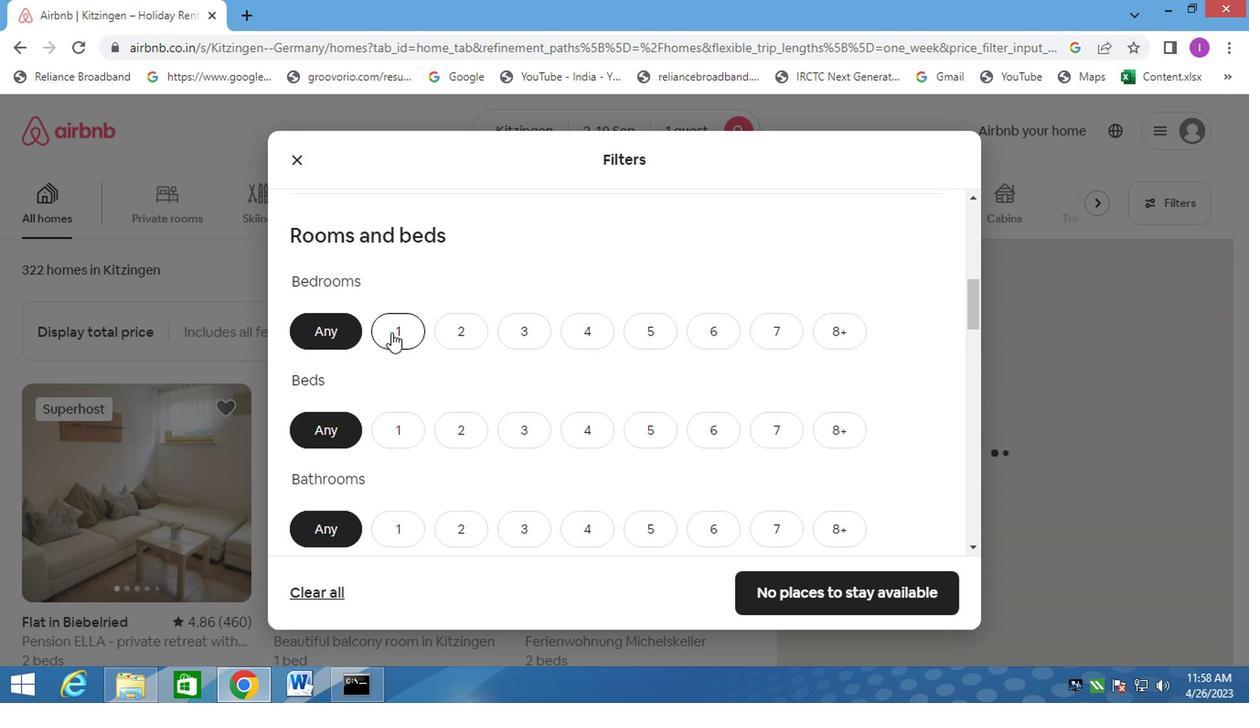 
Action: Mouse moved to (382, 470)
Screenshot: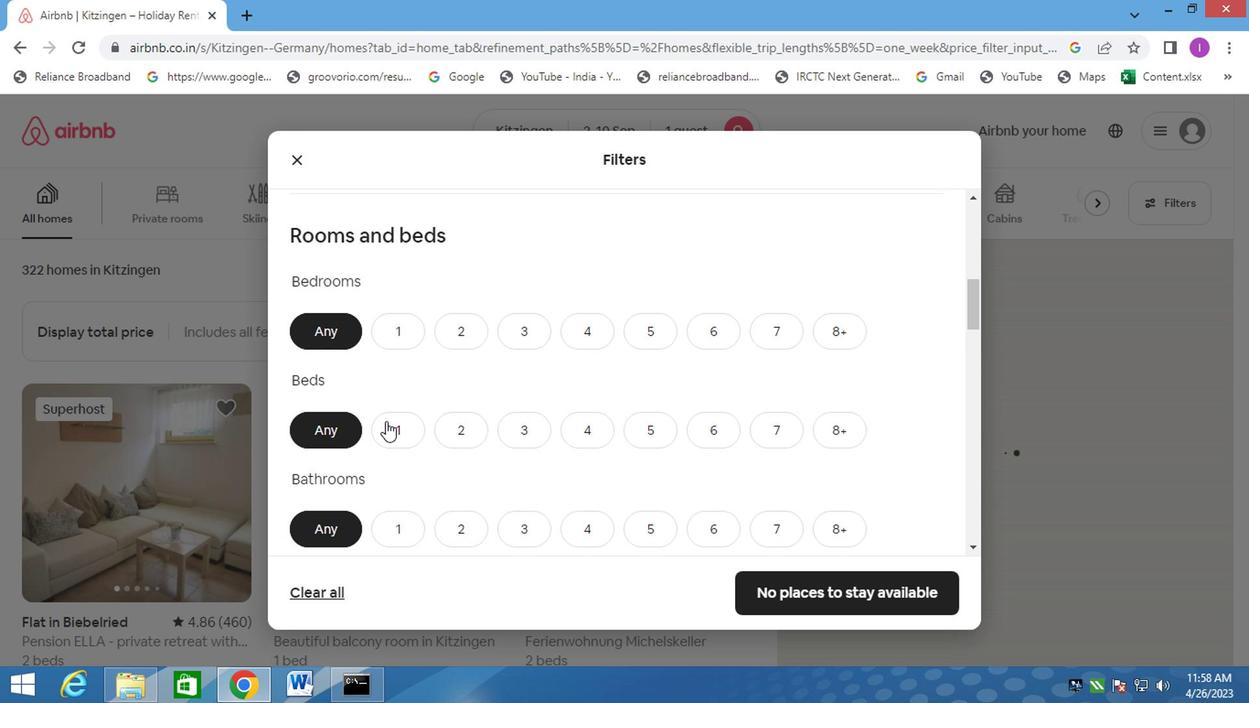 
Action: Mouse pressed left at (382, 470)
Screenshot: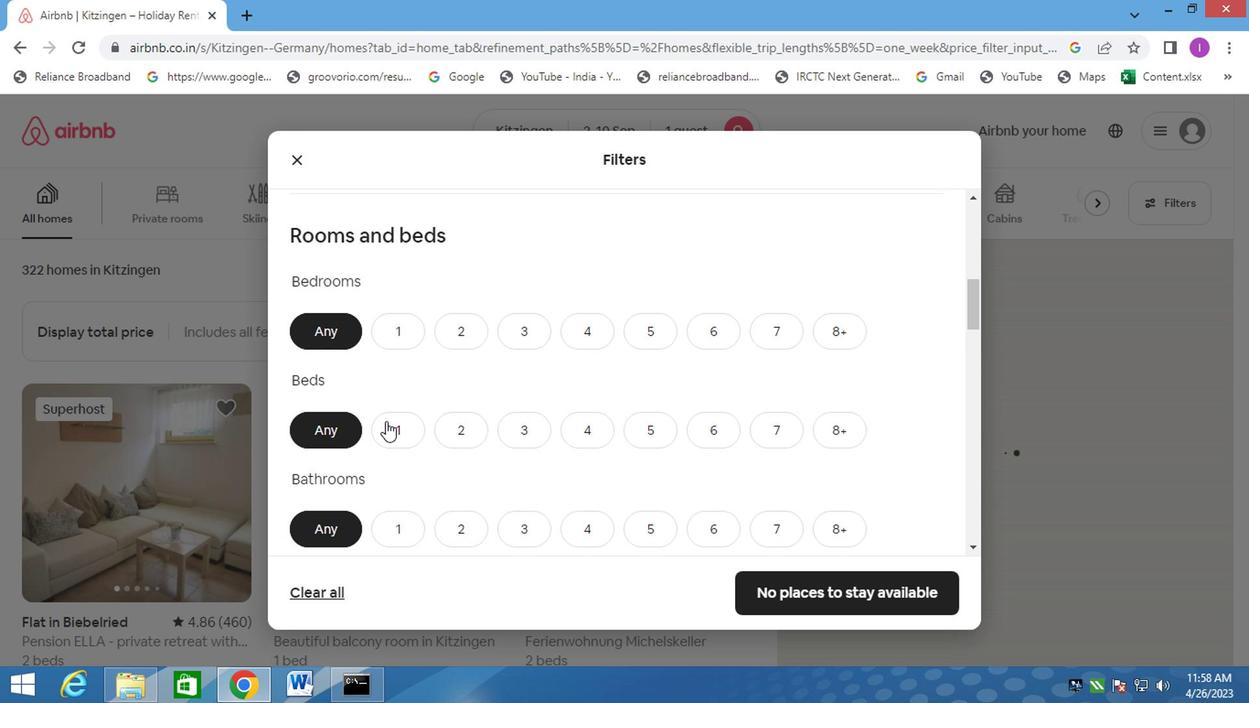 
Action: Mouse moved to (394, 436)
Screenshot: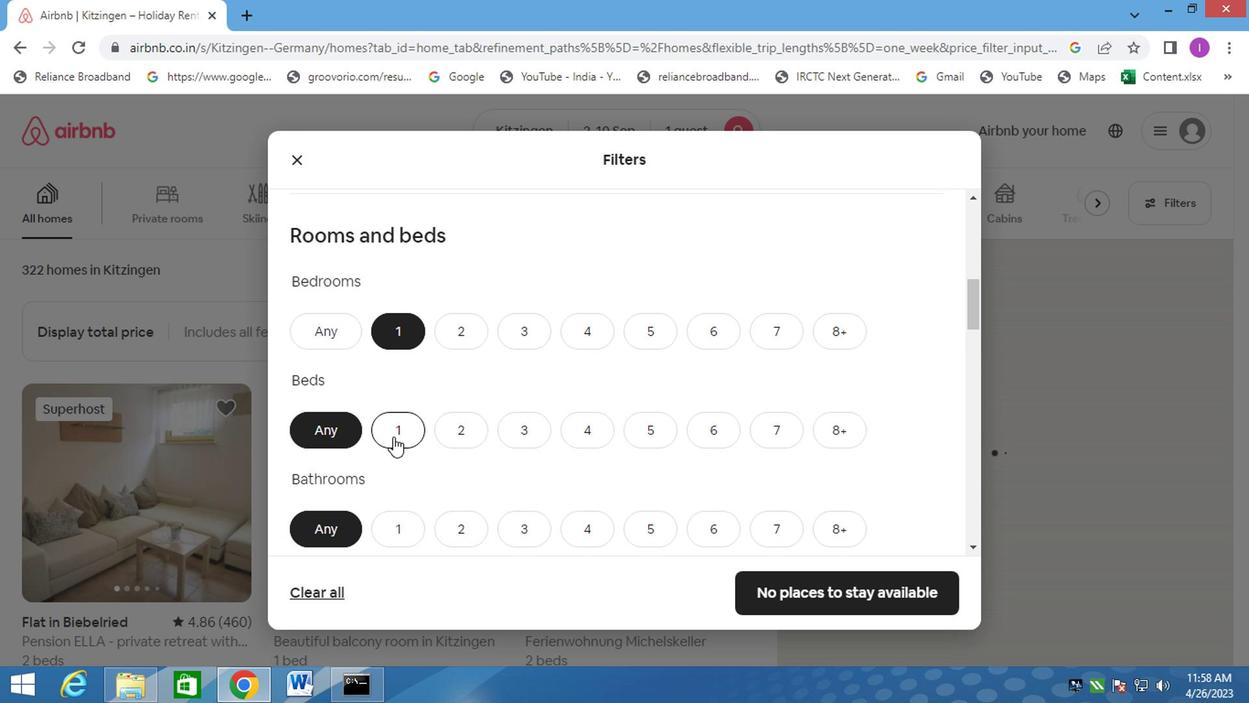 
Action: Mouse pressed left at (394, 436)
Screenshot: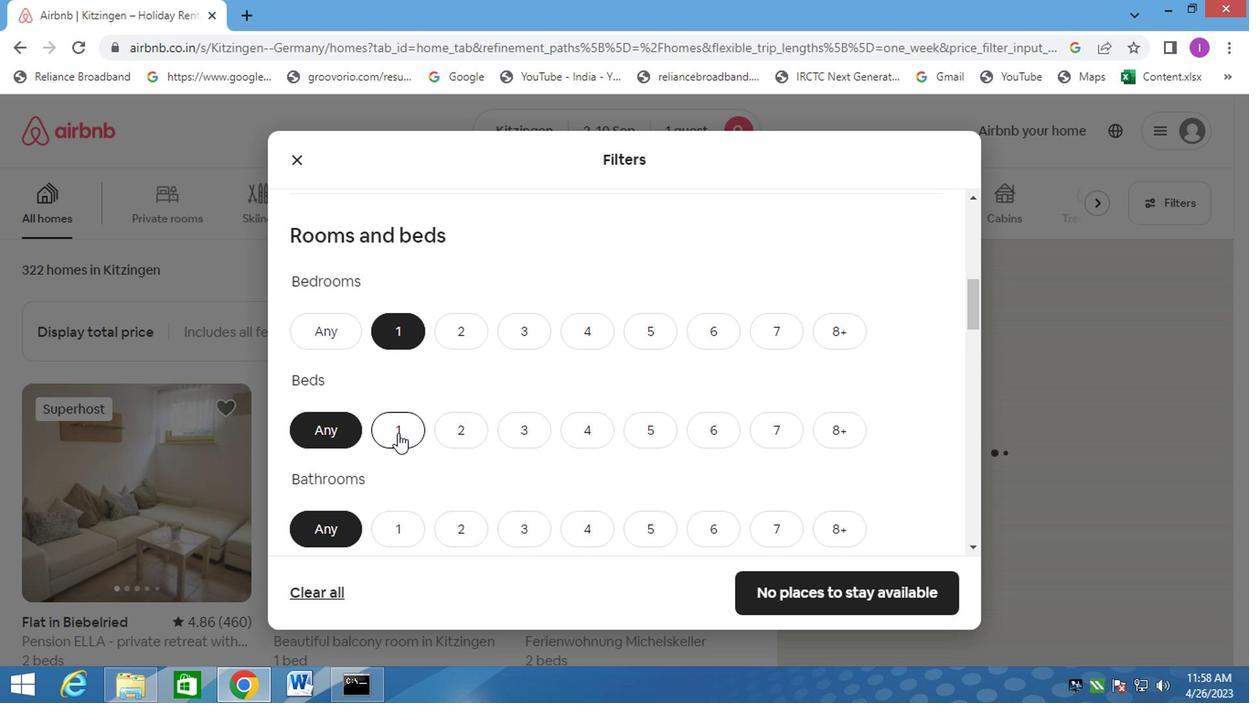 
Action: Mouse moved to (391, 517)
Screenshot: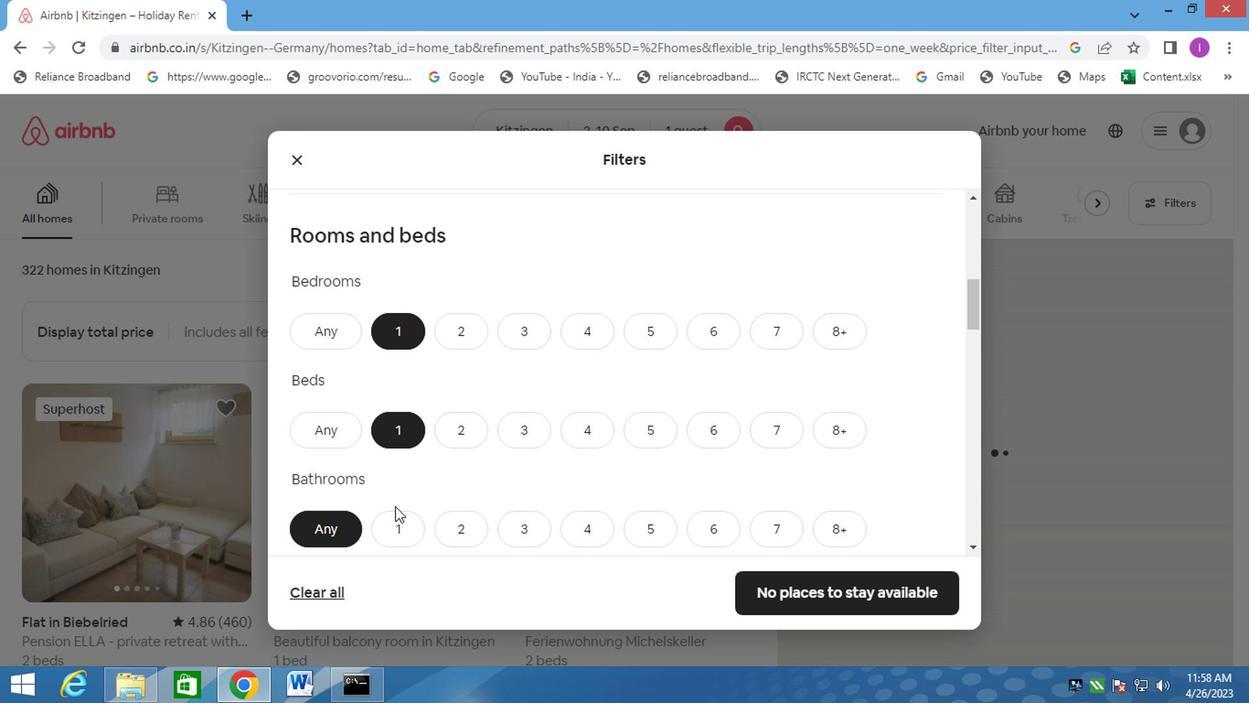
Action: Mouse pressed left at (391, 517)
Screenshot: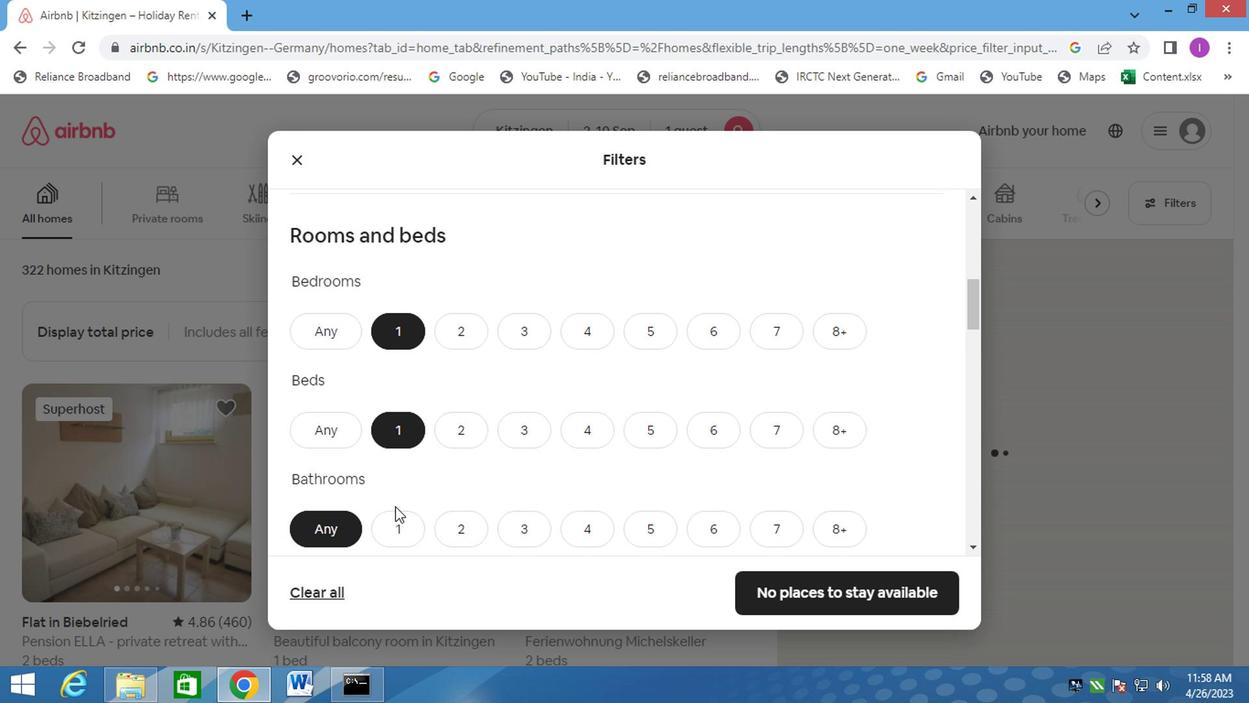 
Action: Mouse moved to (401, 530)
Screenshot: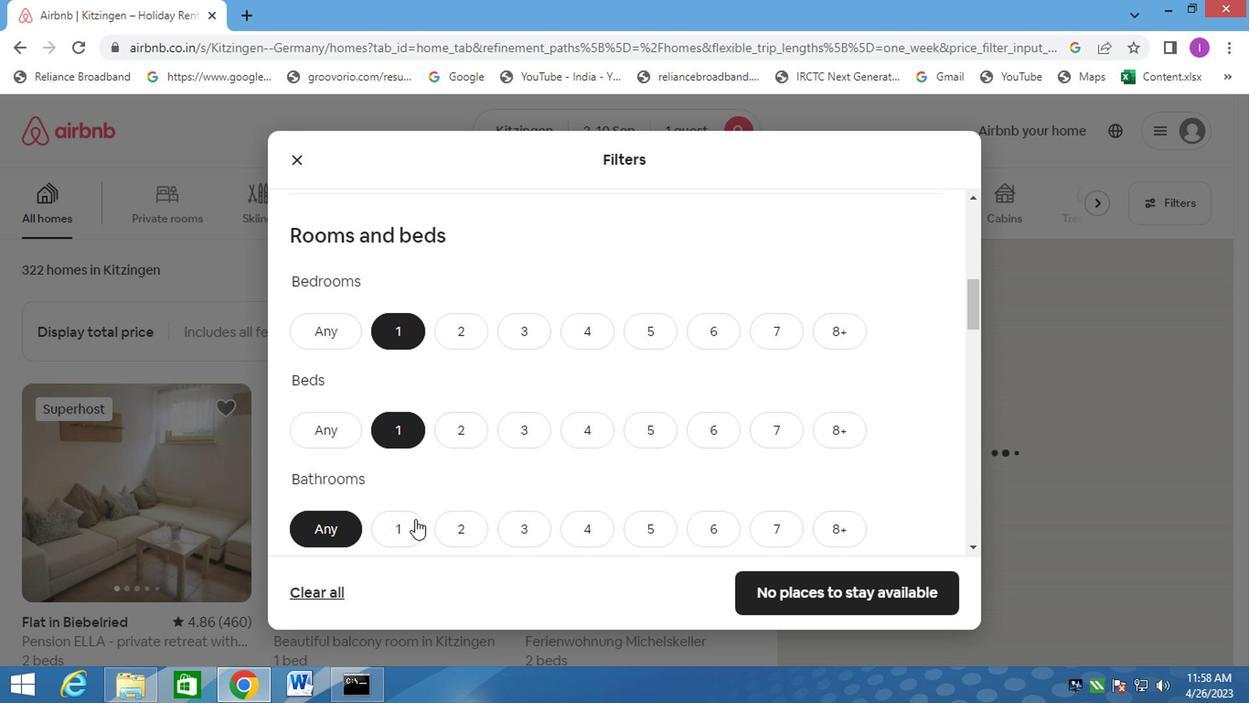 
Action: Mouse pressed left at (401, 530)
Screenshot: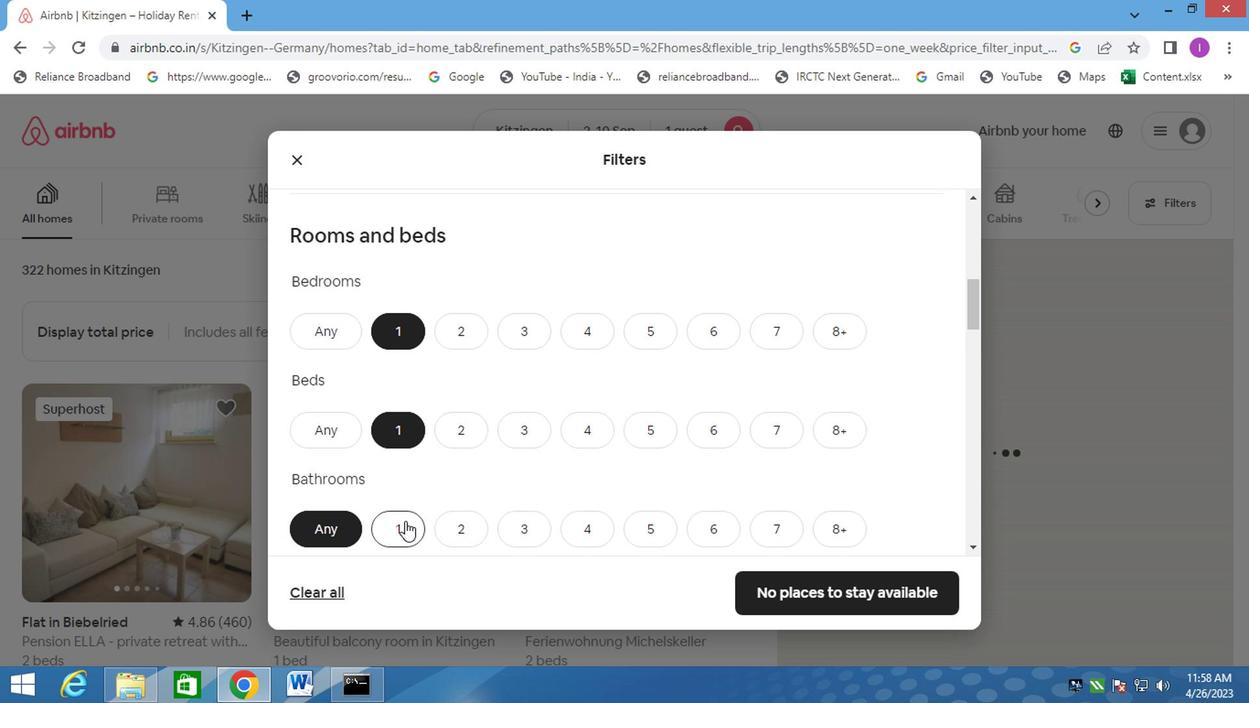 
Action: Mouse moved to (508, 444)
Screenshot: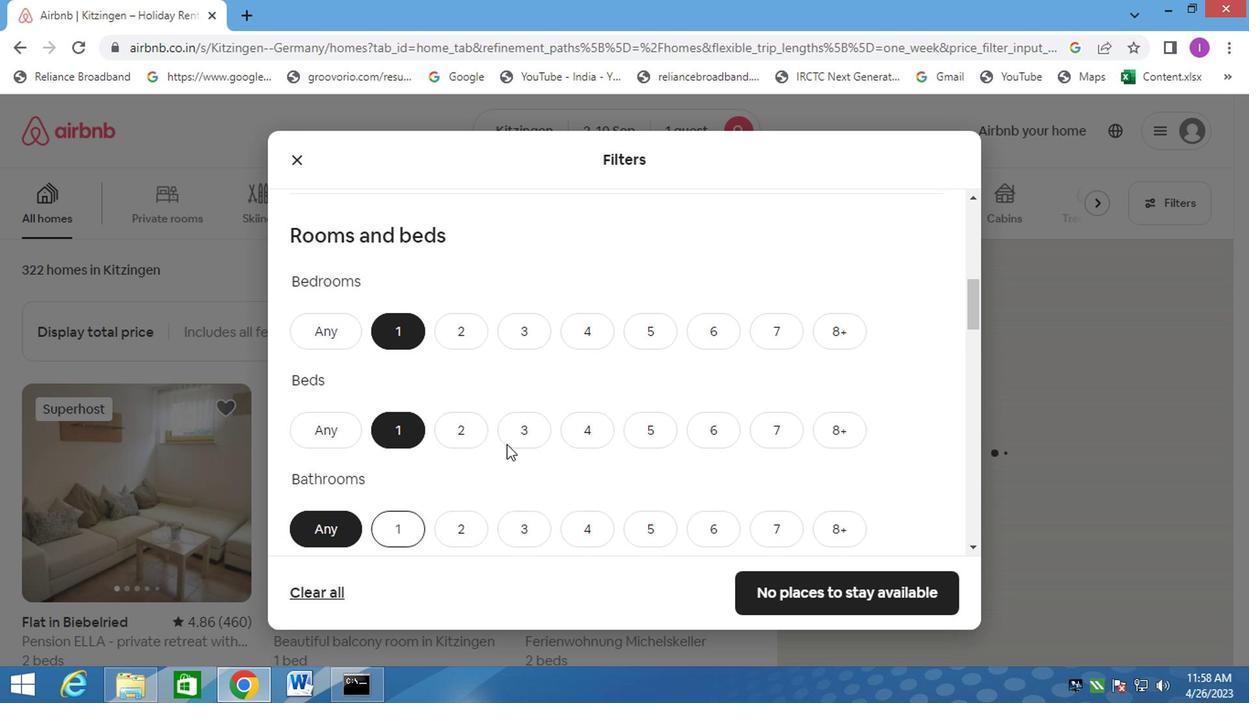 
Action: Mouse scrolled (508, 442) with delta (0, -1)
Screenshot: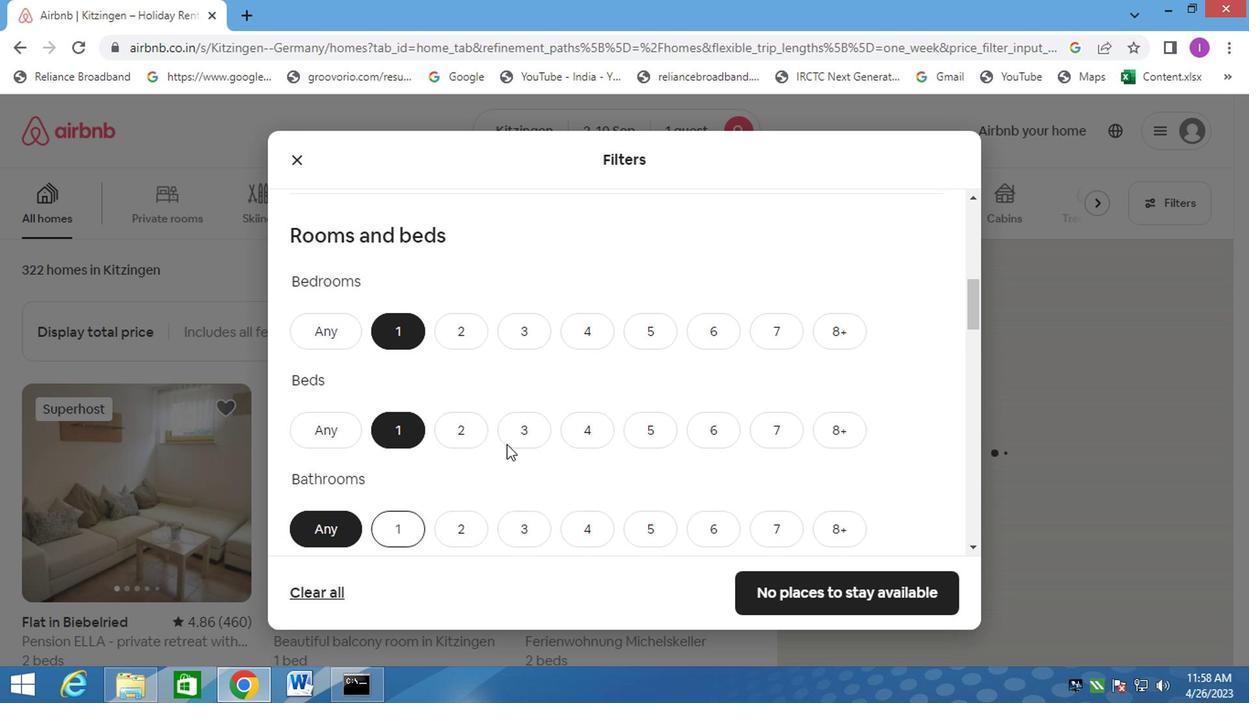 
Action: Mouse moved to (511, 440)
Screenshot: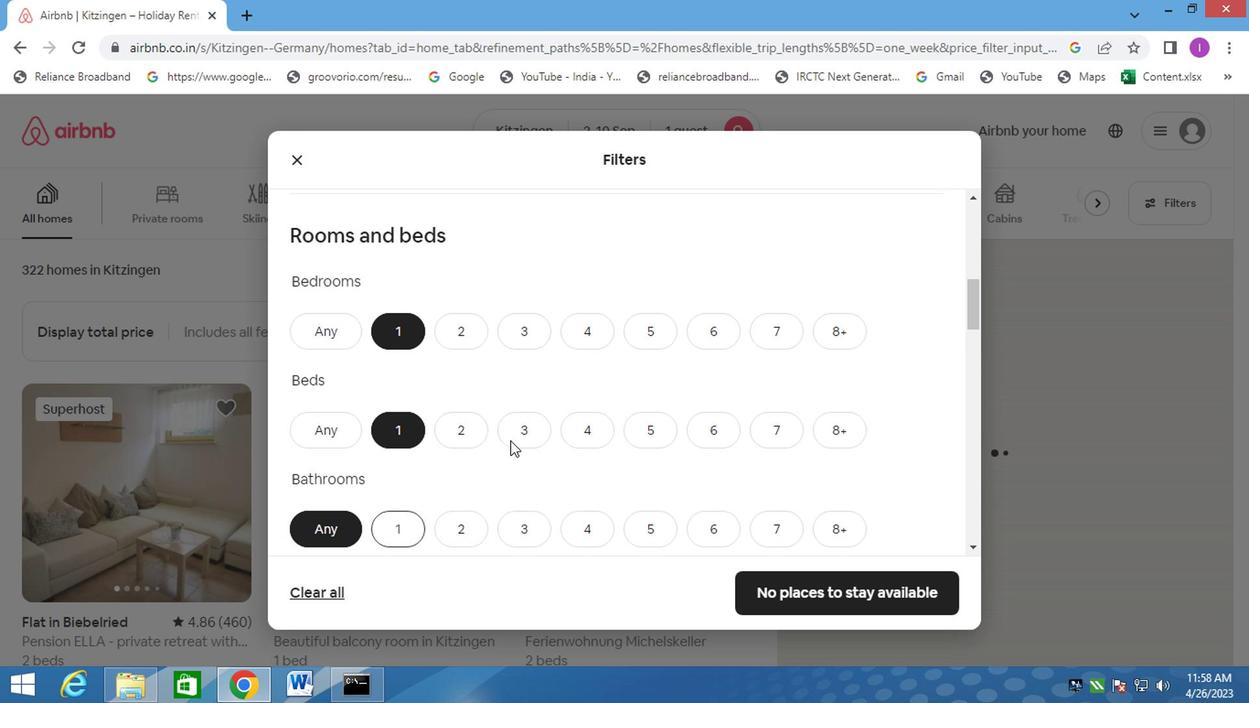 
Action: Mouse scrolled (511, 440) with delta (0, -1)
Screenshot: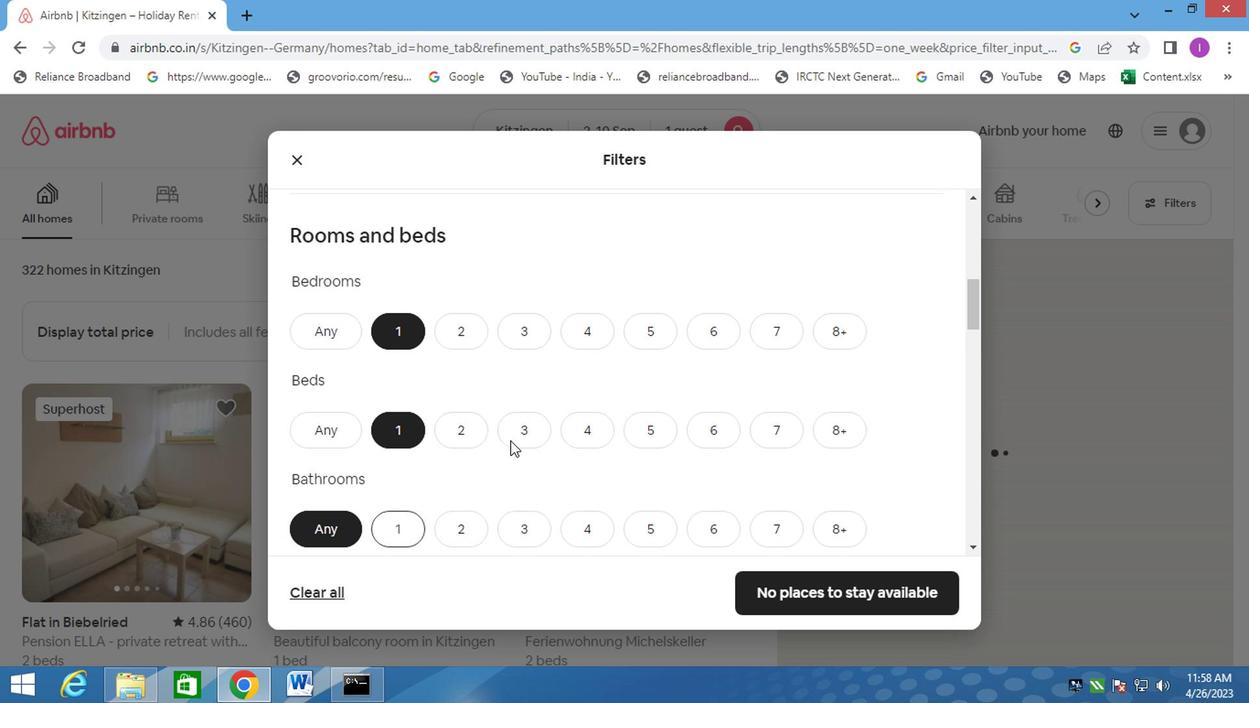 
Action: Mouse scrolled (511, 440) with delta (0, 0)
Screenshot: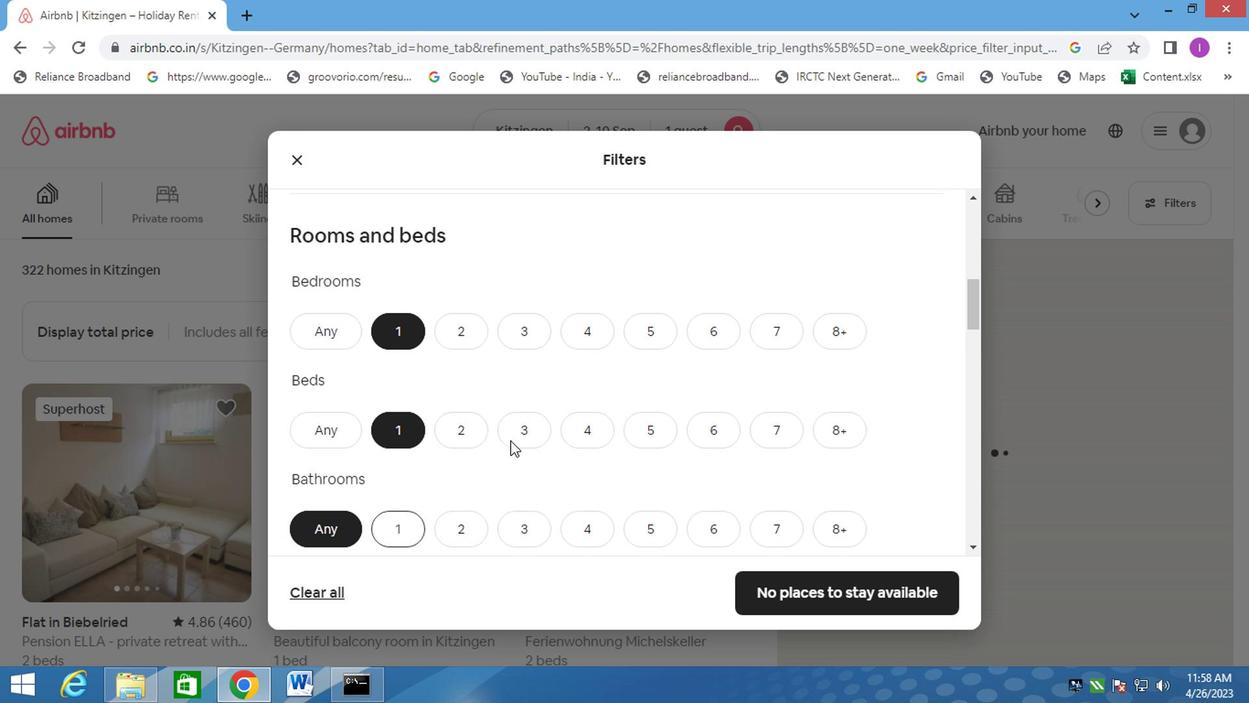 
Action: Mouse moved to (511, 440)
Screenshot: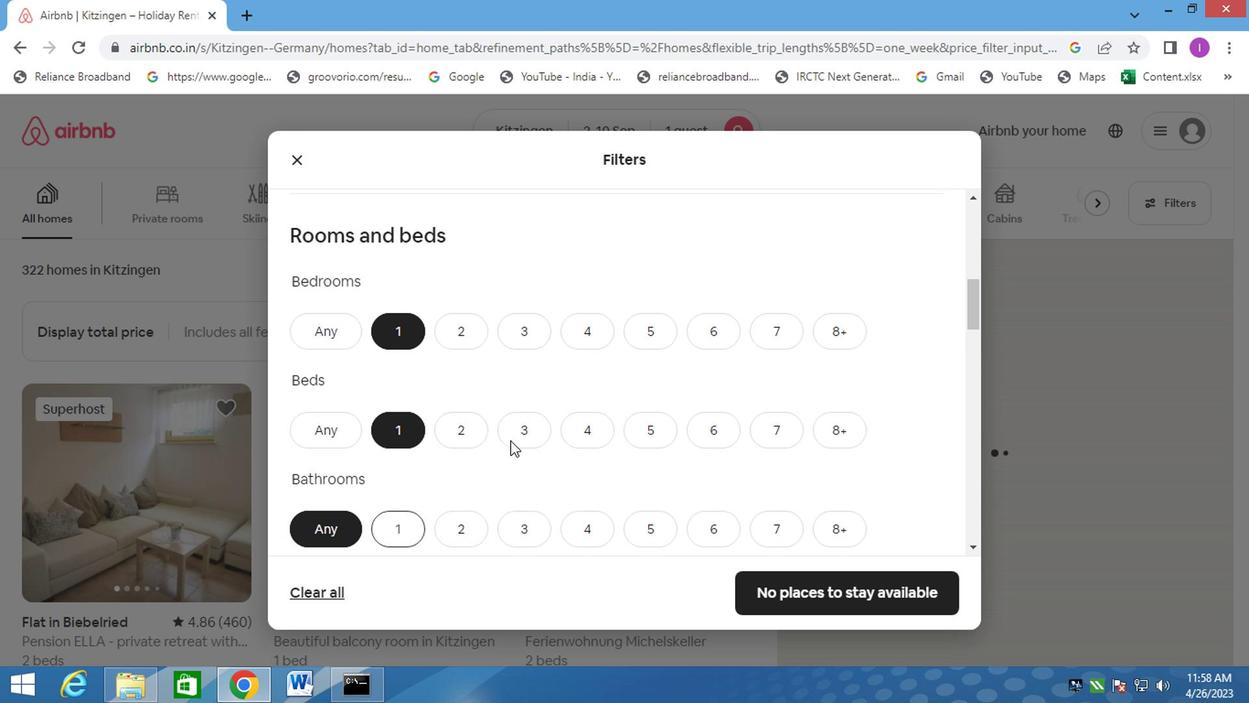 
Action: Mouse scrolled (511, 440) with delta (0, 0)
Screenshot: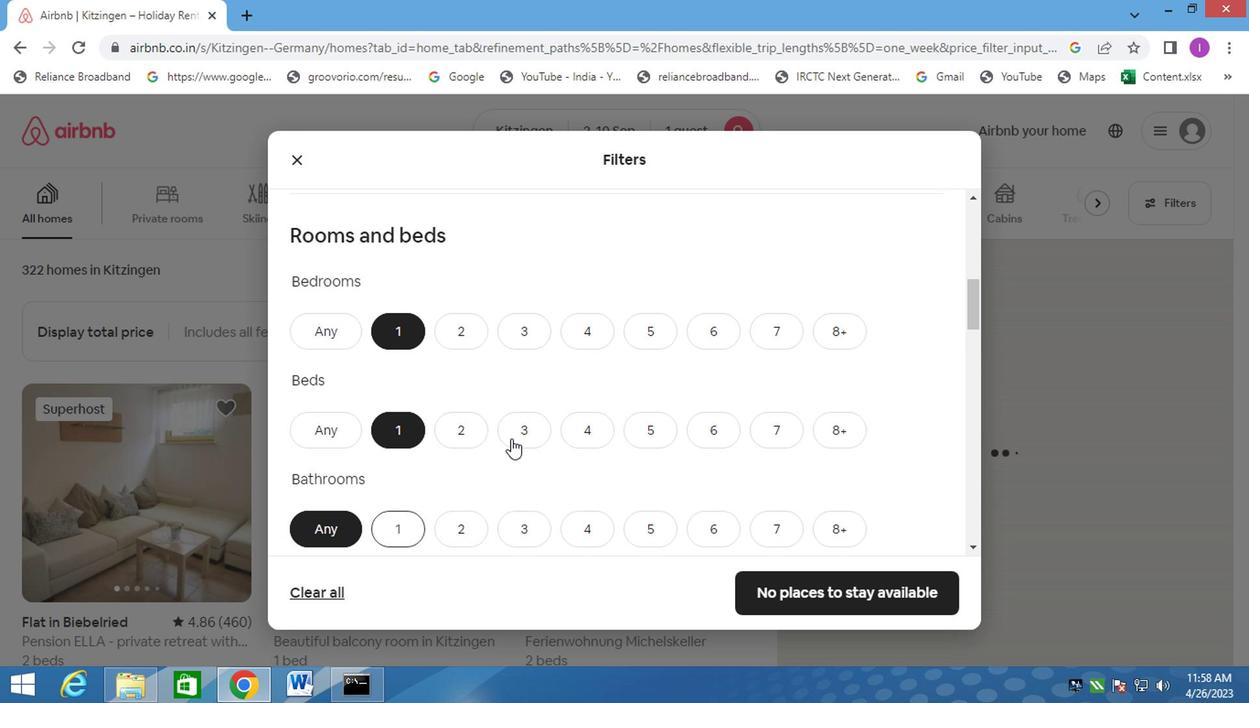 
Action: Mouse moved to (372, 374)
Screenshot: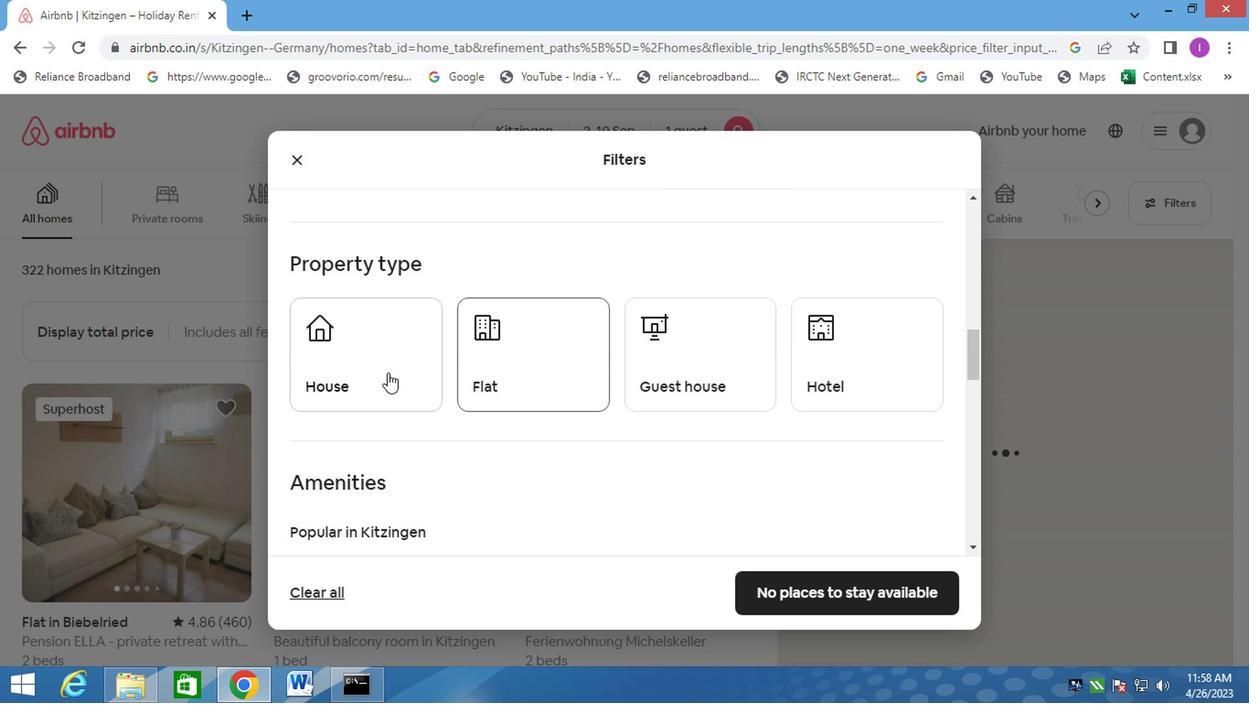 
Action: Mouse pressed left at (372, 374)
Screenshot: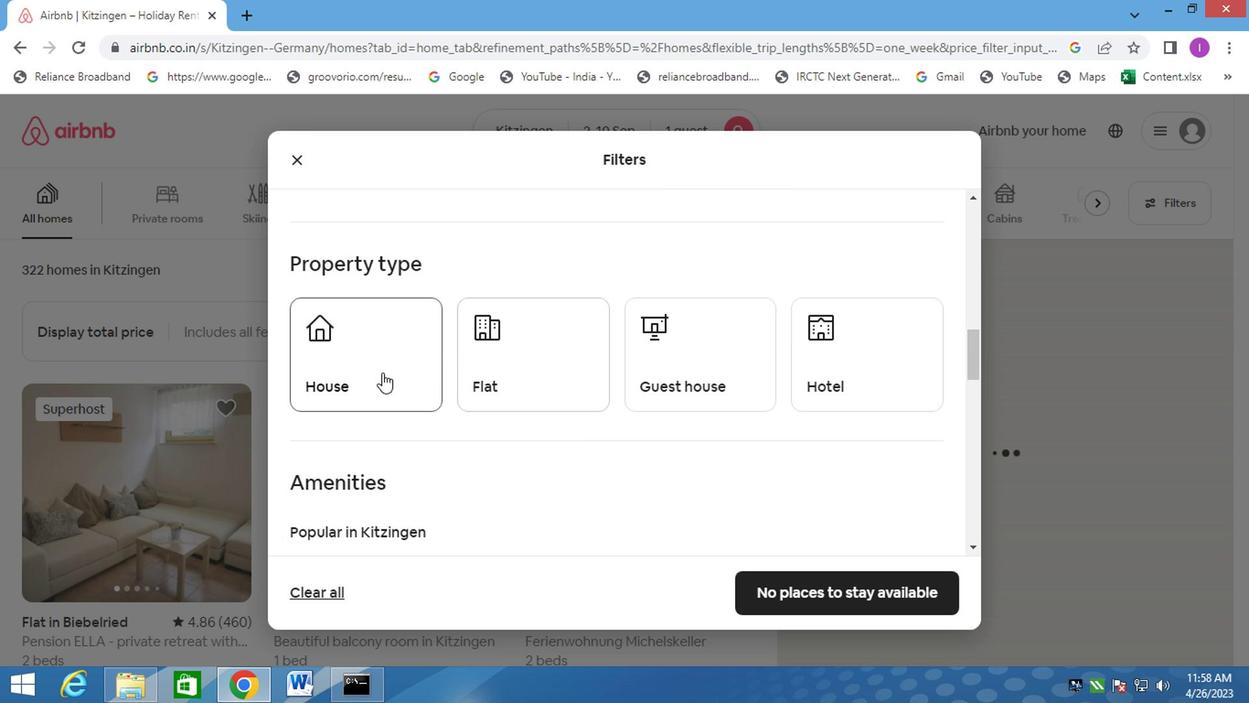 
Action: Mouse moved to (491, 379)
Screenshot: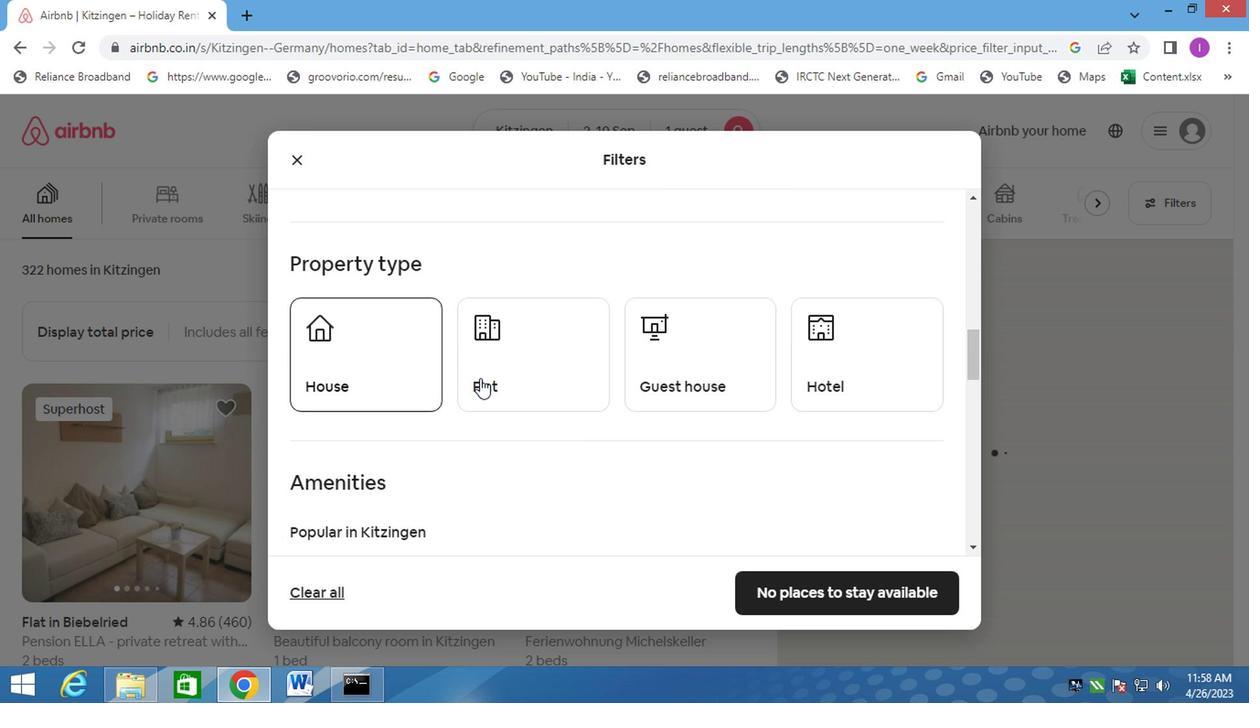 
Action: Mouse pressed left at (491, 379)
Screenshot: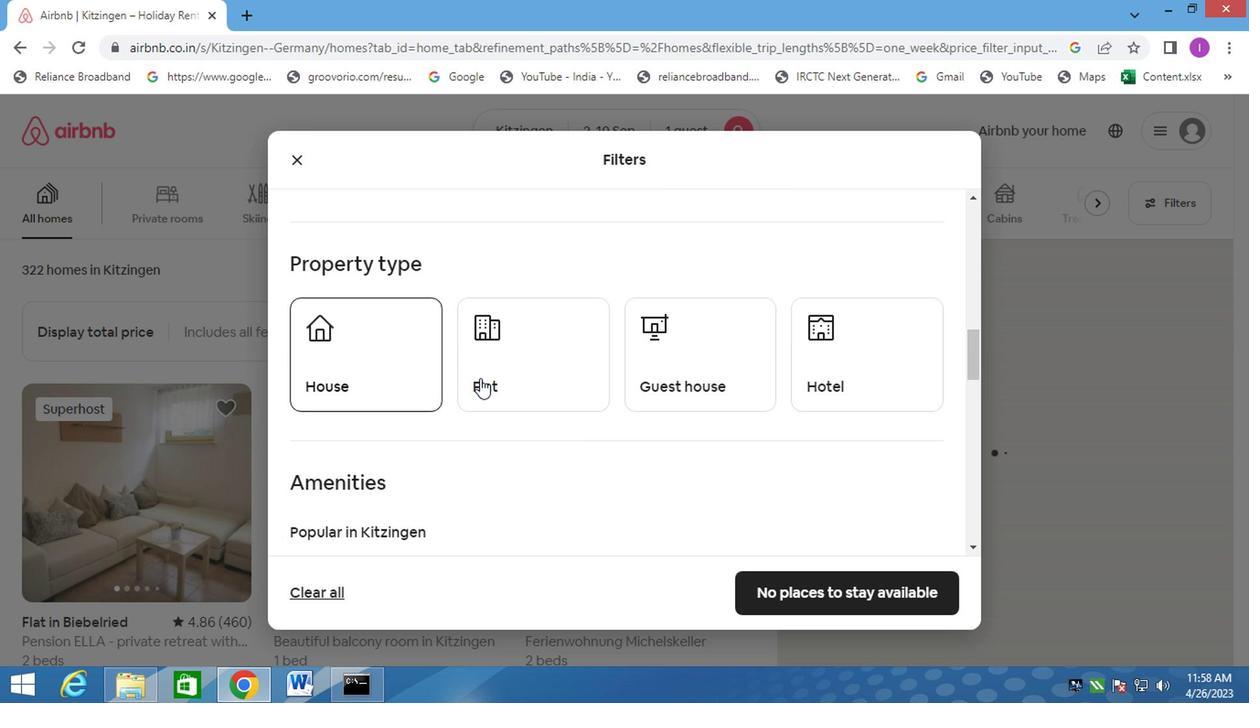 
Action: Mouse moved to (708, 382)
Screenshot: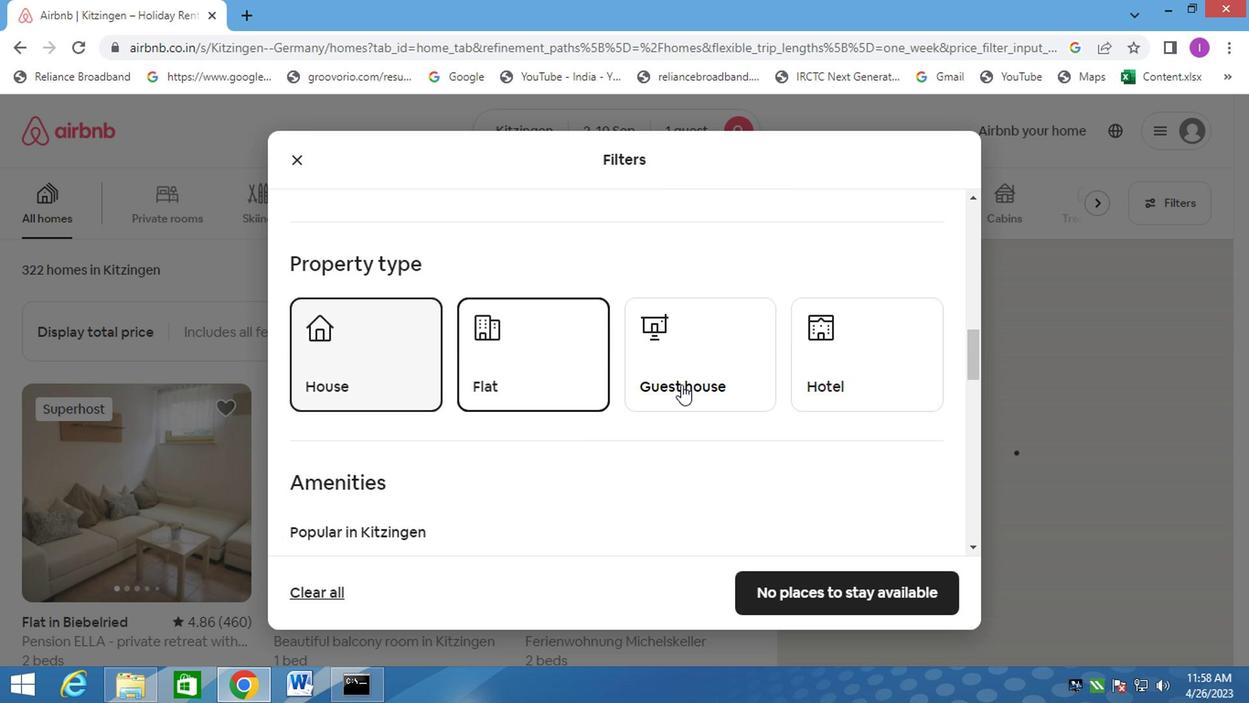 
Action: Mouse pressed left at (708, 382)
Screenshot: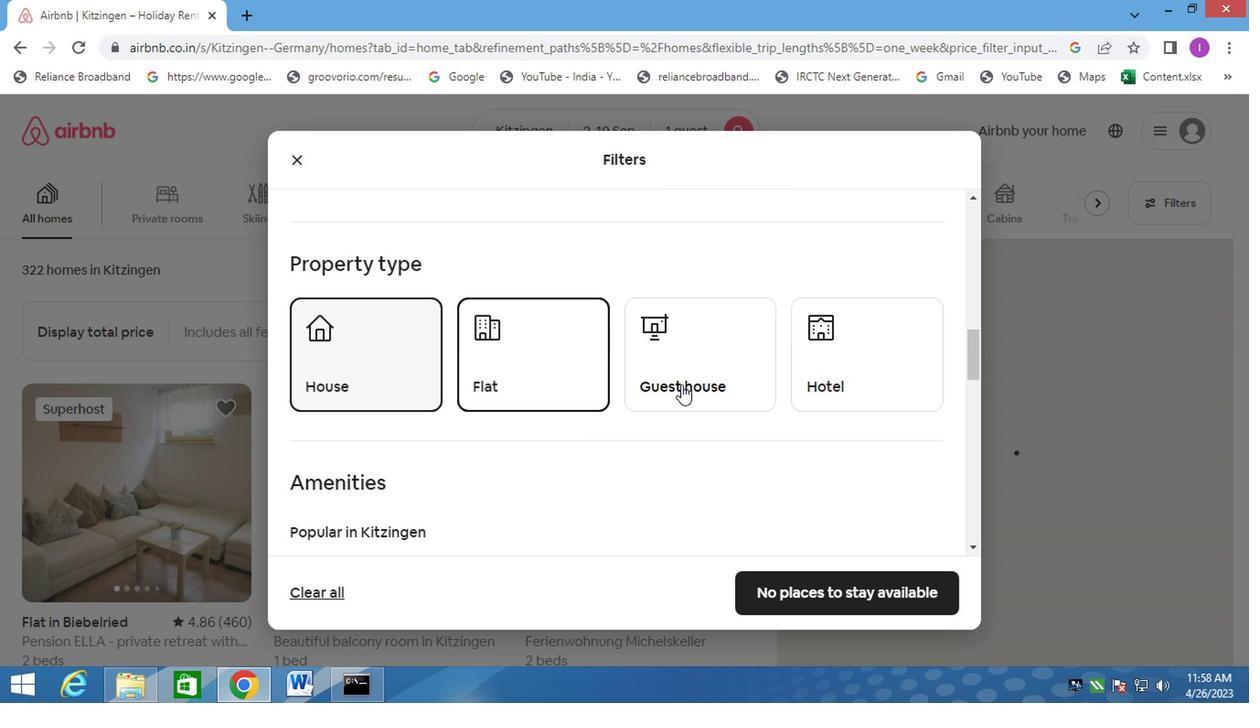 
Action: Mouse moved to (850, 357)
Screenshot: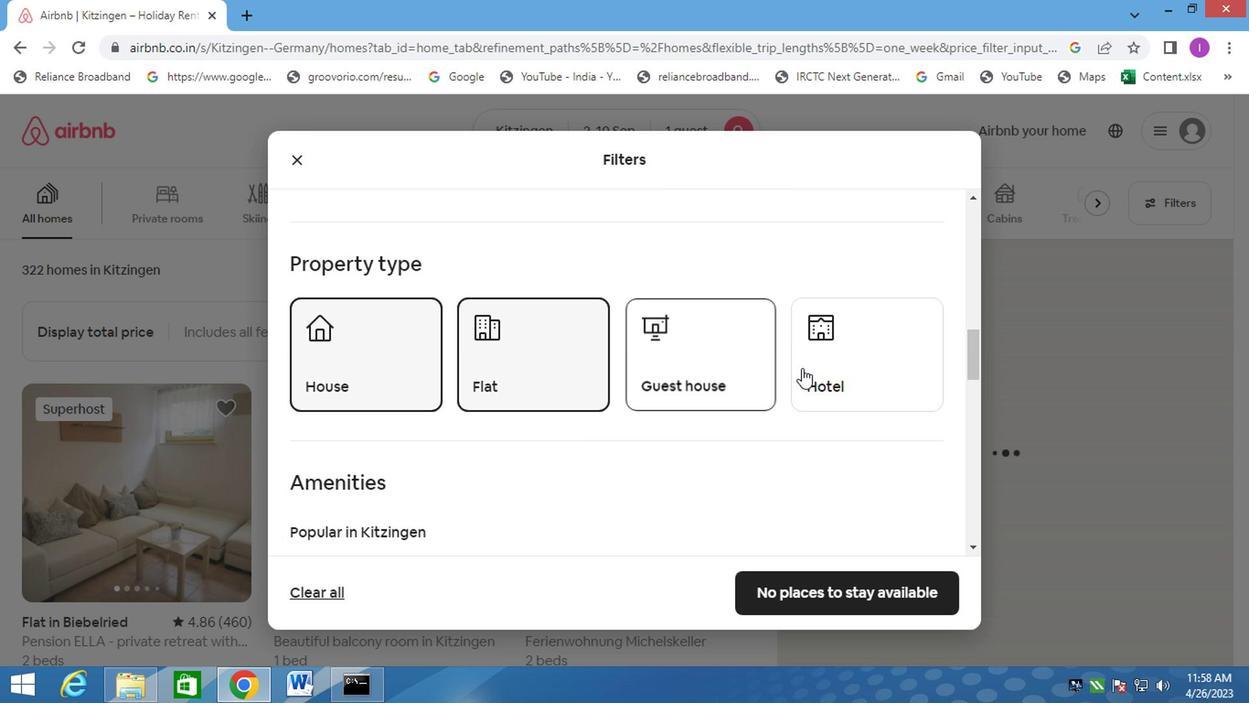 
Action: Mouse pressed left at (850, 357)
Screenshot: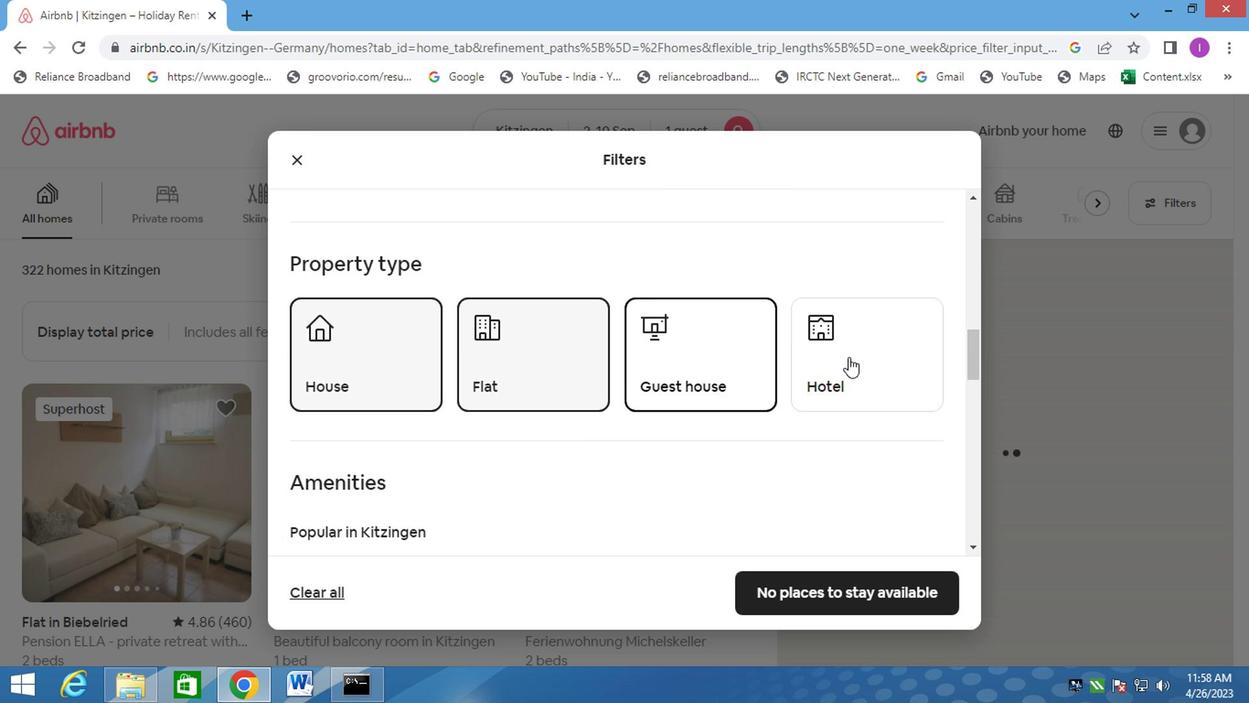 
Action: Mouse moved to (803, 361)
Screenshot: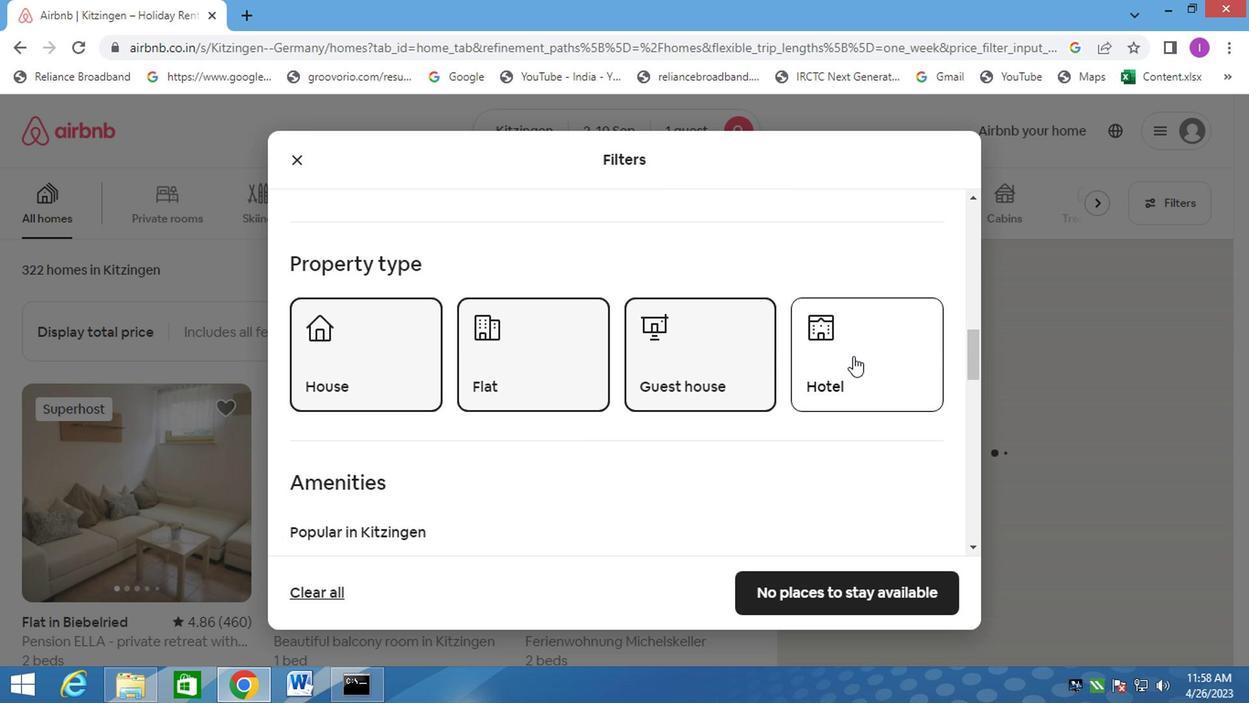 
Action: Mouse scrolled (803, 360) with delta (0, -1)
Screenshot: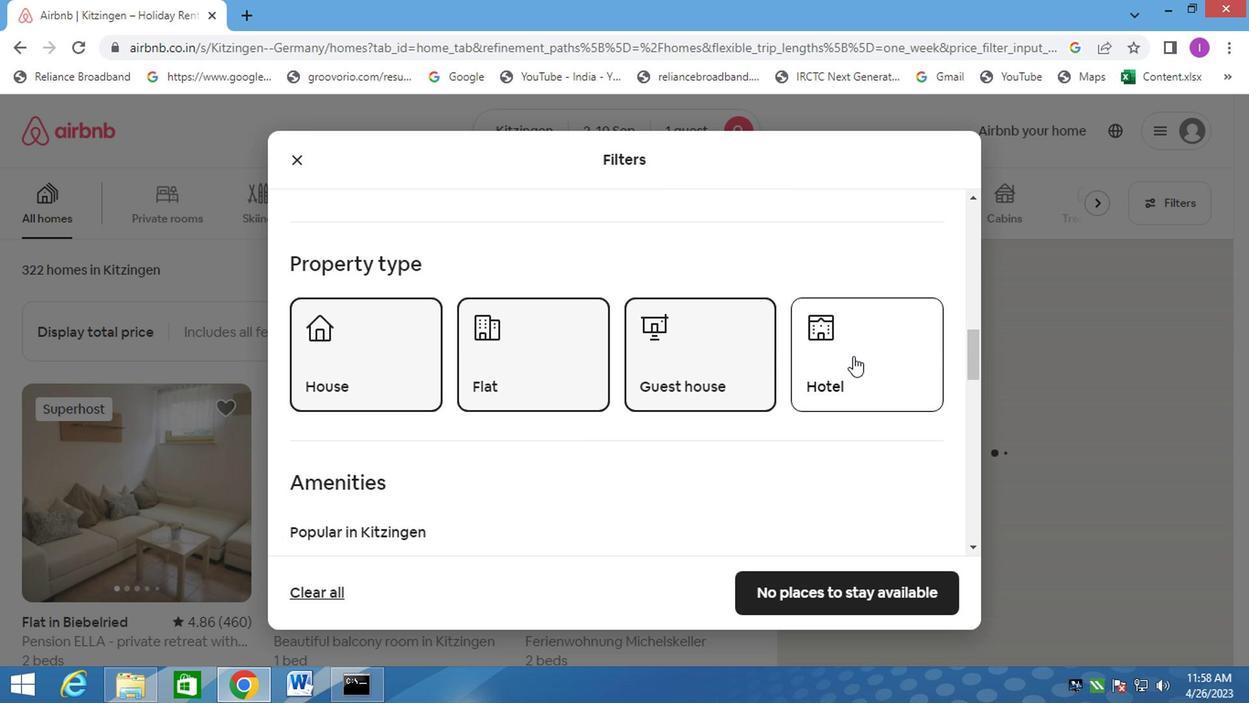 
Action: Mouse moved to (787, 371)
Screenshot: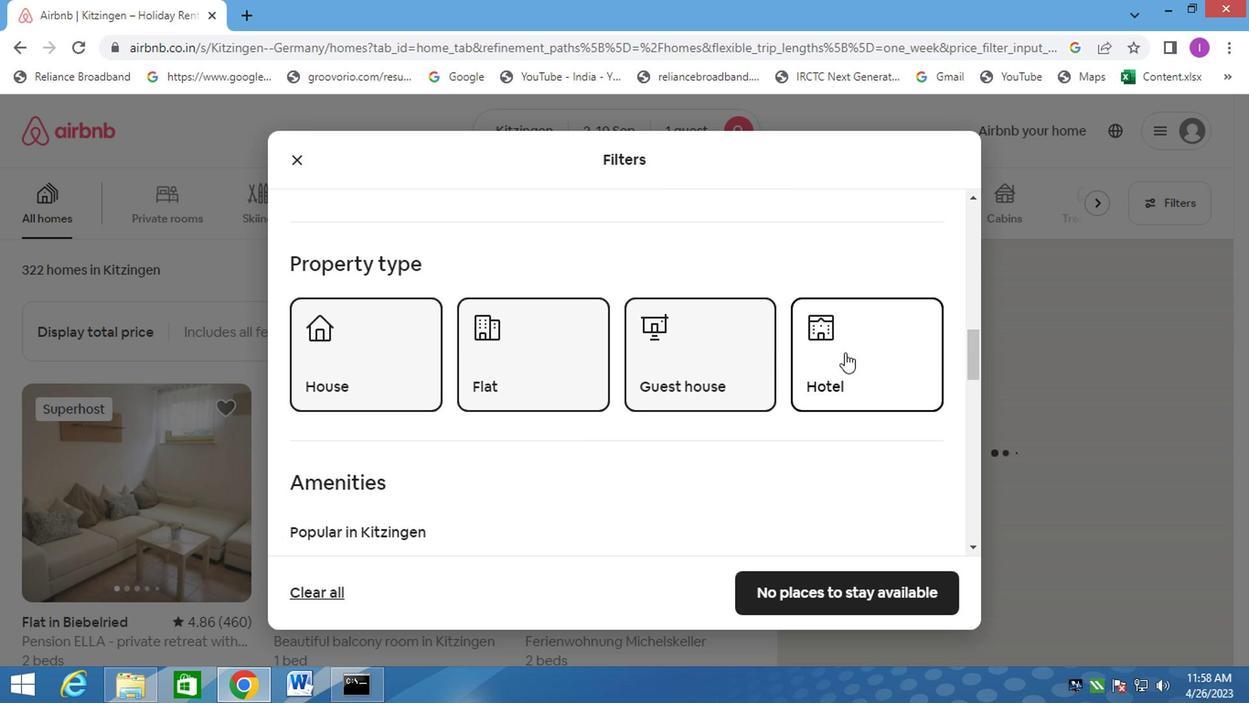 
Action: Mouse scrolled (791, 367) with delta (0, -1)
Screenshot: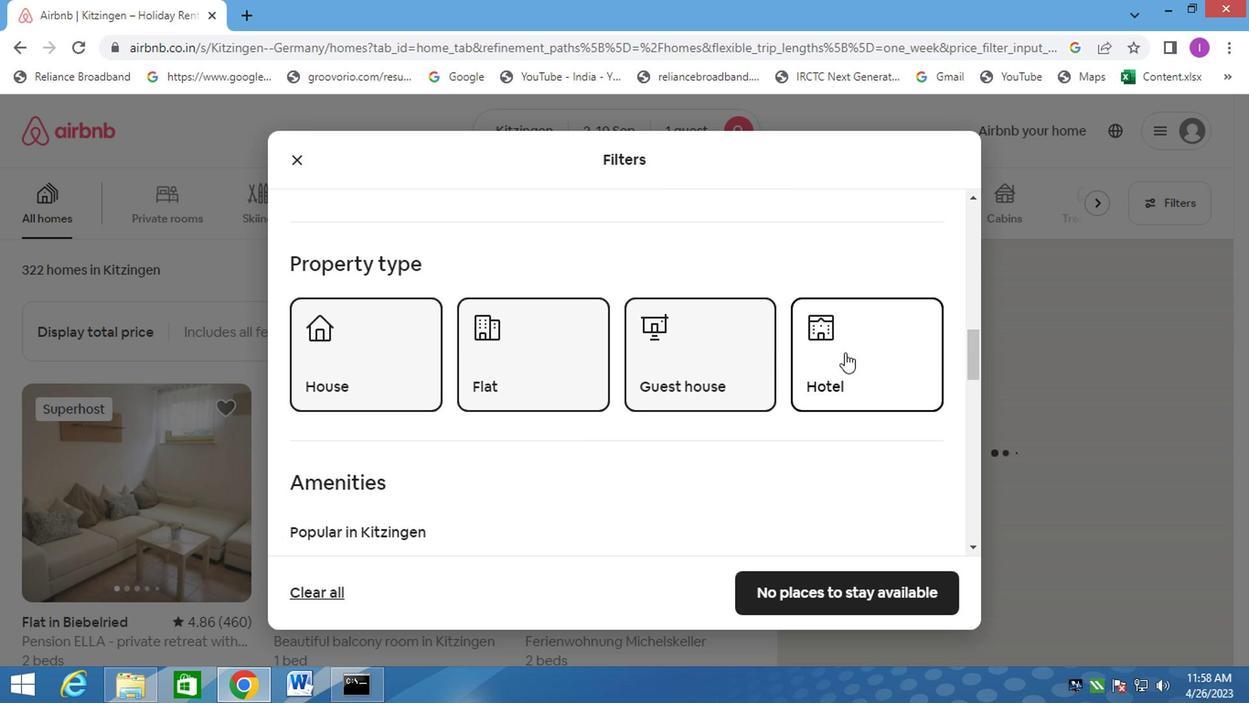 
Action: Mouse moved to (760, 379)
Screenshot: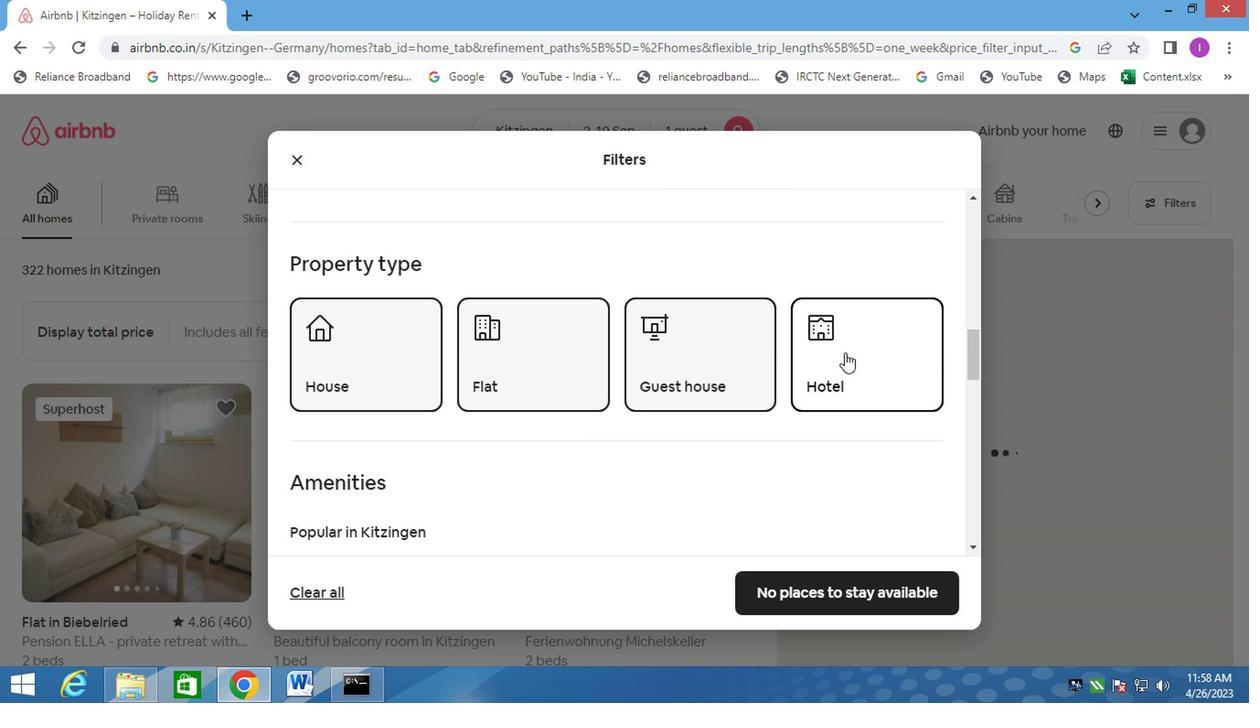 
Action: Mouse scrolled (765, 375) with delta (0, 0)
Screenshot: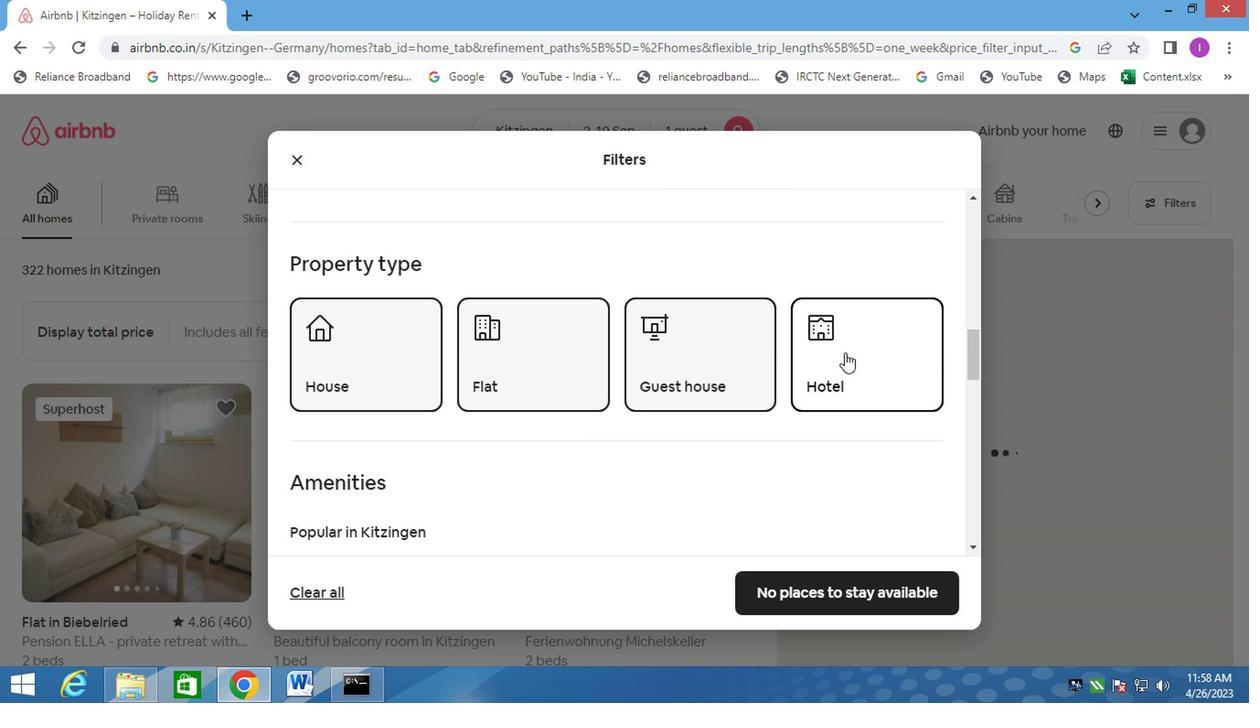 
Action: Mouse moved to (739, 384)
Screenshot: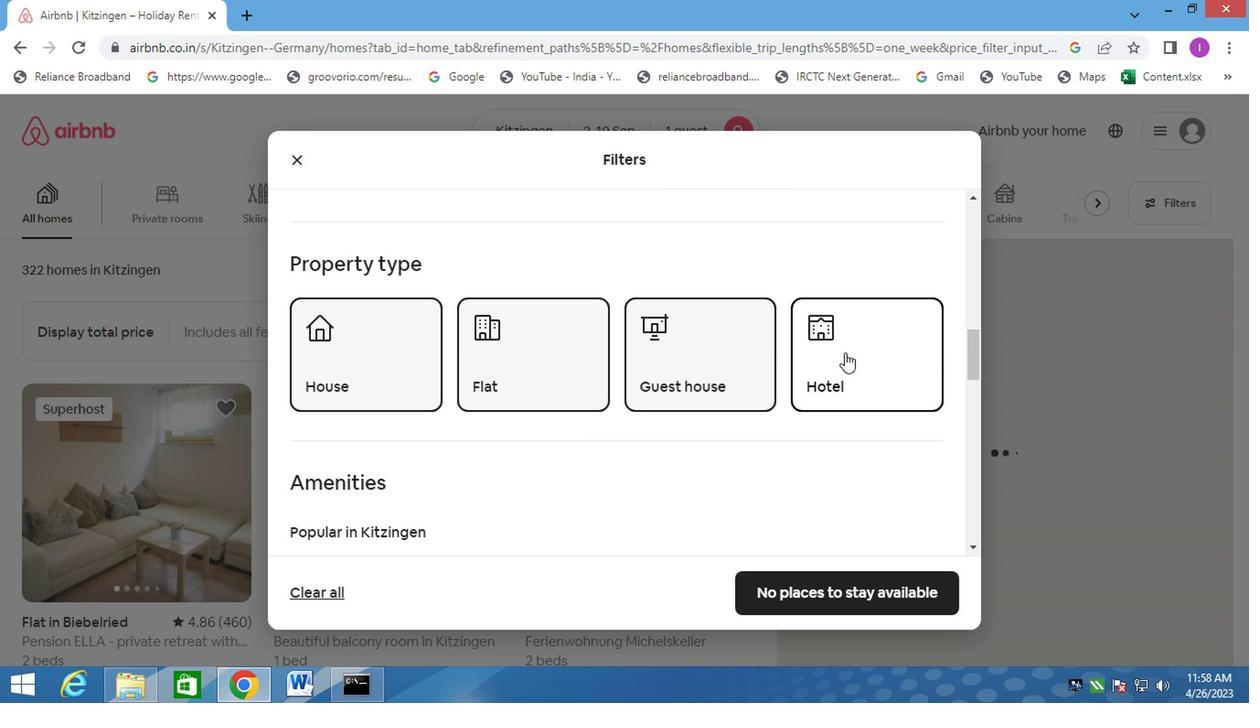 
Action: Mouse scrolled (739, 383) with delta (0, 0)
Screenshot: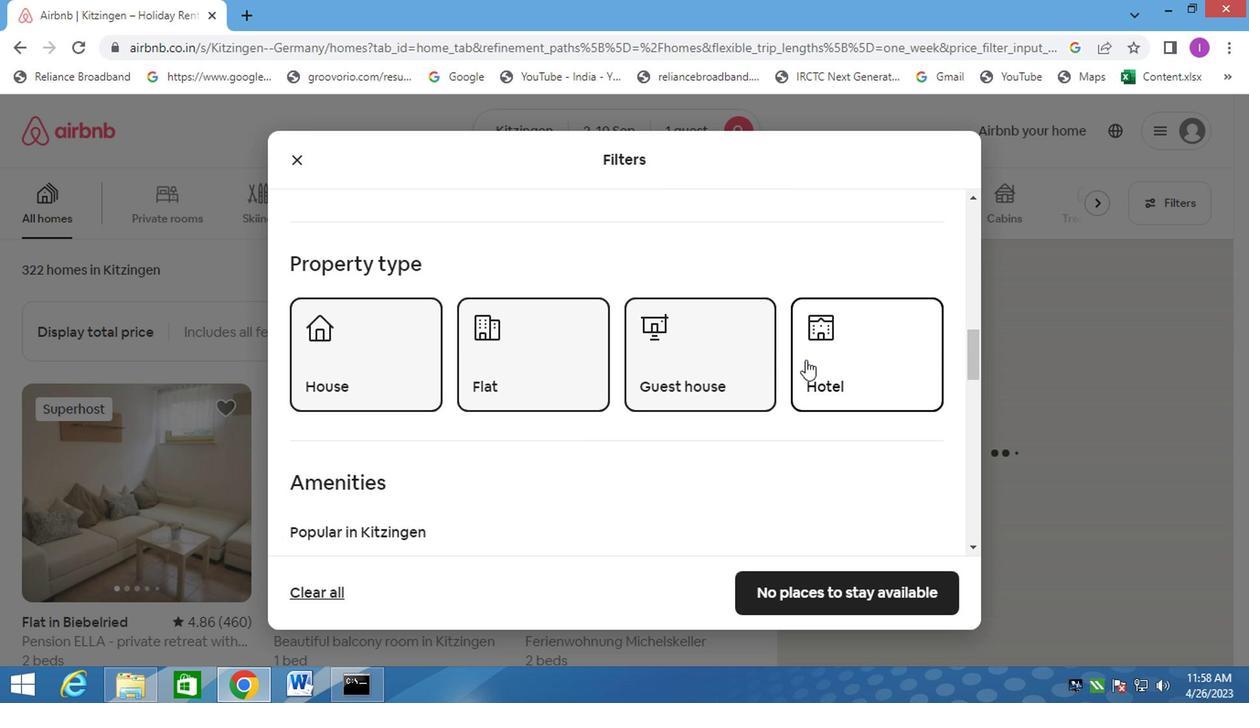 
Action: Mouse moved to (632, 398)
Screenshot: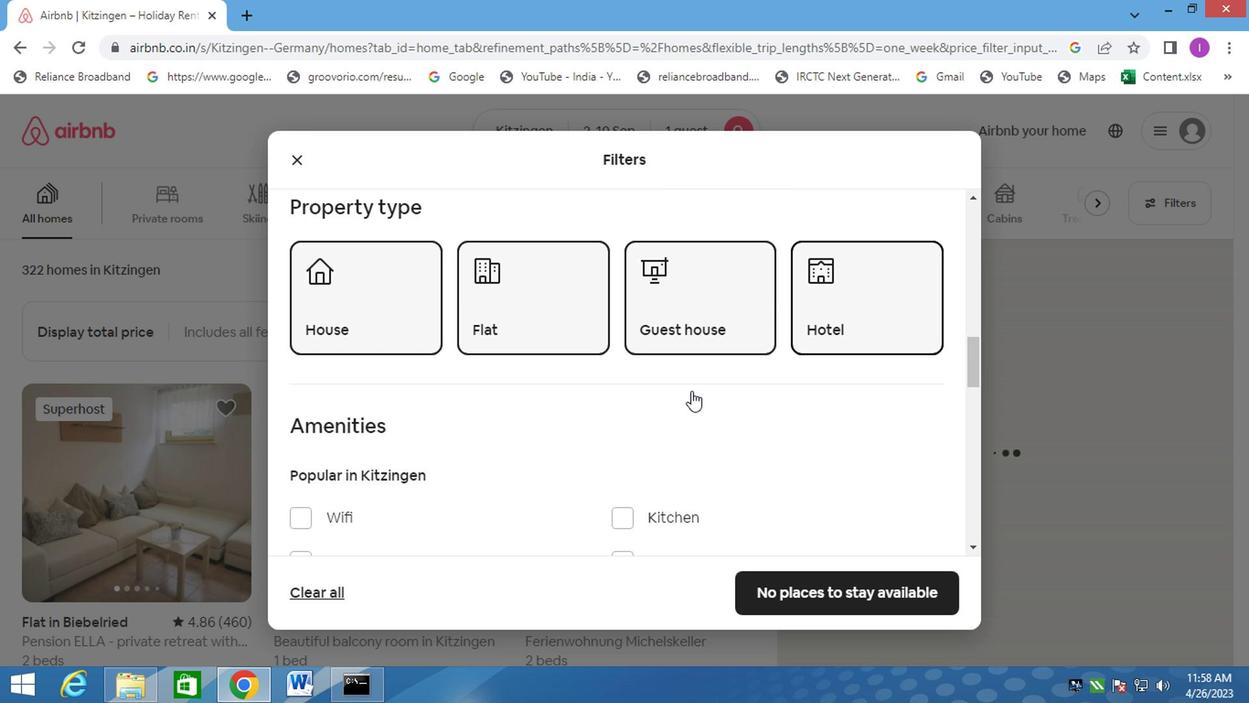 
Action: Mouse scrolled (632, 397) with delta (0, 0)
Screenshot: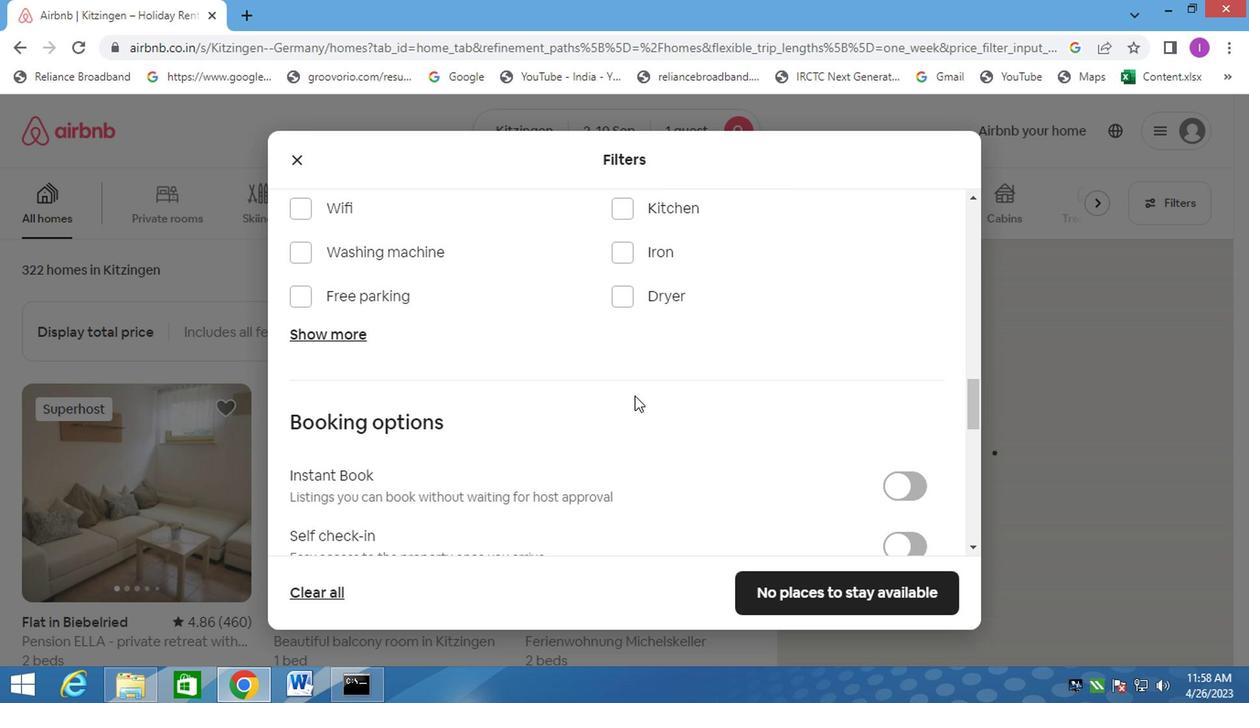 
Action: Mouse scrolled (632, 397) with delta (0, 0)
Screenshot: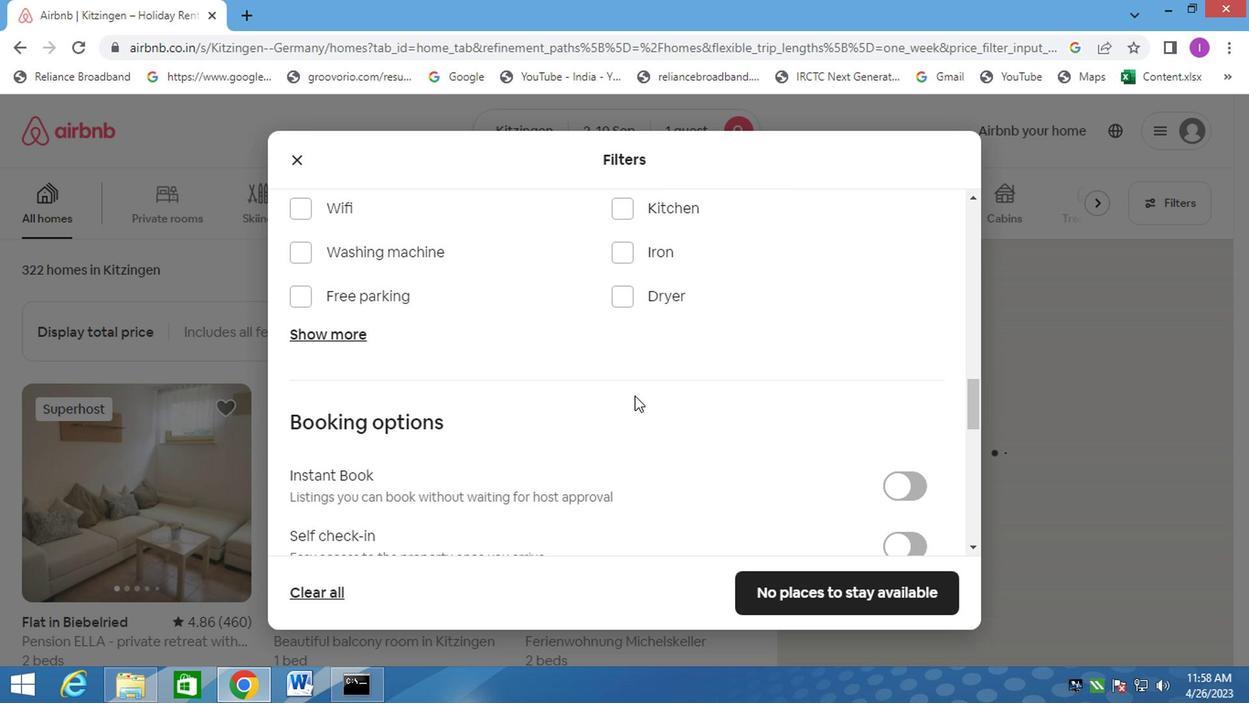 
Action: Mouse scrolled (632, 397) with delta (0, 0)
Screenshot: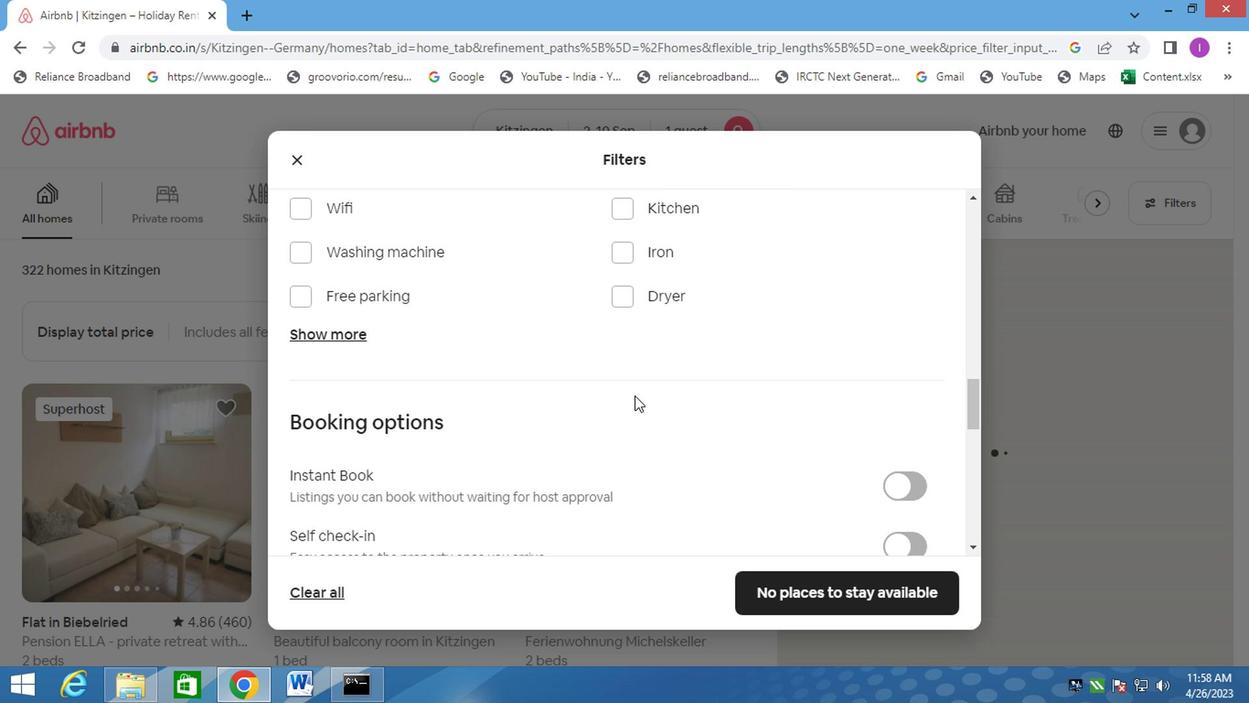 
Action: Mouse moved to (667, 393)
Screenshot: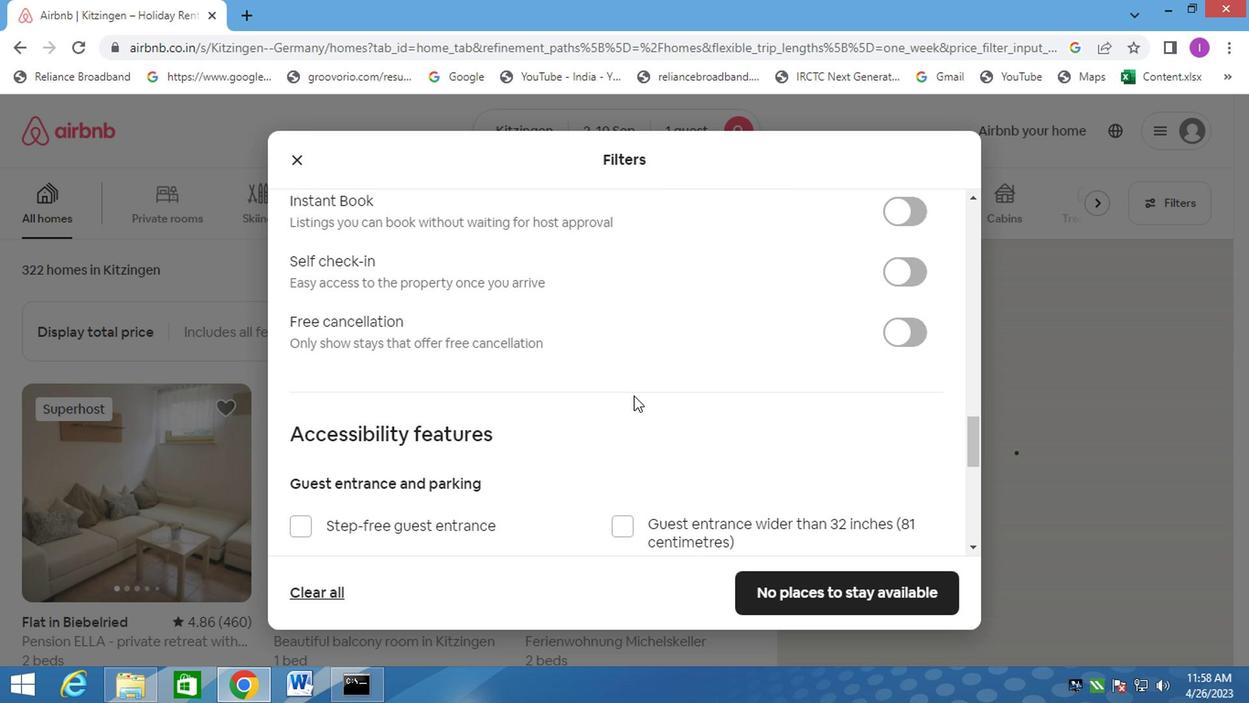 
Action: Mouse scrolled (667, 393) with delta (0, 0)
Screenshot: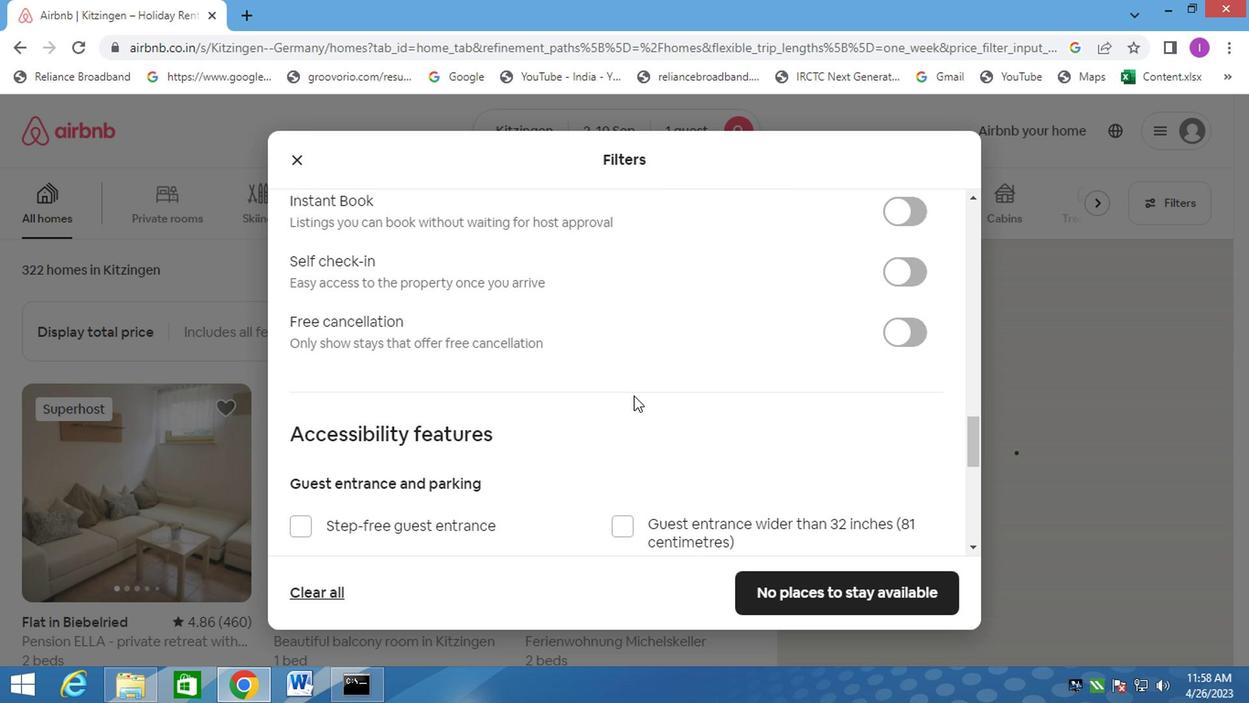 
Action: Mouse moved to (789, 331)
Screenshot: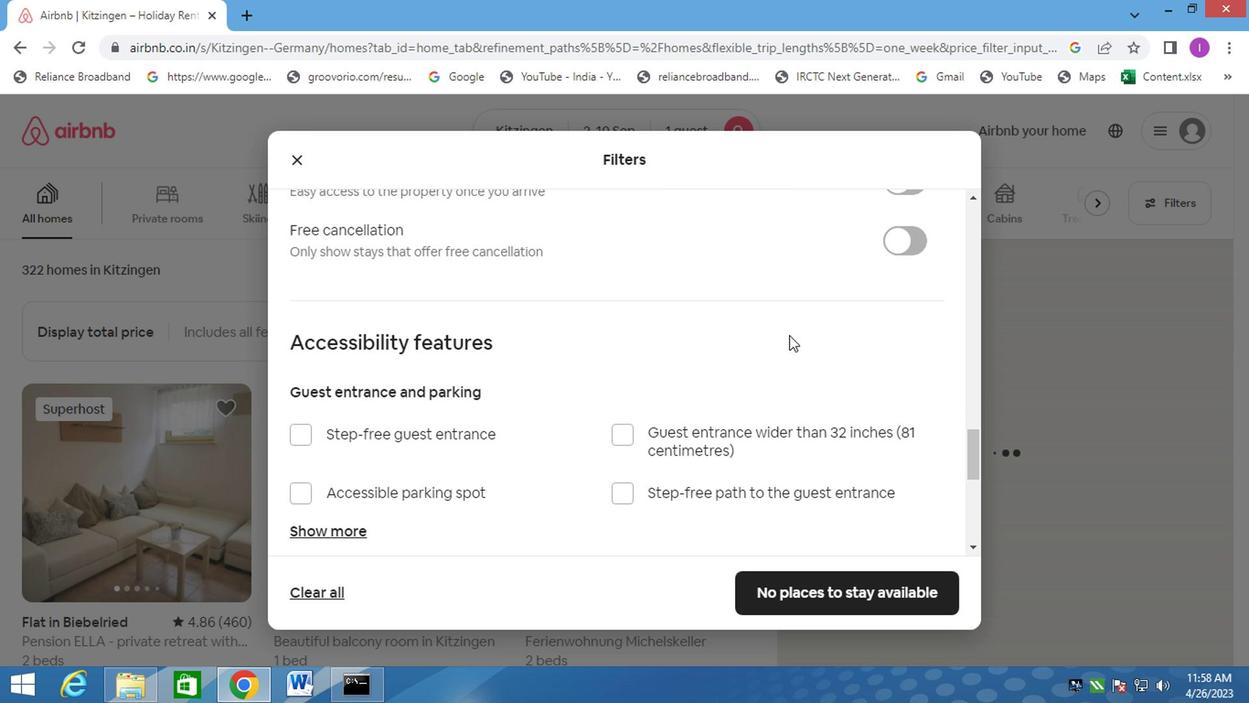 
Action: Mouse scrolled (789, 332) with delta (0, 1)
Screenshot: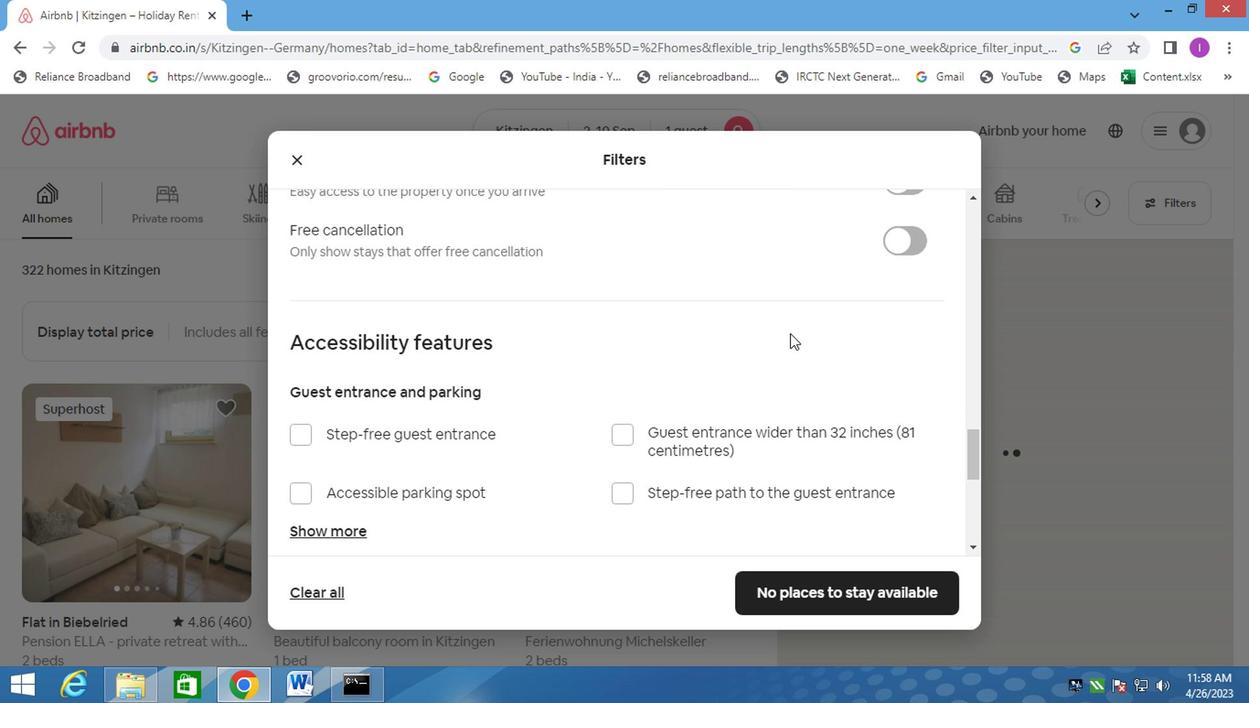 
Action: Mouse moved to (792, 326)
Screenshot: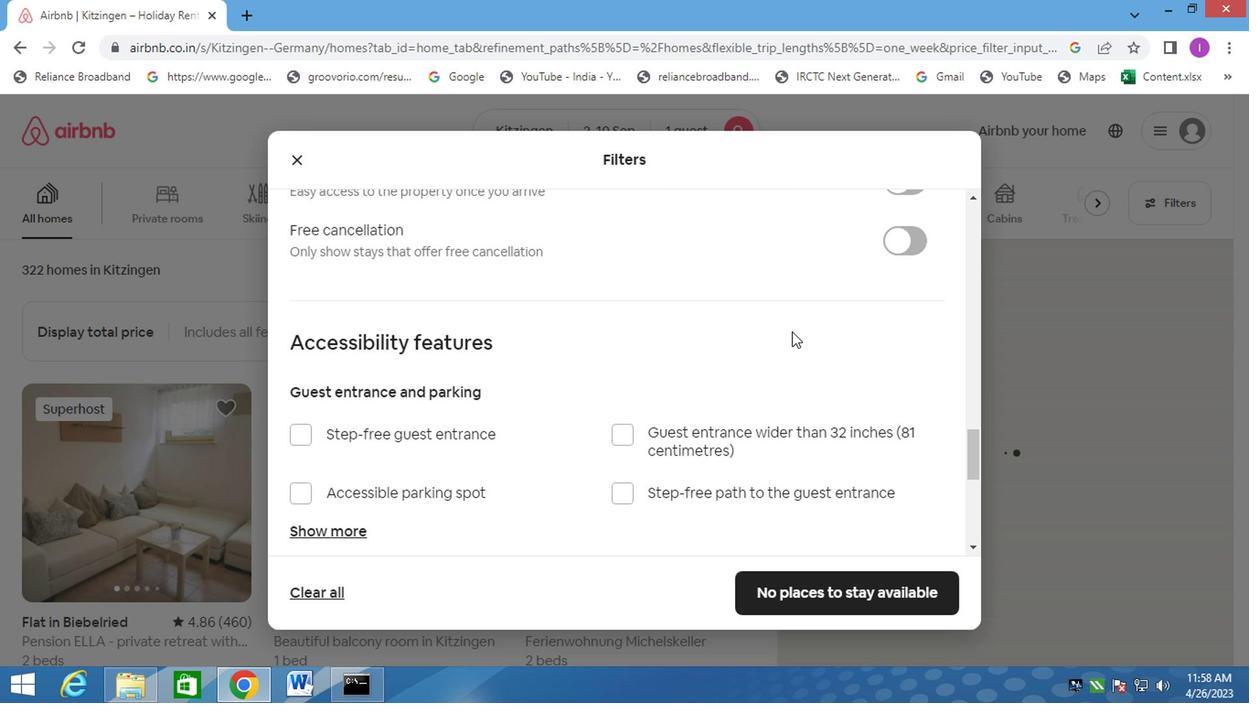
Action: Mouse scrolled (792, 327) with delta (0, 0)
Screenshot: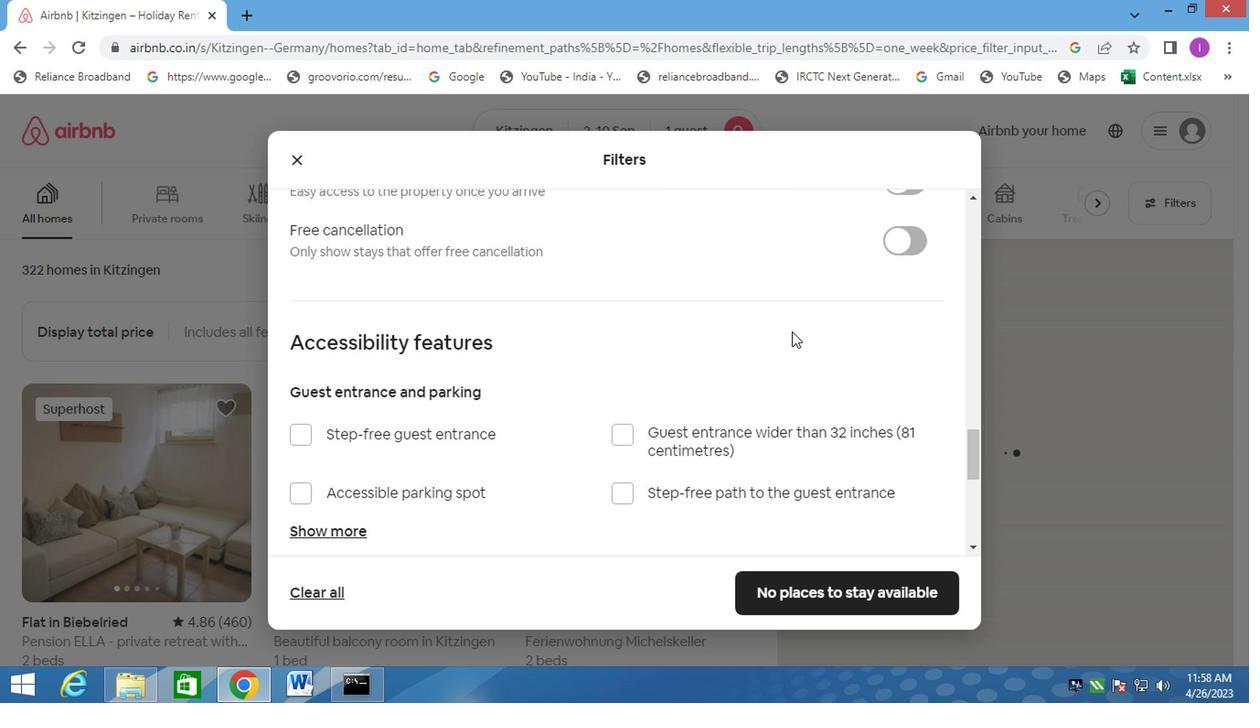 
Action: Mouse moved to (926, 363)
Screenshot: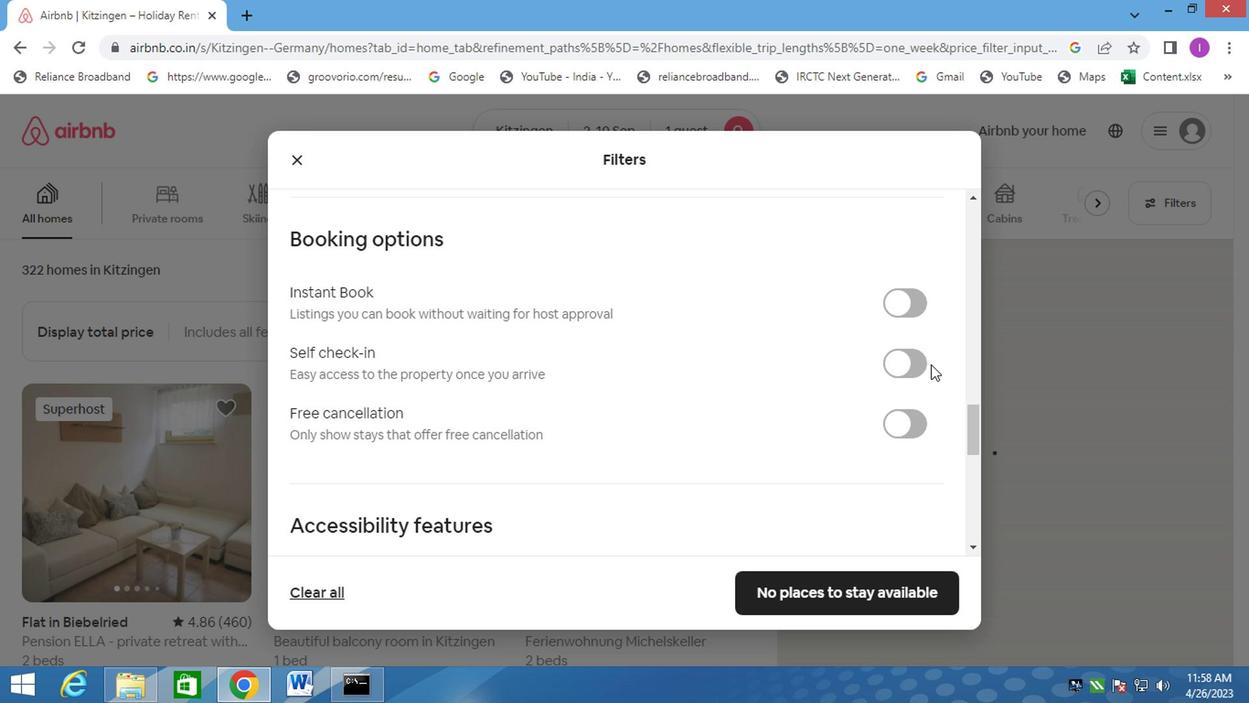 
Action: Mouse pressed left at (926, 363)
Screenshot: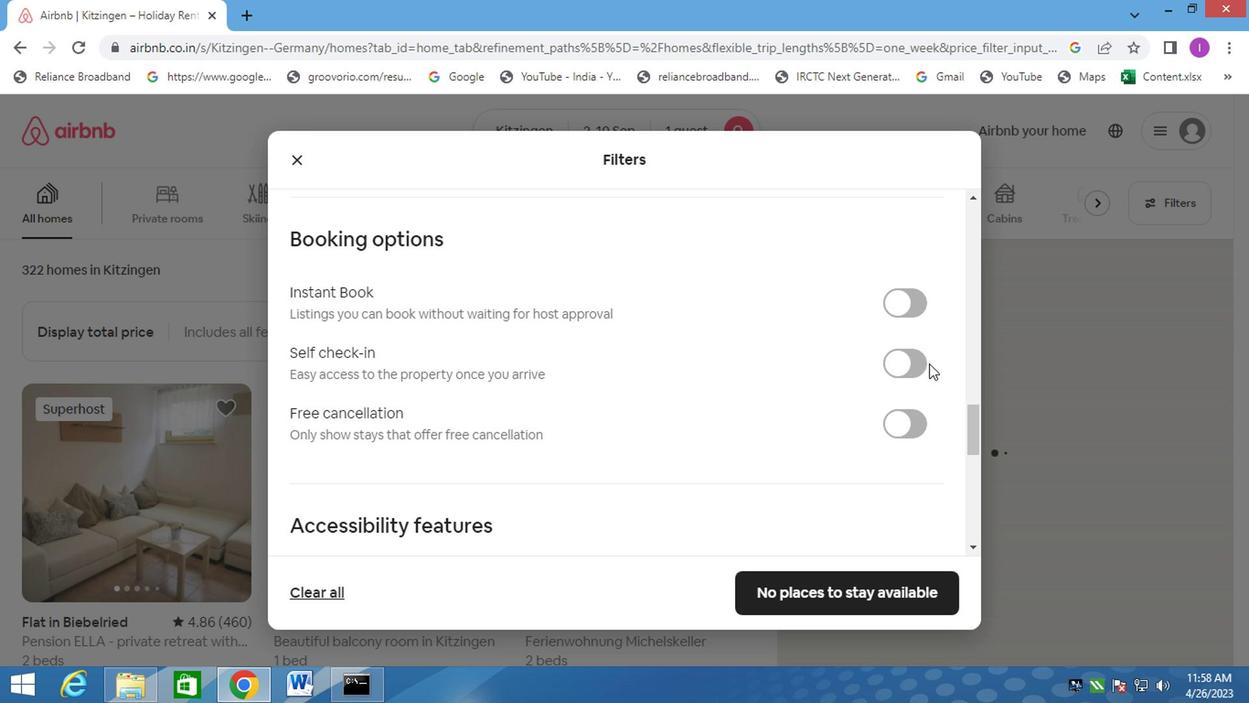 
Action: Mouse moved to (564, 413)
Screenshot: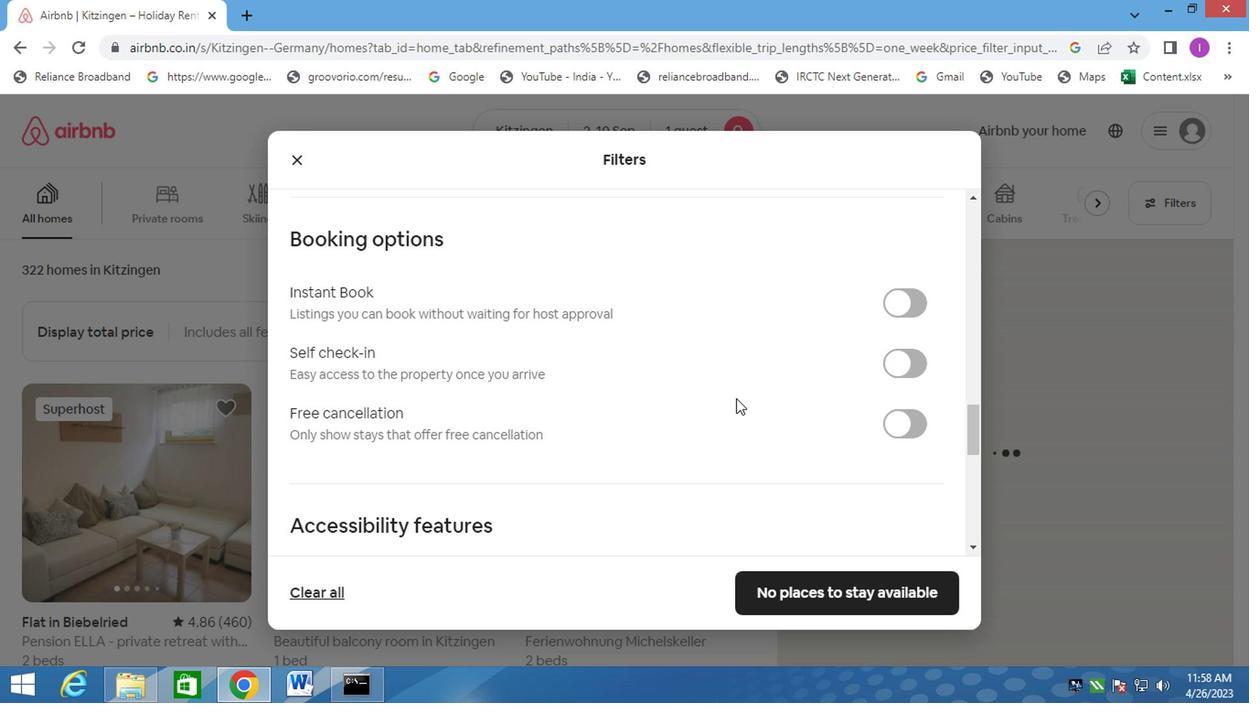 
Action: Mouse scrolled (564, 412) with delta (0, -1)
Screenshot: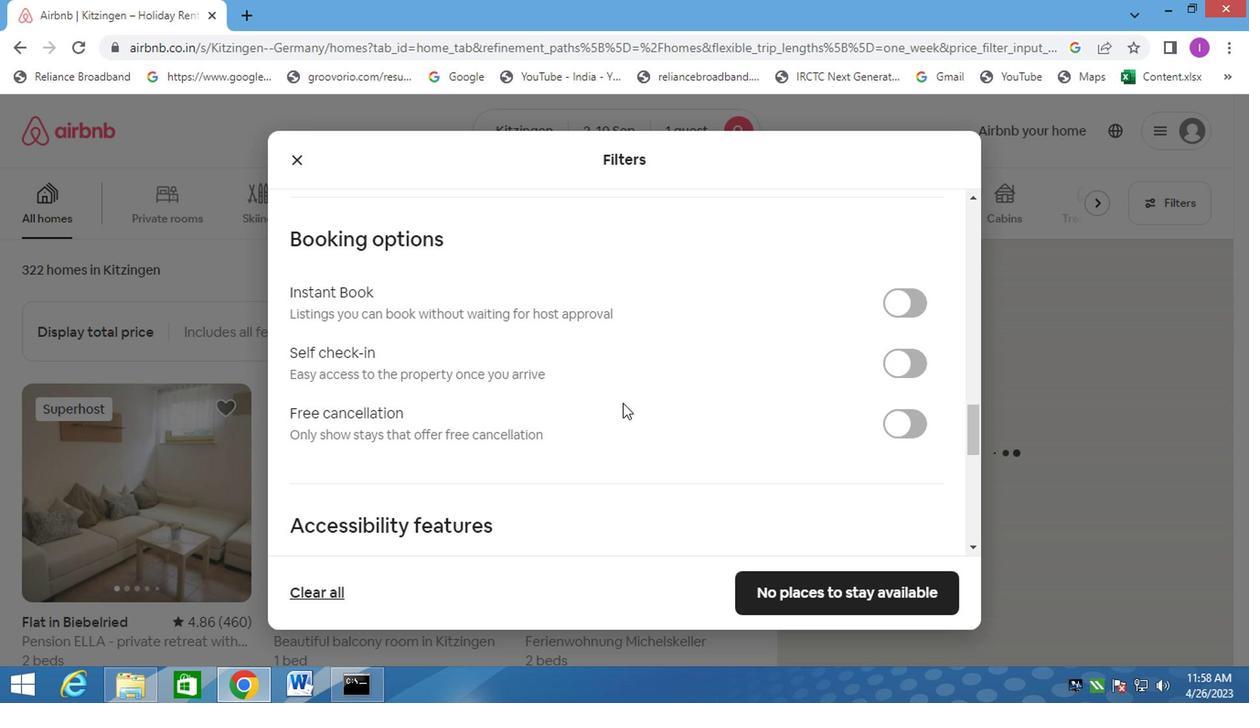 
Action: Mouse scrolled (564, 412) with delta (0, -1)
Screenshot: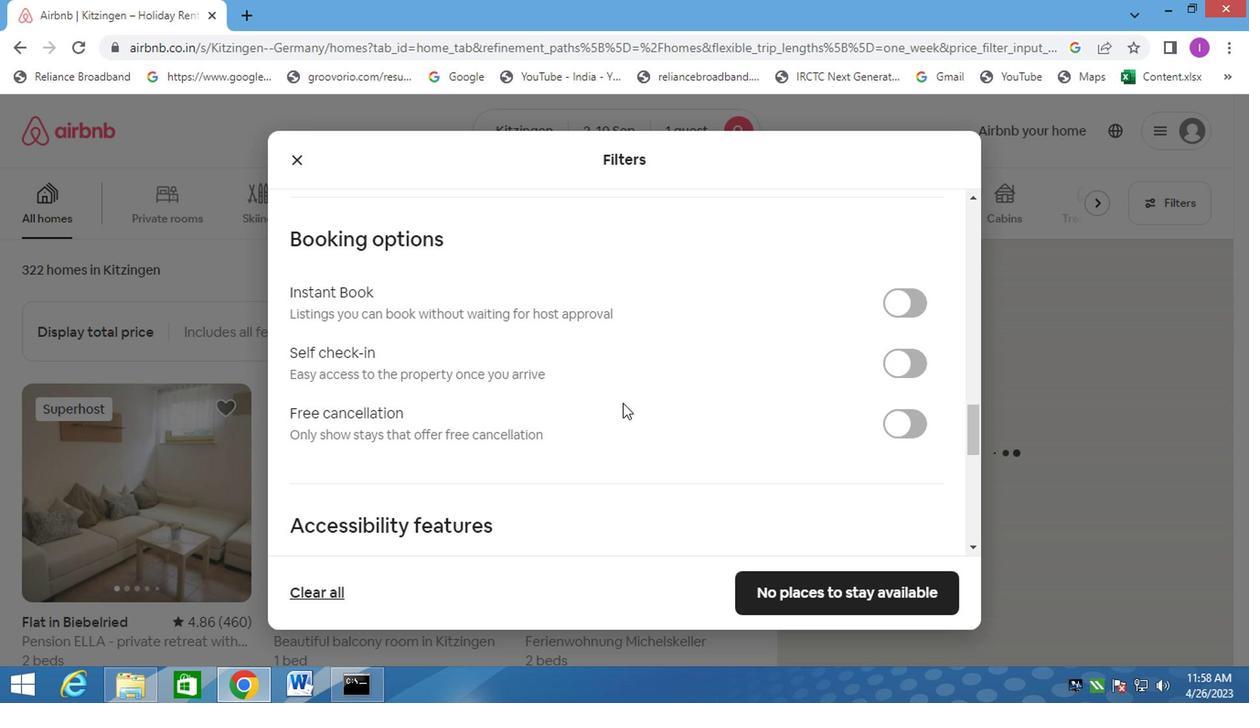 
Action: Mouse scrolled (564, 412) with delta (0, -1)
Screenshot: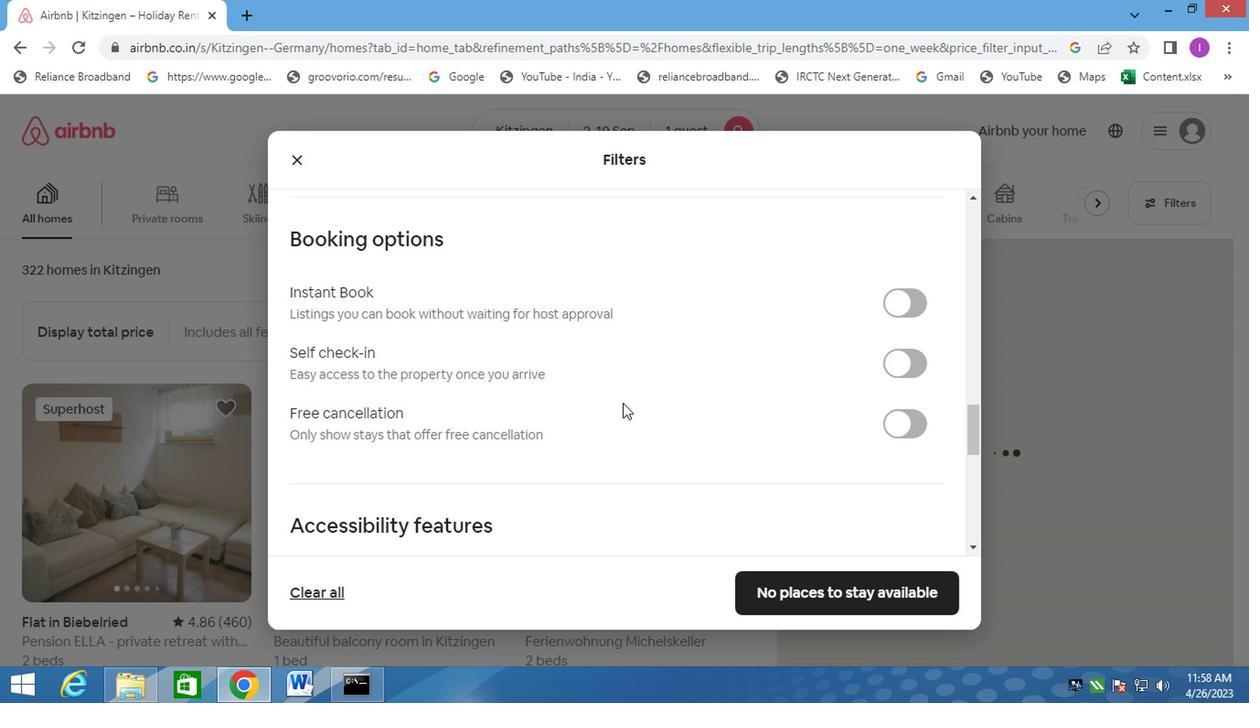 
Action: Mouse scrolled (564, 412) with delta (0, -1)
Screenshot: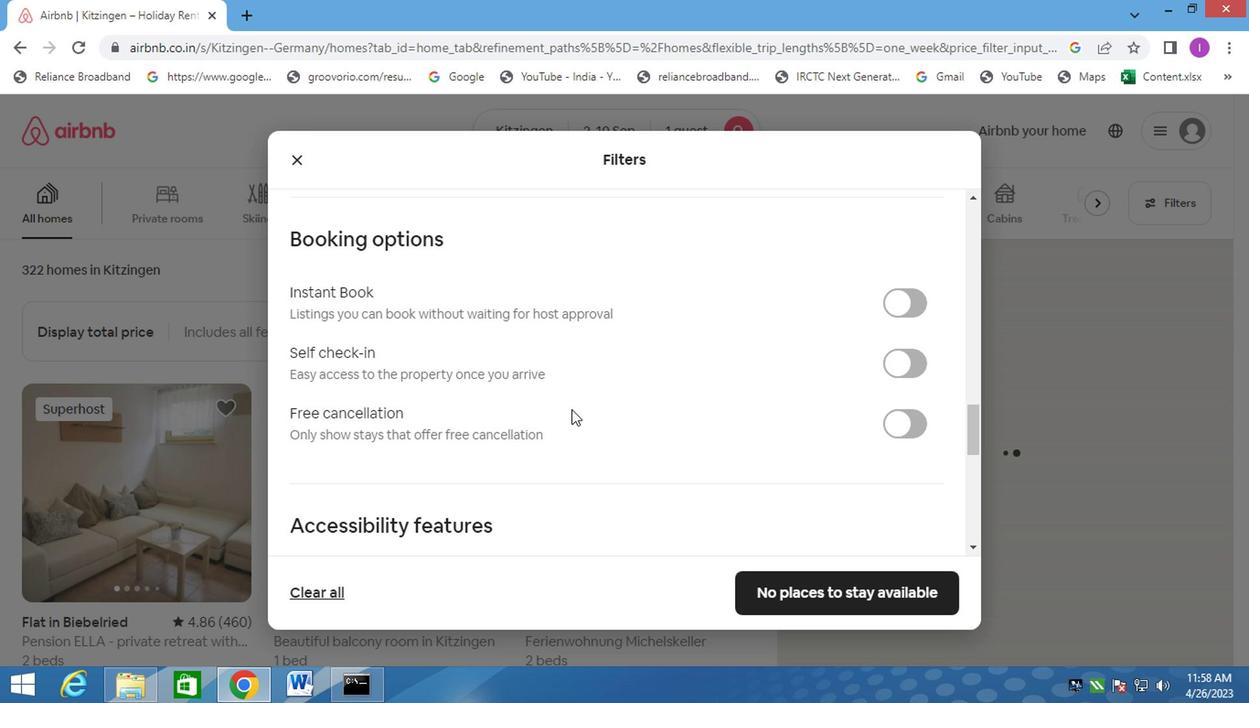 
Action: Mouse scrolled (564, 414) with delta (0, 0)
Screenshot: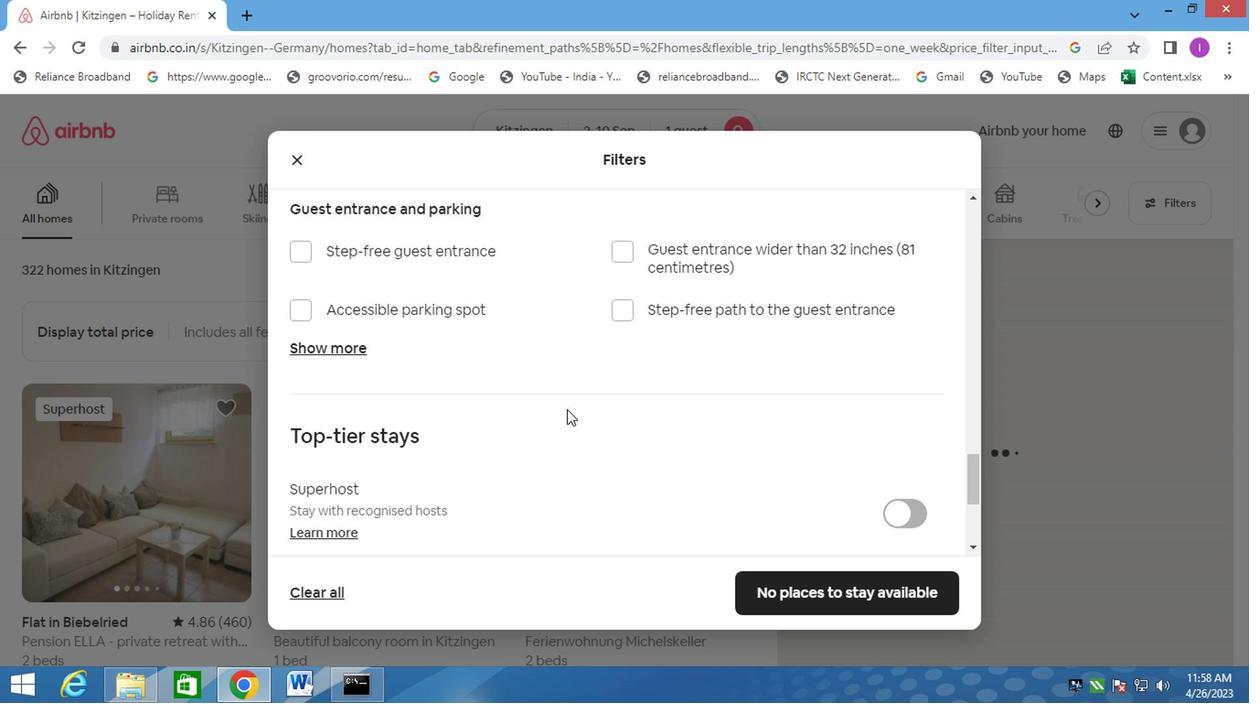 
Action: Mouse moved to (565, 412)
Screenshot: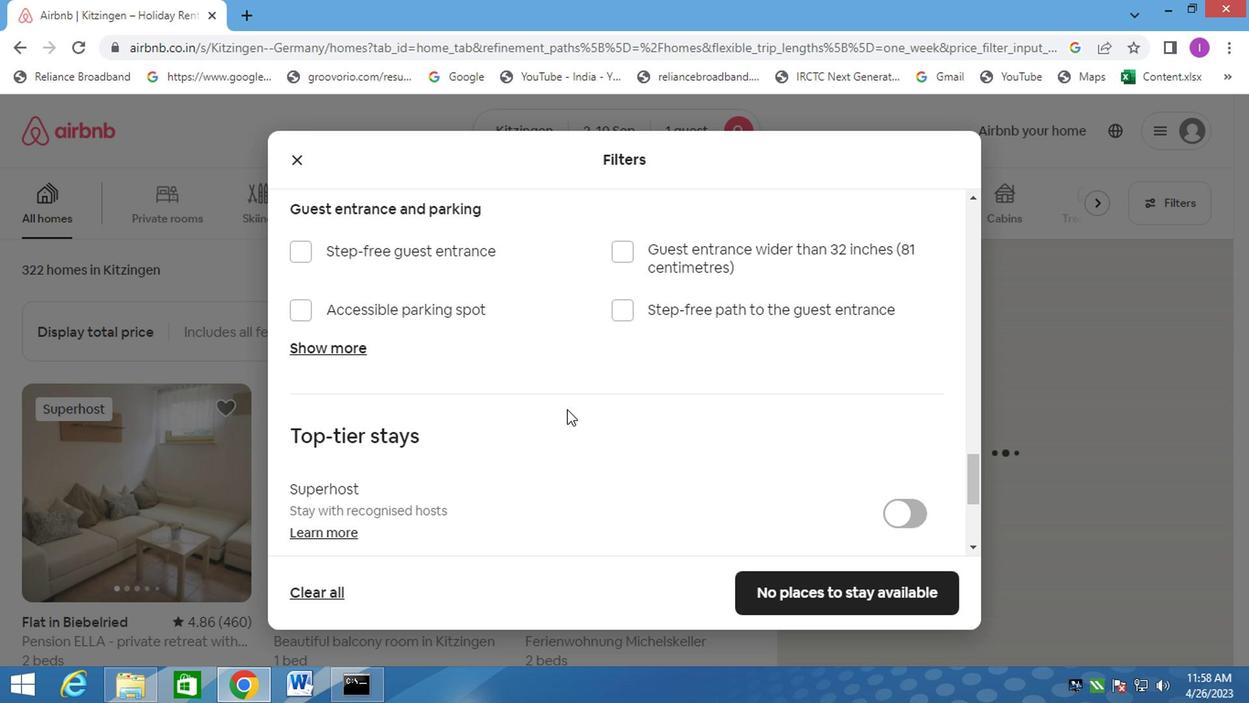 
Action: Mouse scrolled (565, 413) with delta (0, 1)
Screenshot: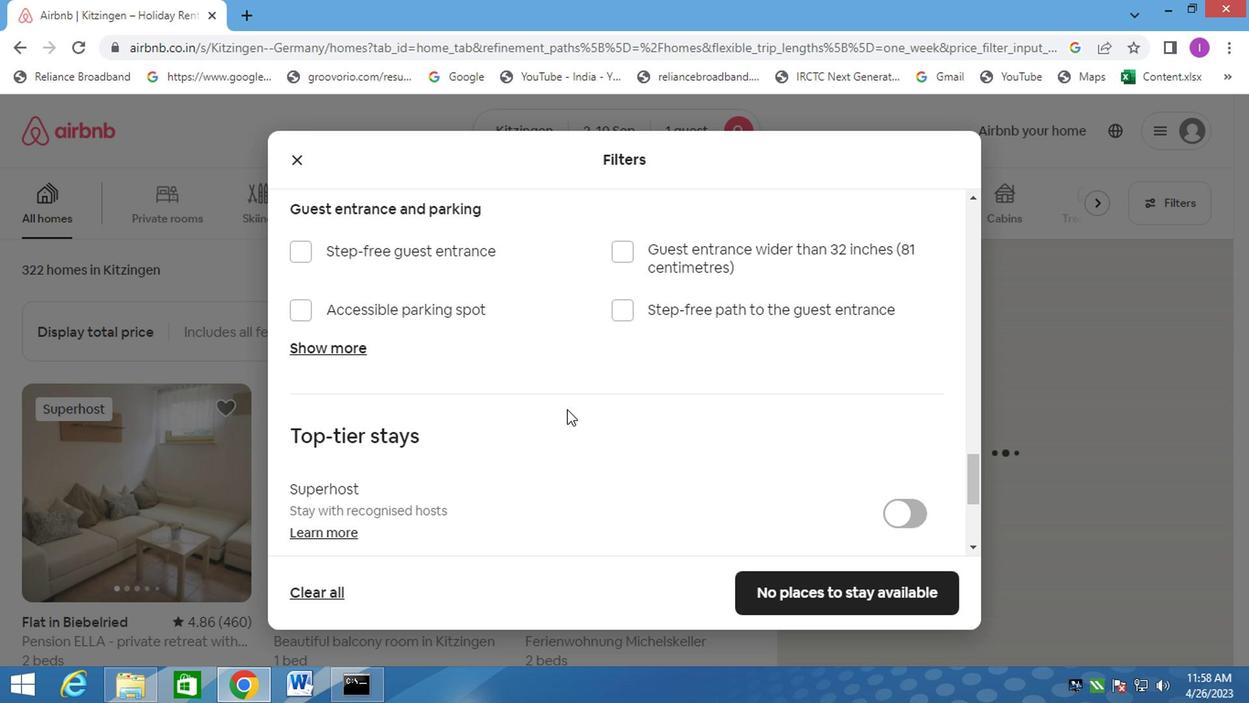 
Action: Mouse moved to (581, 395)
Screenshot: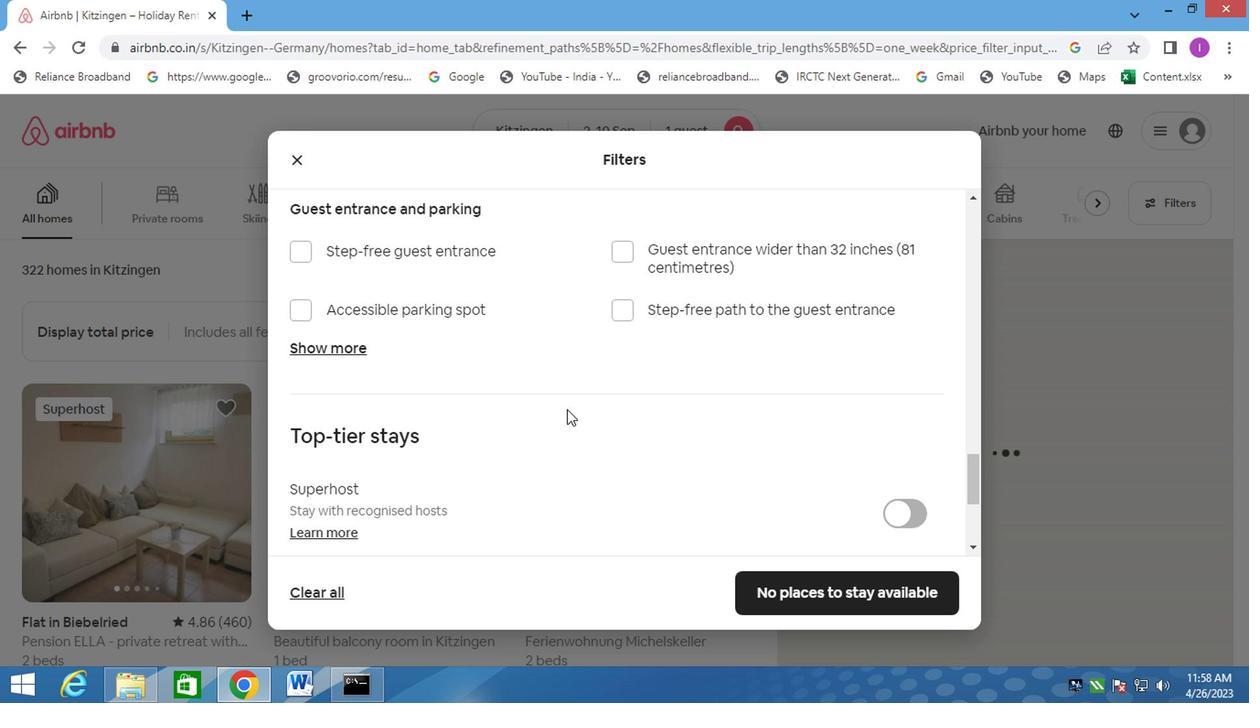 
Action: Mouse scrolled (578, 399) with delta (0, 1)
Screenshot: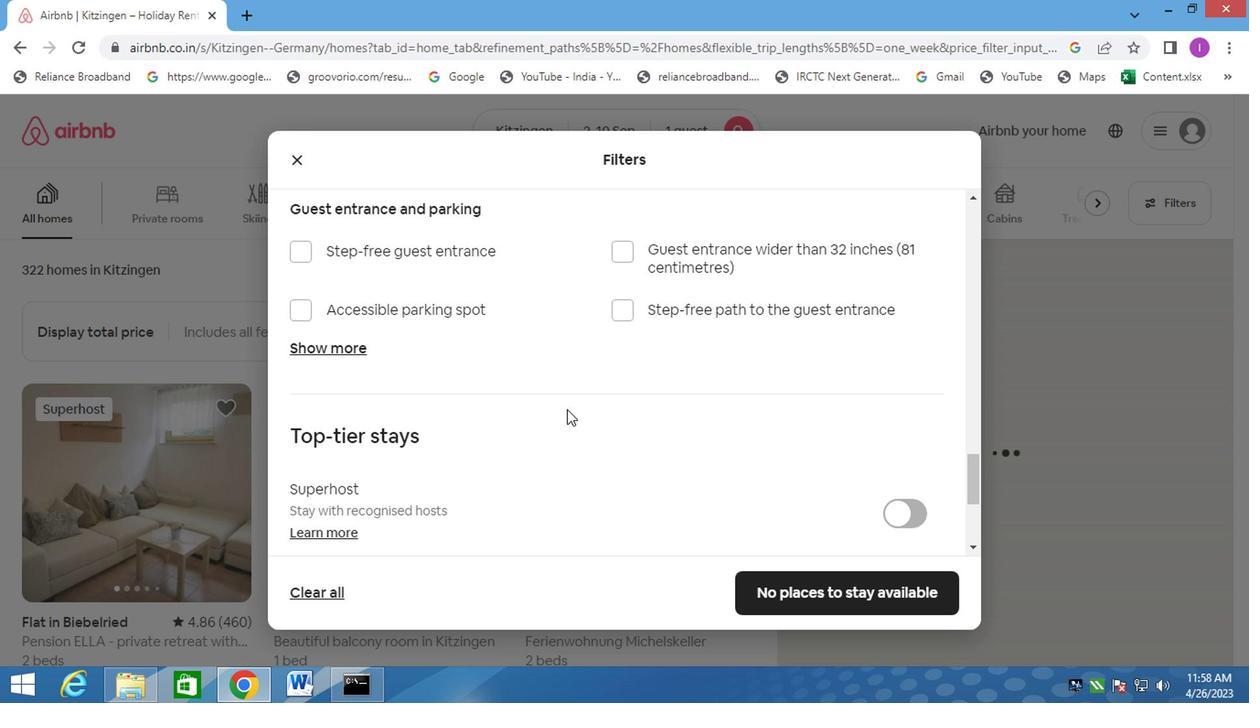 
Action: Mouse moved to (919, 276)
Screenshot: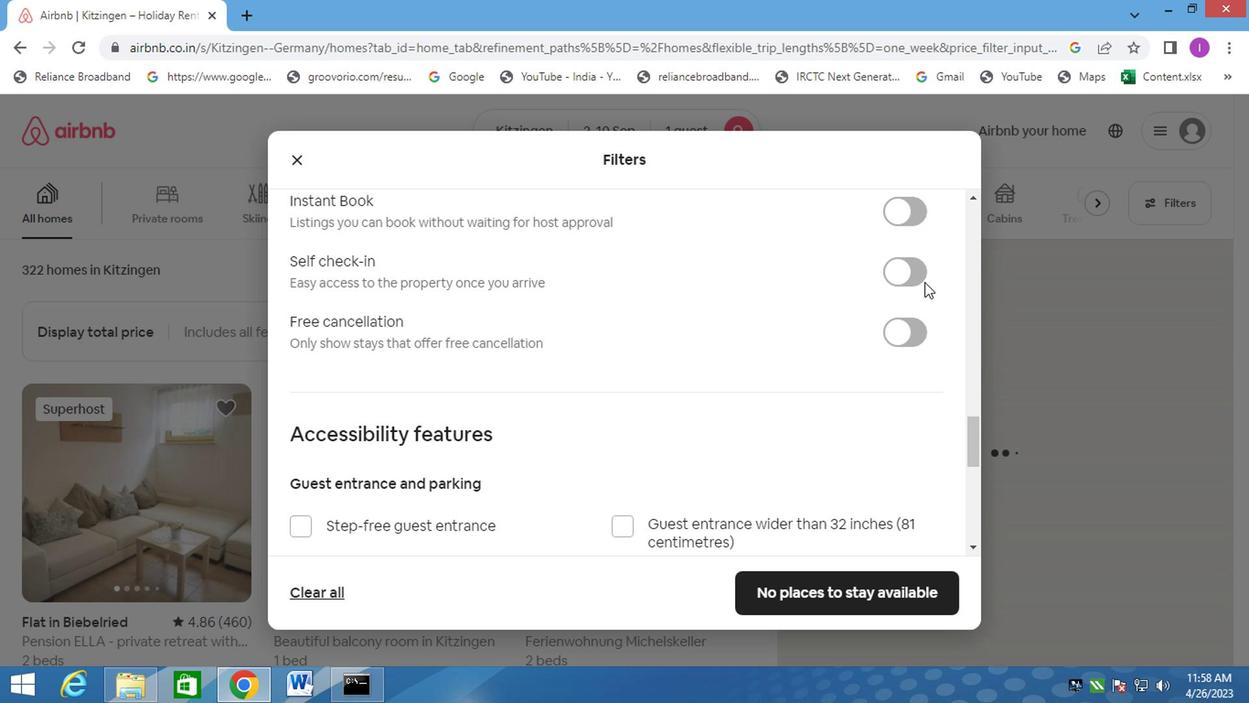 
Action: Mouse pressed left at (919, 276)
Screenshot: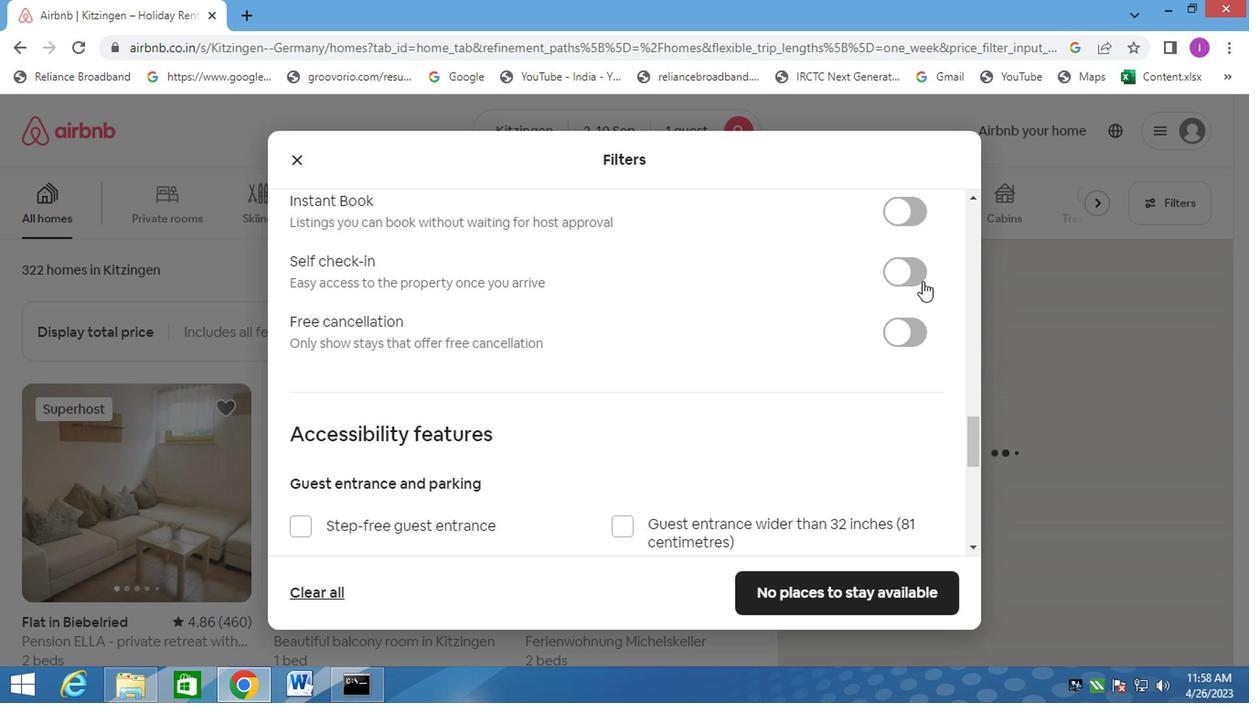 
Action: Mouse moved to (737, 404)
Screenshot: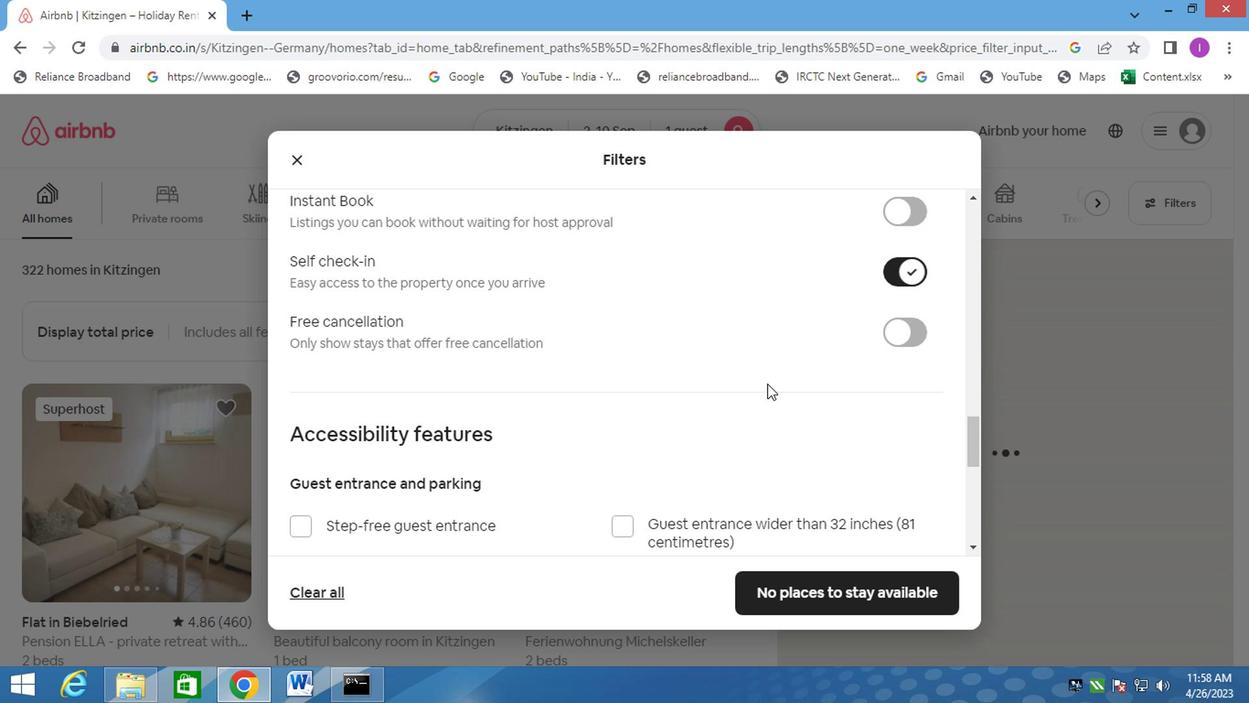 
Action: Mouse scrolled (737, 400) with delta (0, -1)
Screenshot: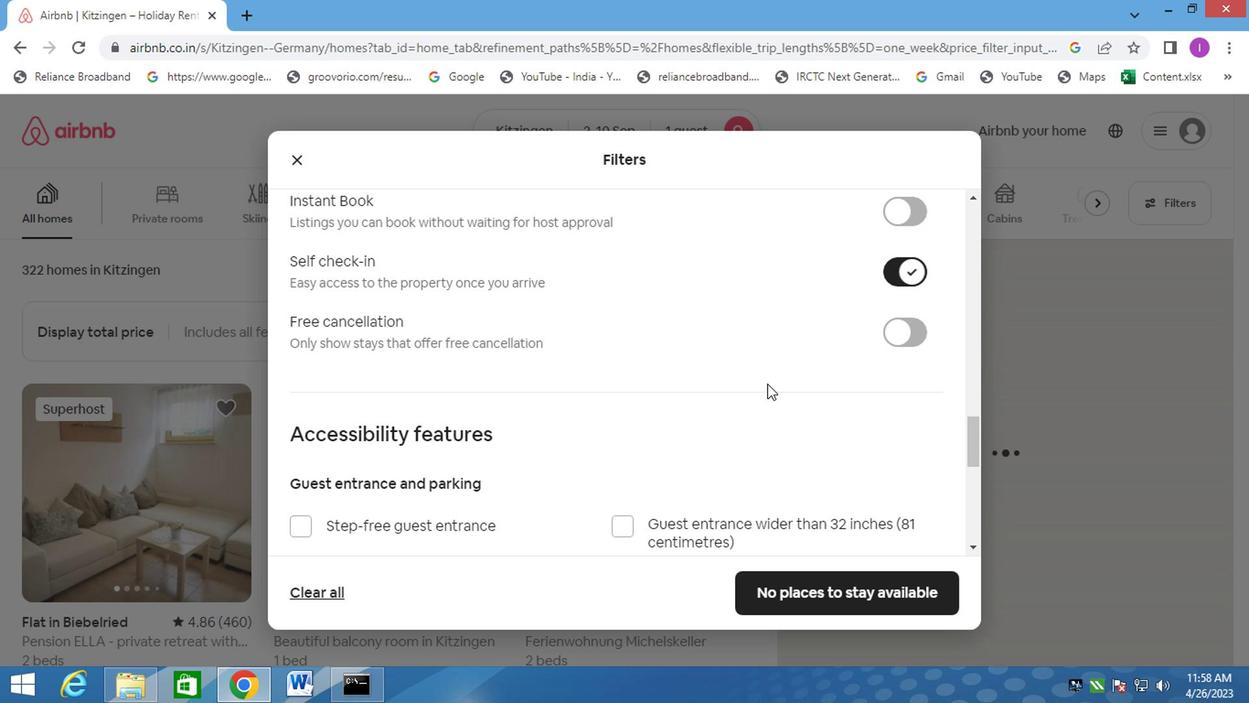 
Action: Mouse moved to (736, 405)
Screenshot: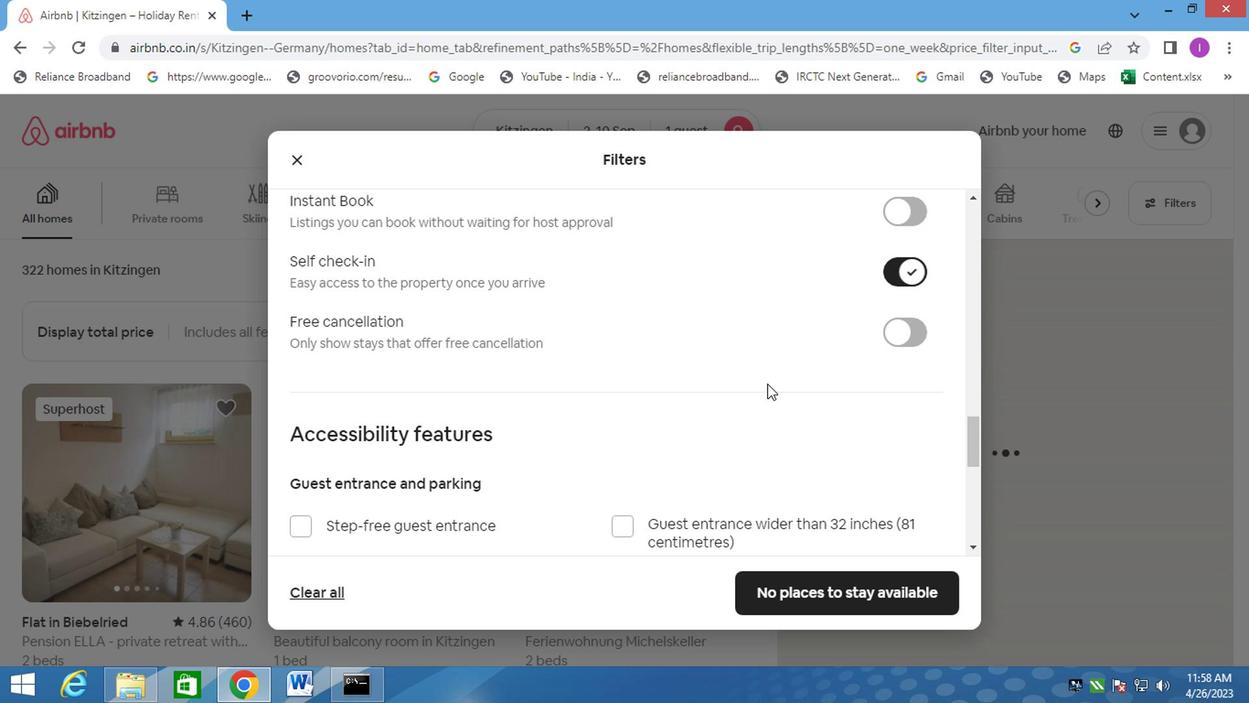 
Action: Mouse scrolled (736, 404) with delta (0, -1)
Screenshot: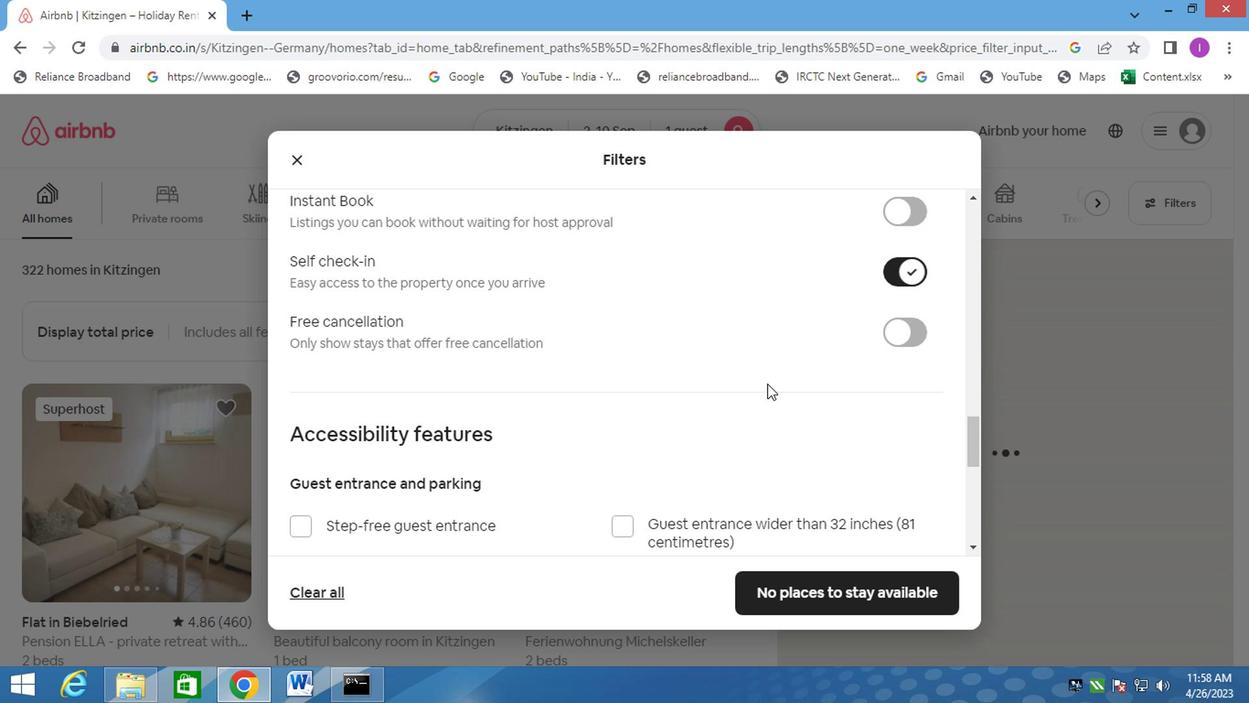
Action: Mouse moved to (736, 405)
Screenshot: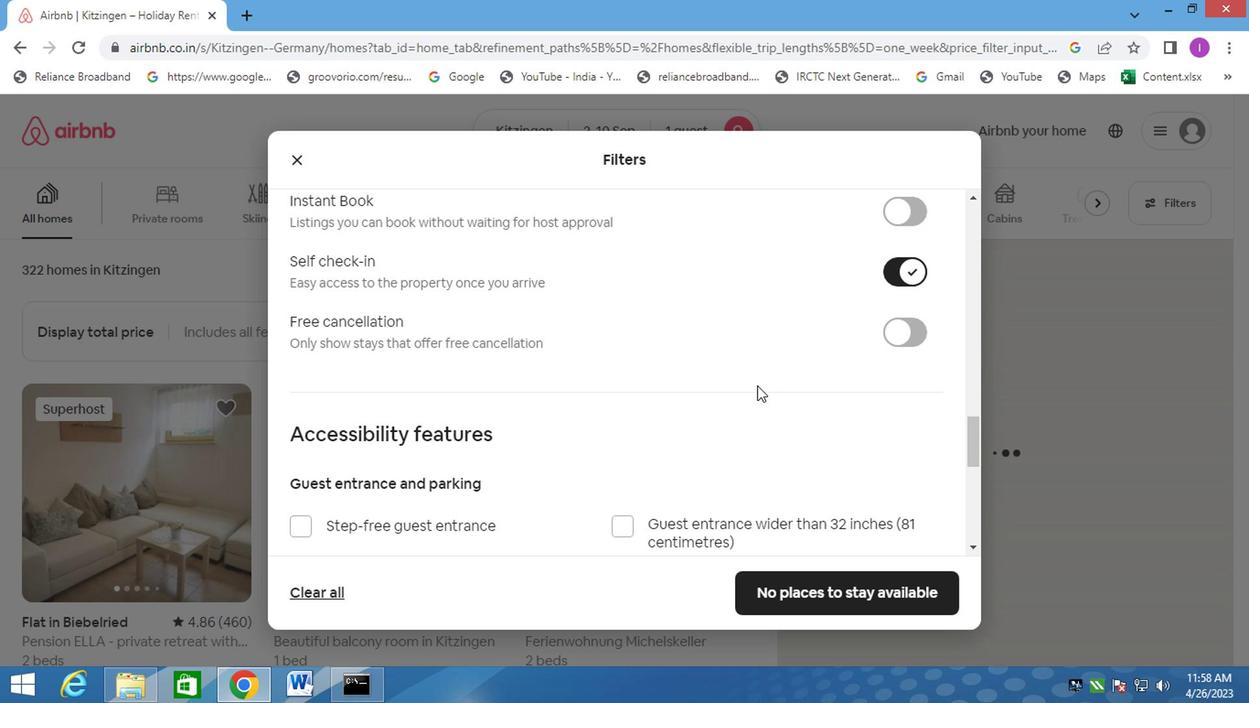 
Action: Mouse scrolled (736, 404) with delta (0, -1)
Screenshot: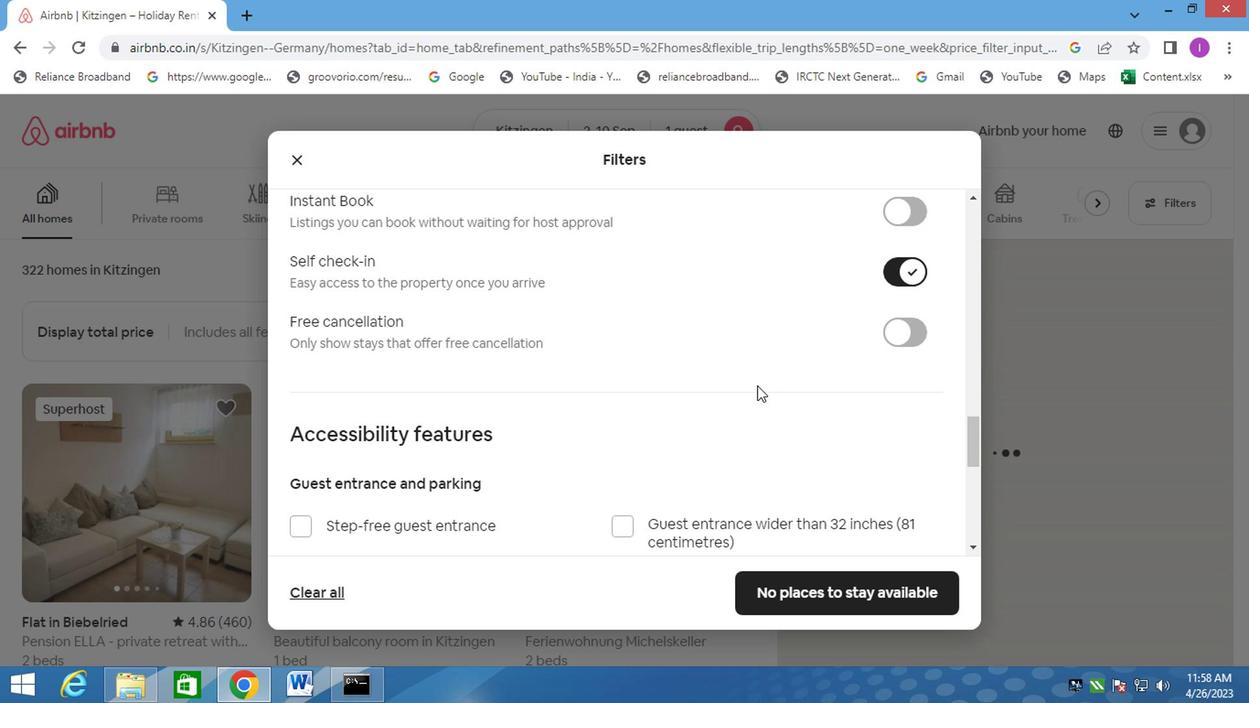 
Action: Mouse scrolled (736, 404) with delta (0, -1)
Screenshot: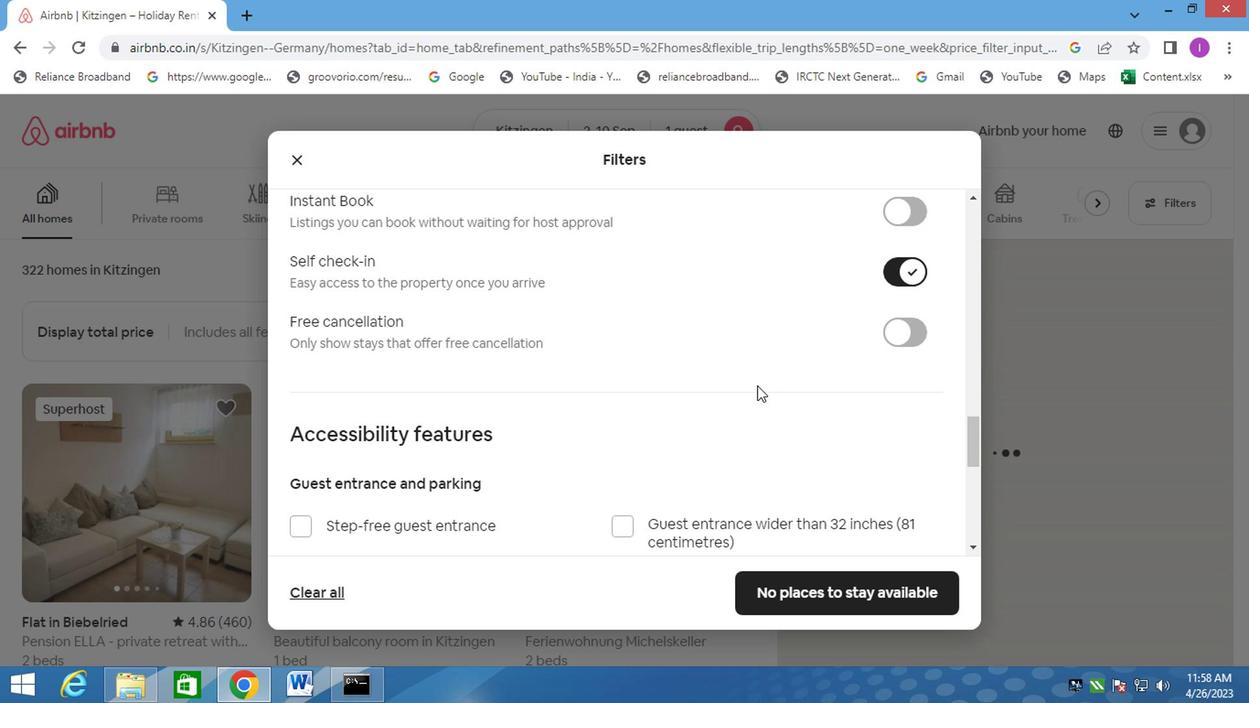 
Action: Mouse scrolled (736, 404) with delta (0, -1)
Screenshot: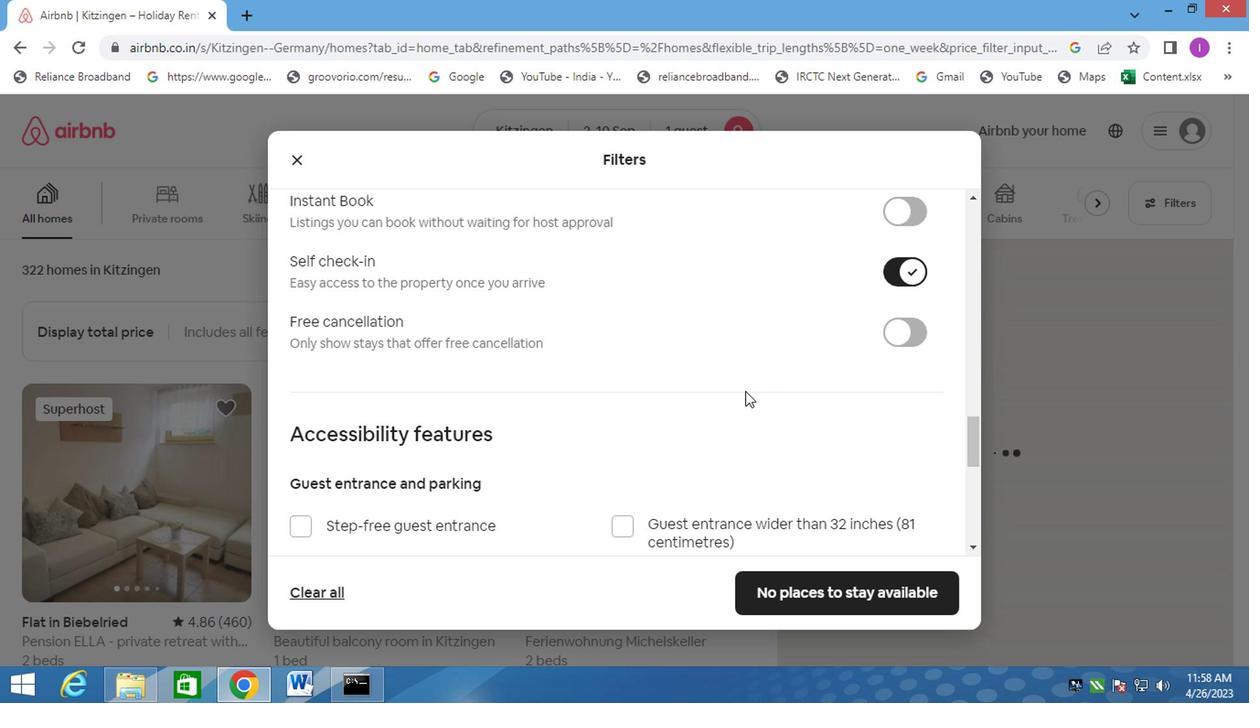 
Action: Mouse moved to (310, 510)
Screenshot: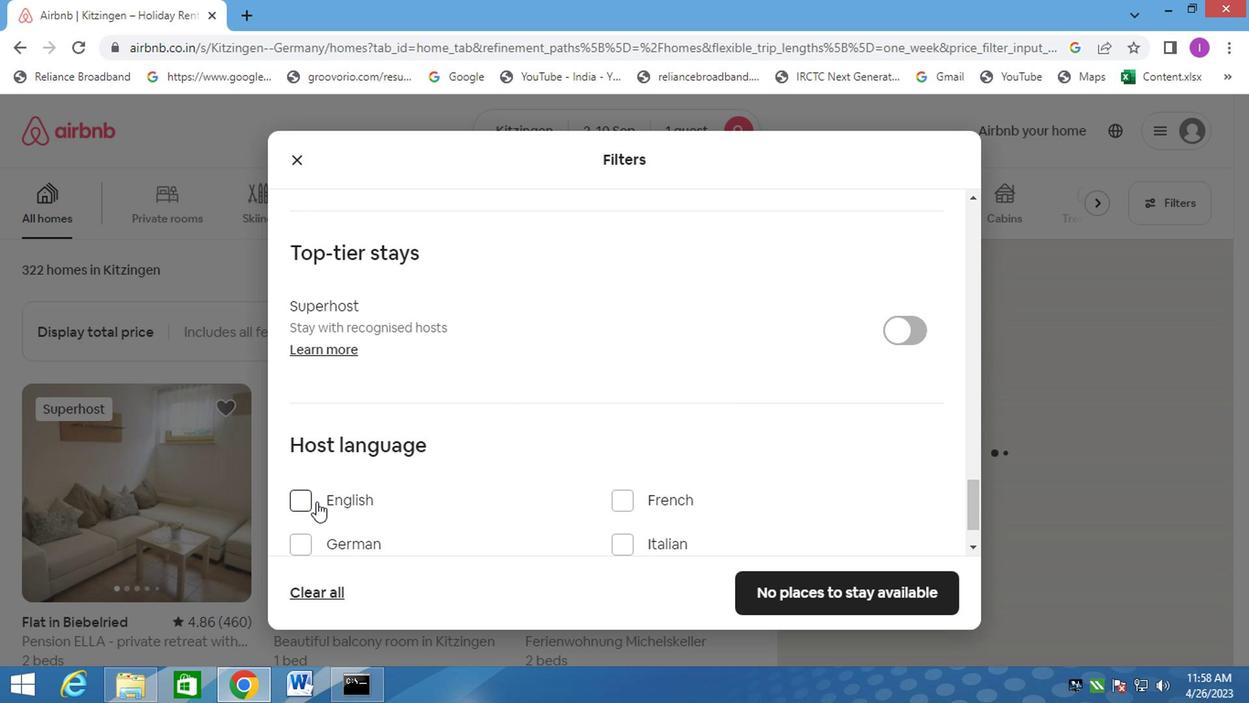 
Action: Mouse pressed left at (310, 510)
Screenshot: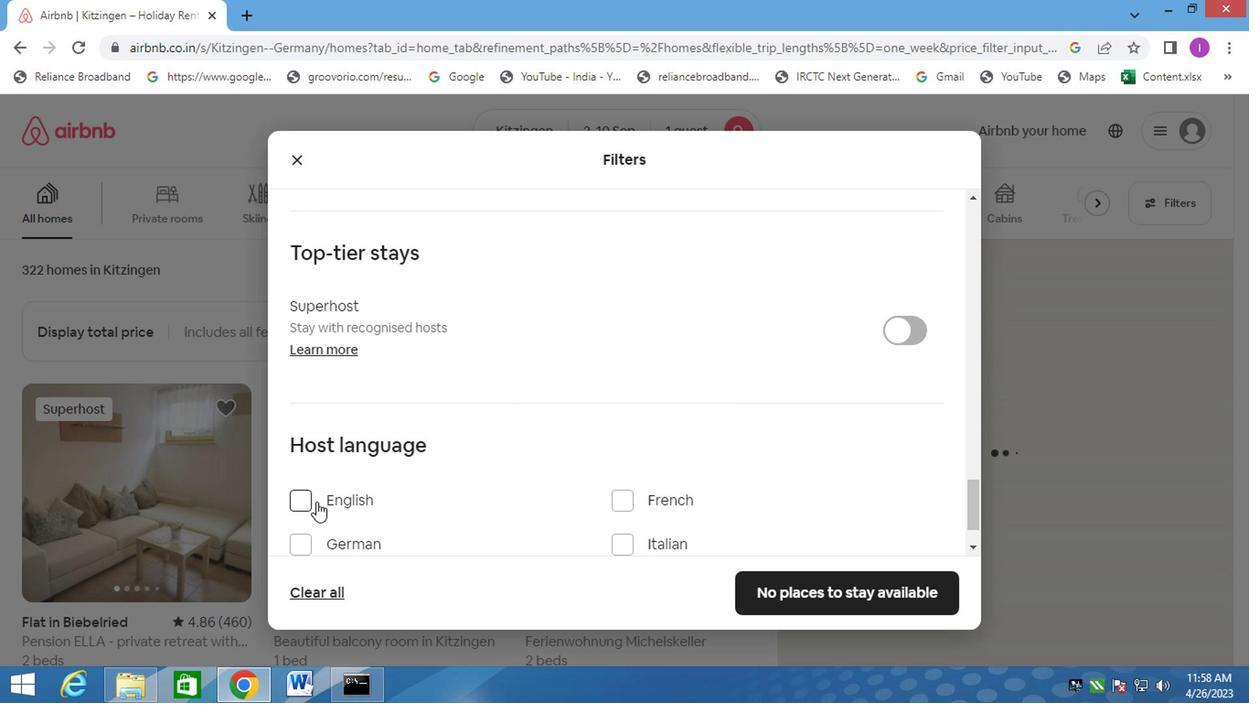 
Action: Mouse moved to (764, 595)
Screenshot: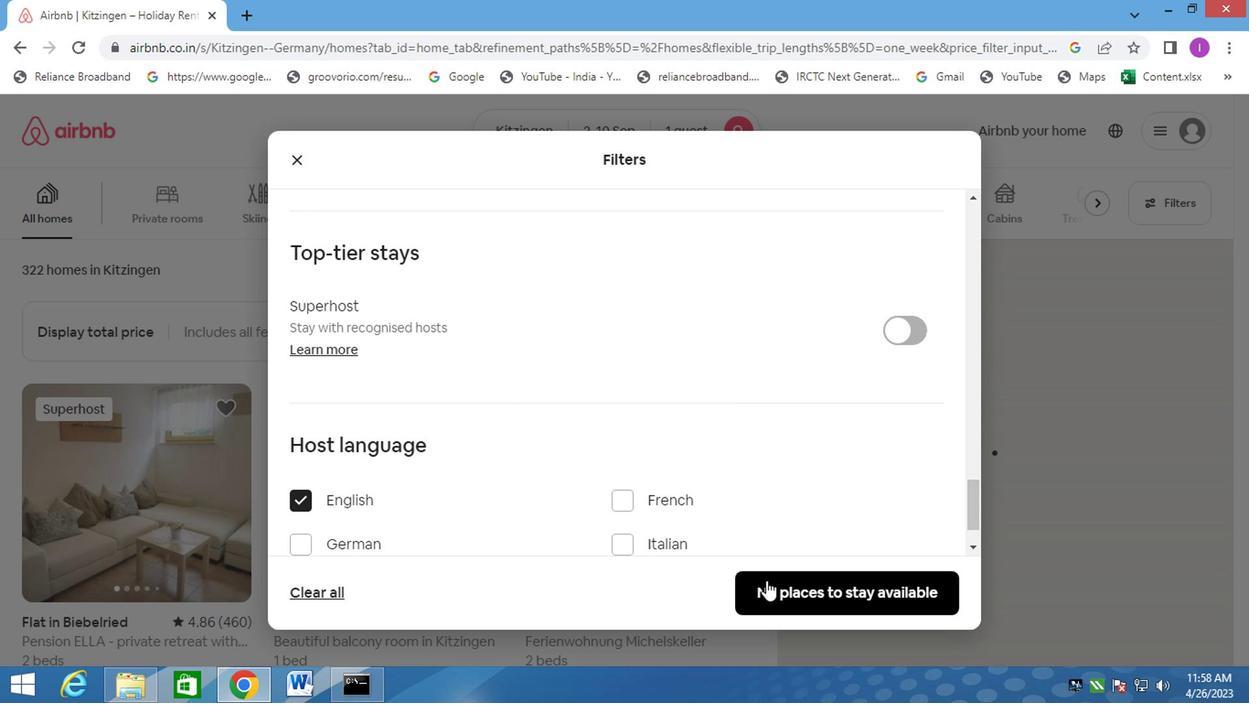 
Action: Mouse pressed left at (764, 595)
Screenshot: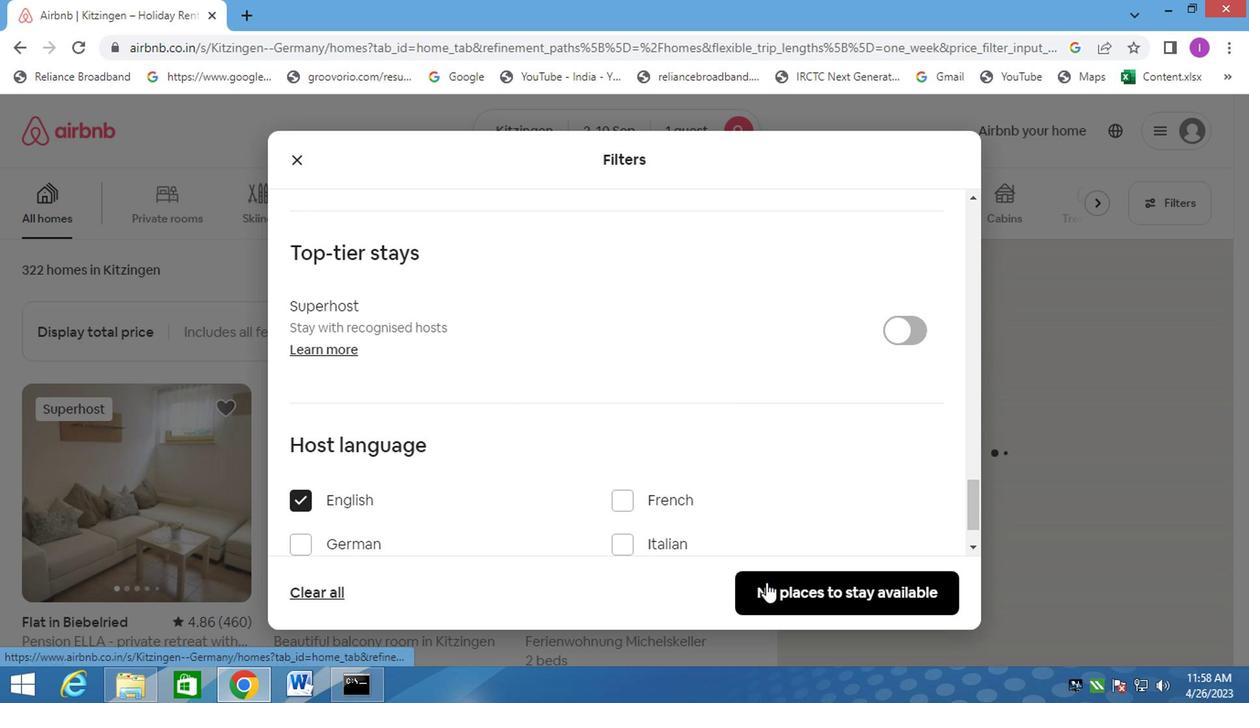 
Action: Mouse moved to (1083, 490)
Screenshot: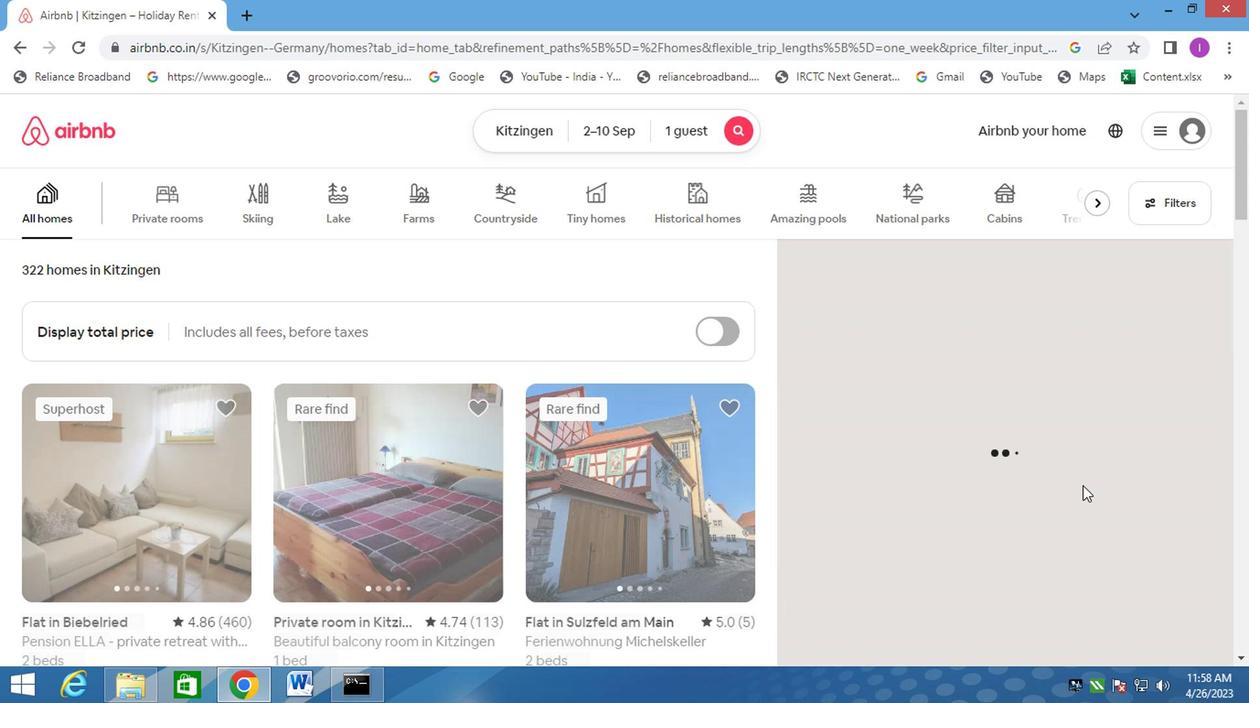 
